 Task: Create aslides business powerpoint presentation template.
Action: Mouse moved to (504, 91)
Screenshot: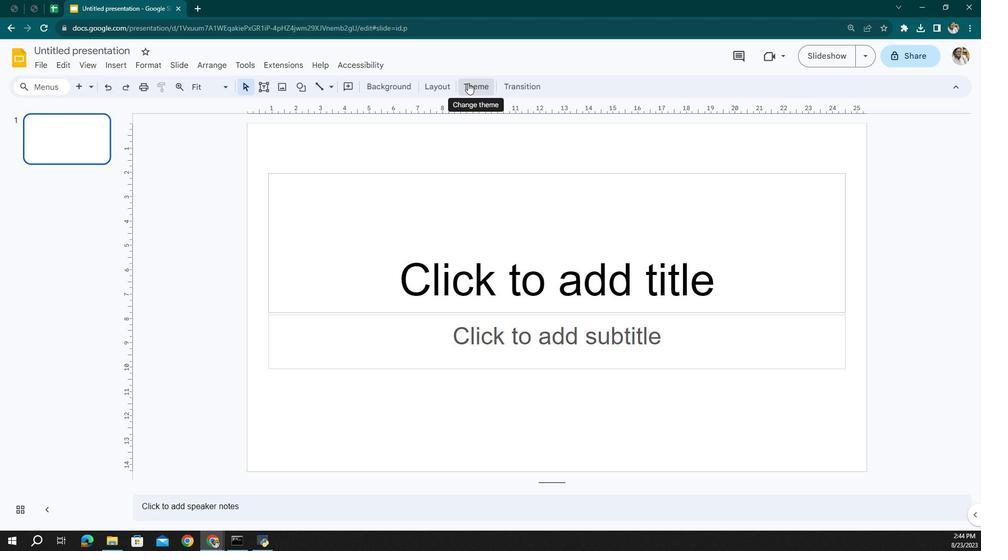 
Action: Mouse pressed left at (504, 91)
Screenshot: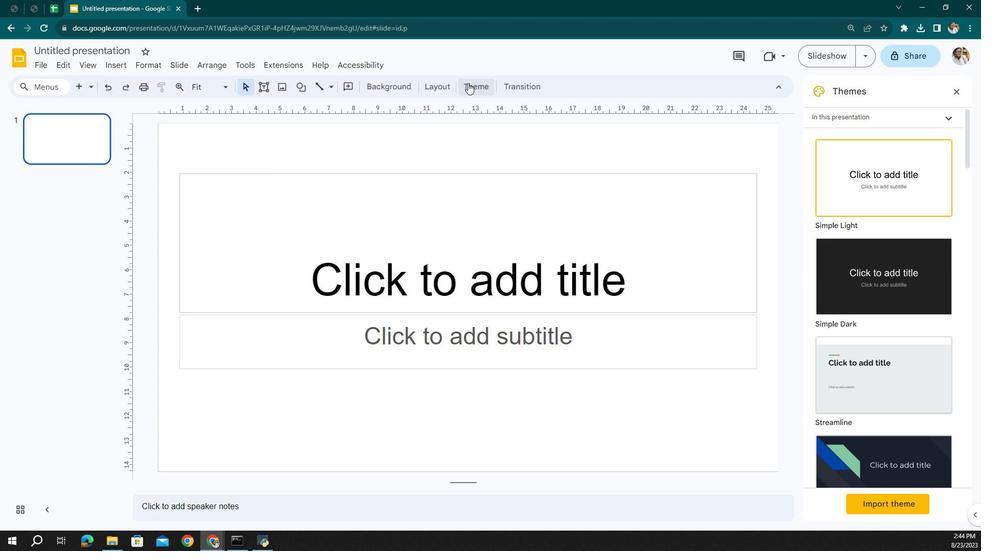
Action: Mouse moved to (906, 262)
Screenshot: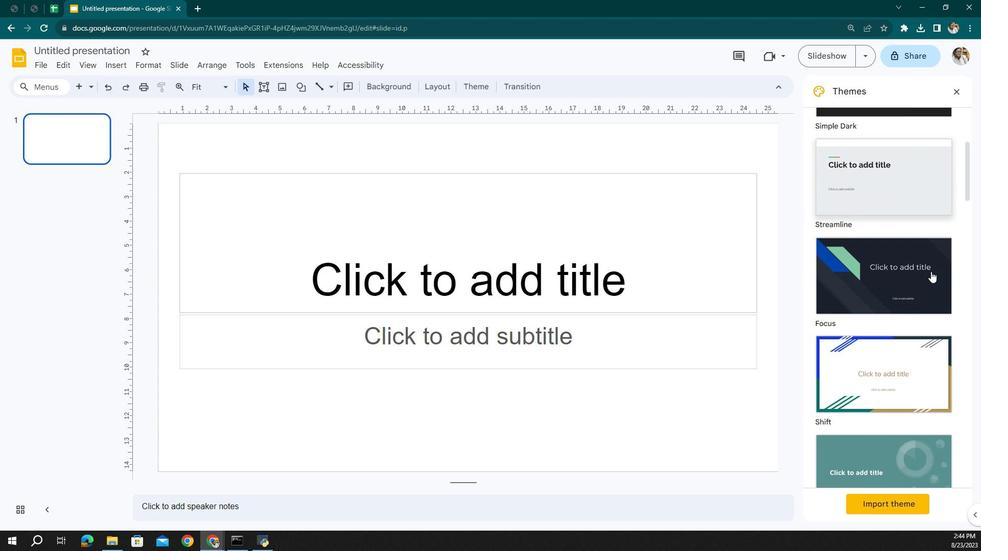 
Action: Mouse scrolled (906, 261) with delta (0, 0)
Screenshot: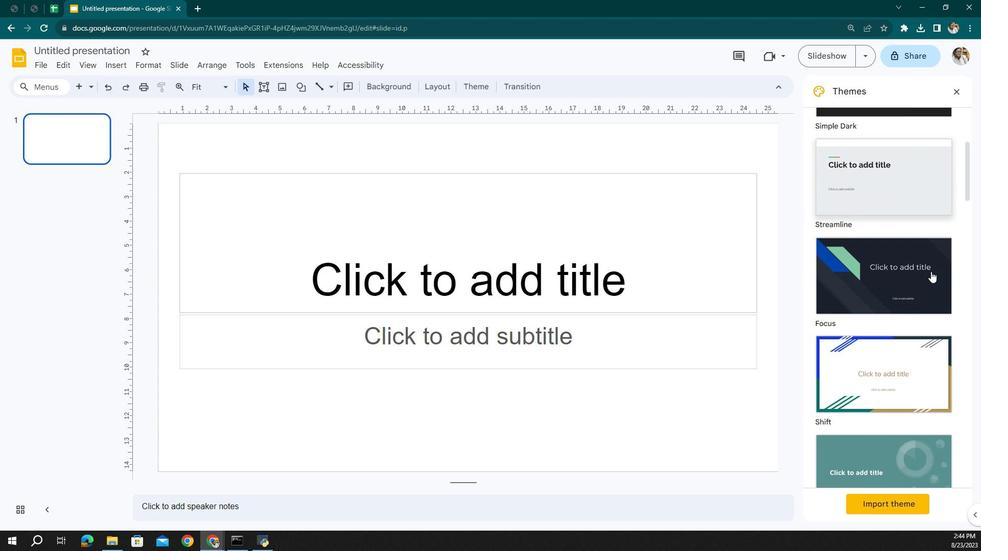 
Action: Mouse moved to (900, 267)
Screenshot: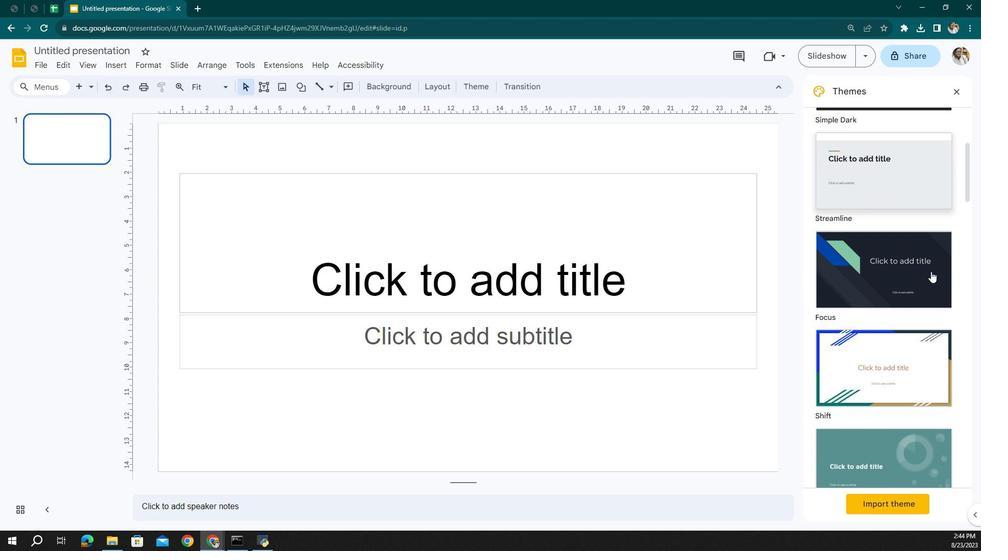 
Action: Mouse scrolled (900, 267) with delta (0, 0)
Screenshot: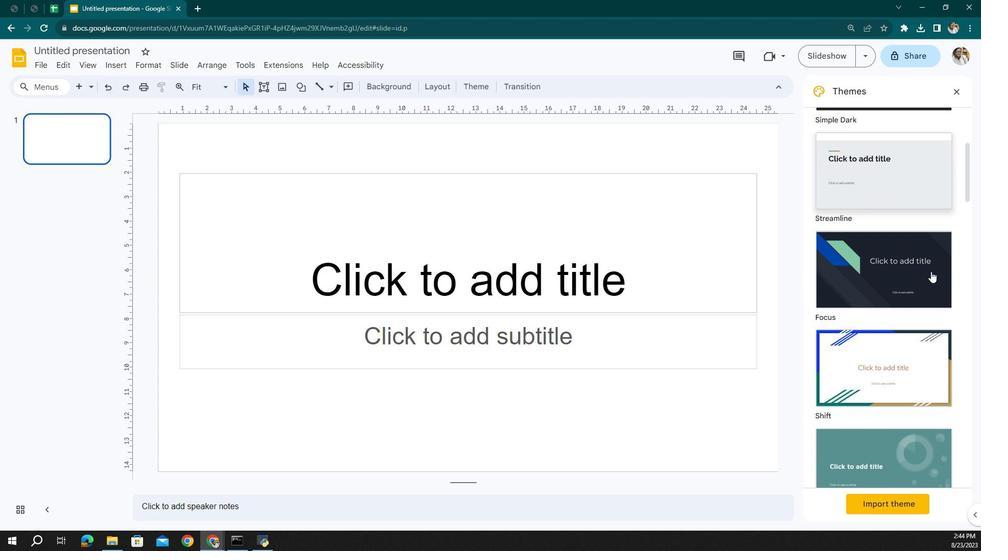 
Action: Mouse moved to (889, 273)
Screenshot: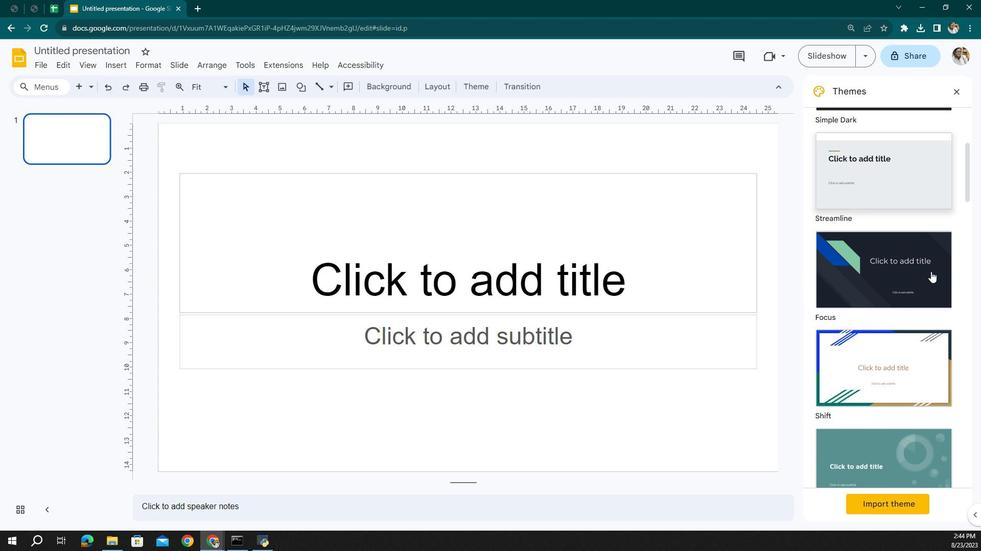 
Action: Mouse scrolled (892, 271) with delta (0, 0)
Screenshot: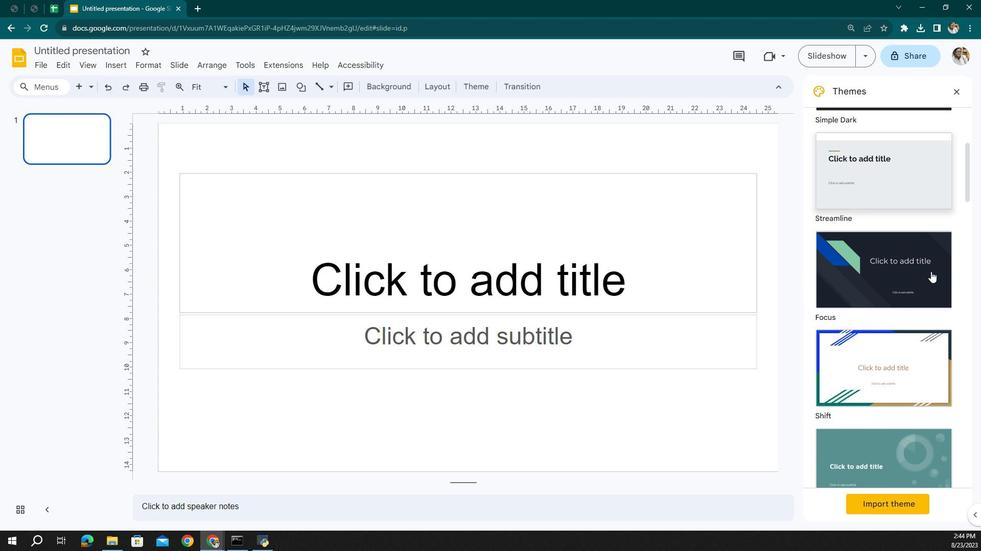 
Action: Mouse moved to (887, 273)
Screenshot: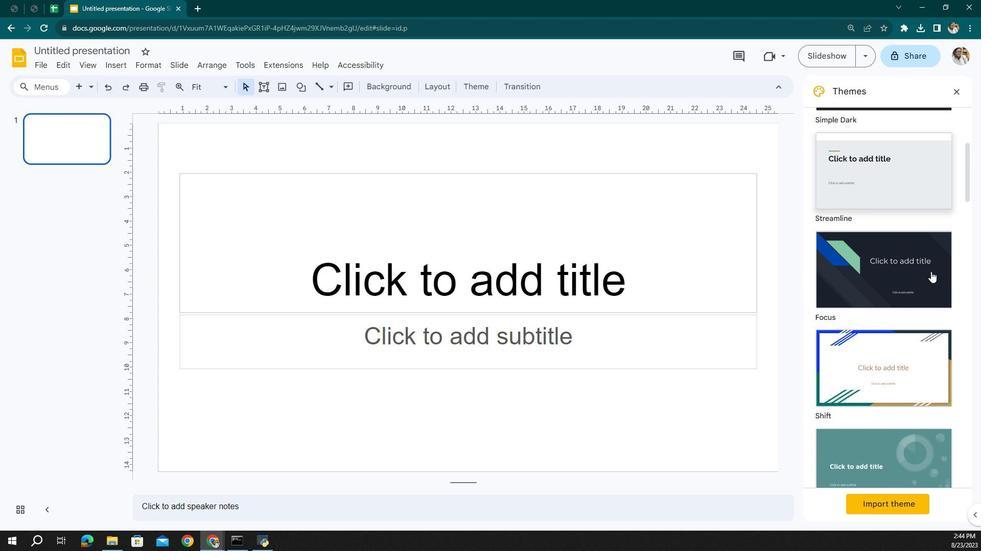 
Action: Mouse scrolled (887, 273) with delta (0, 0)
Screenshot: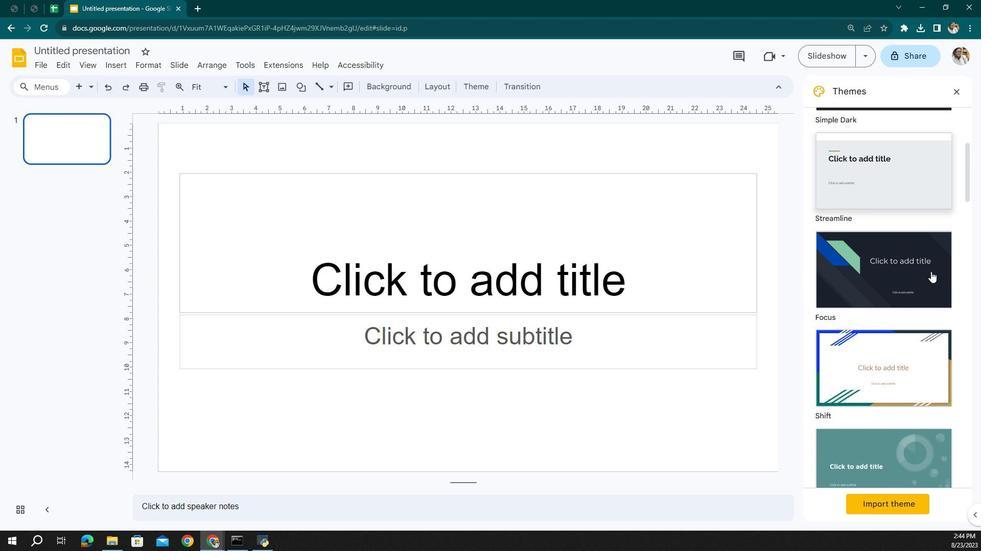 
Action: Mouse moved to (883, 276)
Screenshot: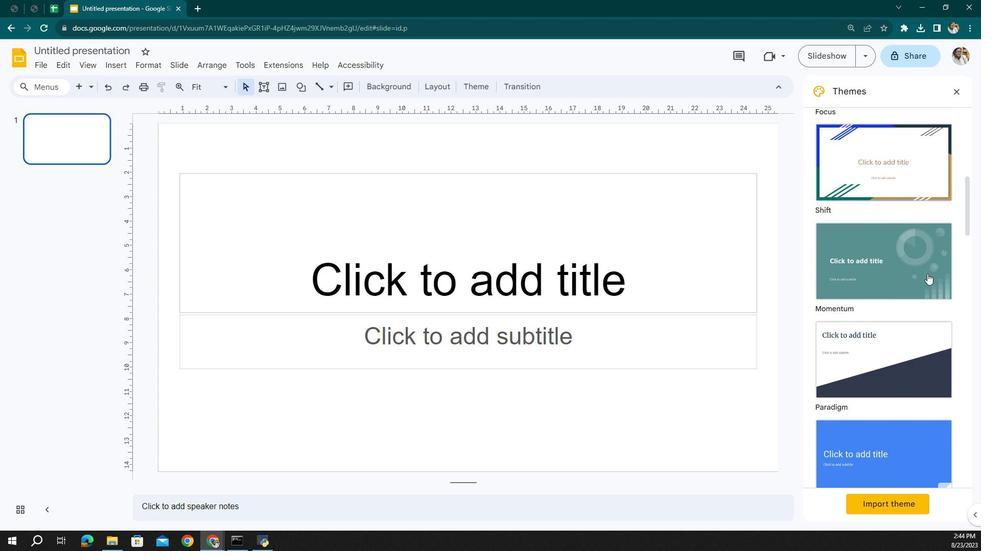 
Action: Mouse scrolled (883, 276) with delta (0, 0)
Screenshot: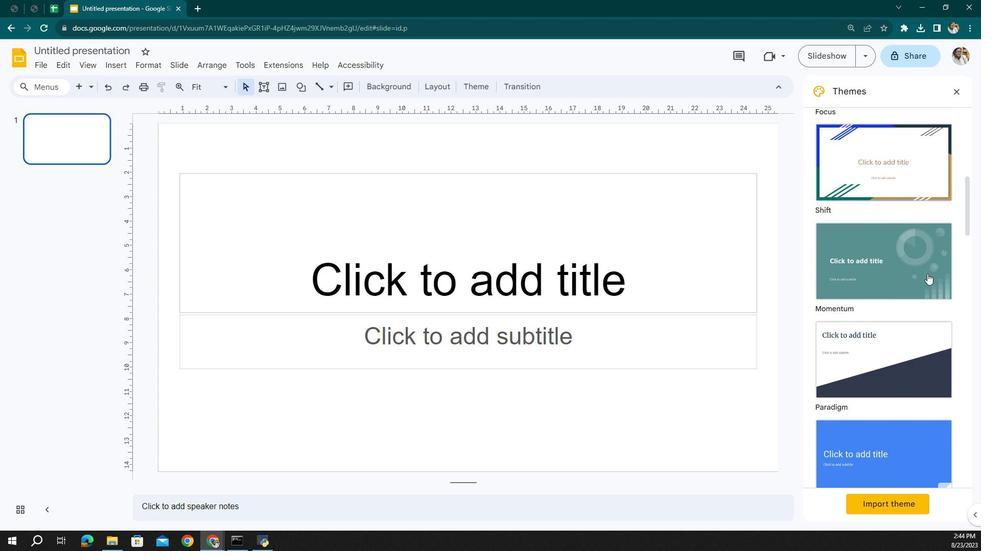 
Action: Mouse scrolled (883, 276) with delta (0, 0)
Screenshot: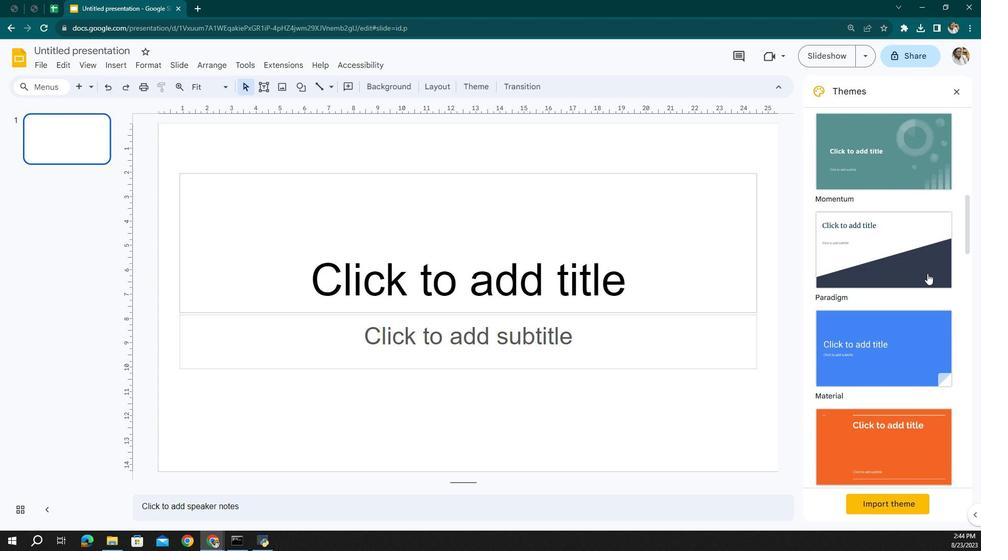 
Action: Mouse scrolled (883, 276) with delta (0, 0)
Screenshot: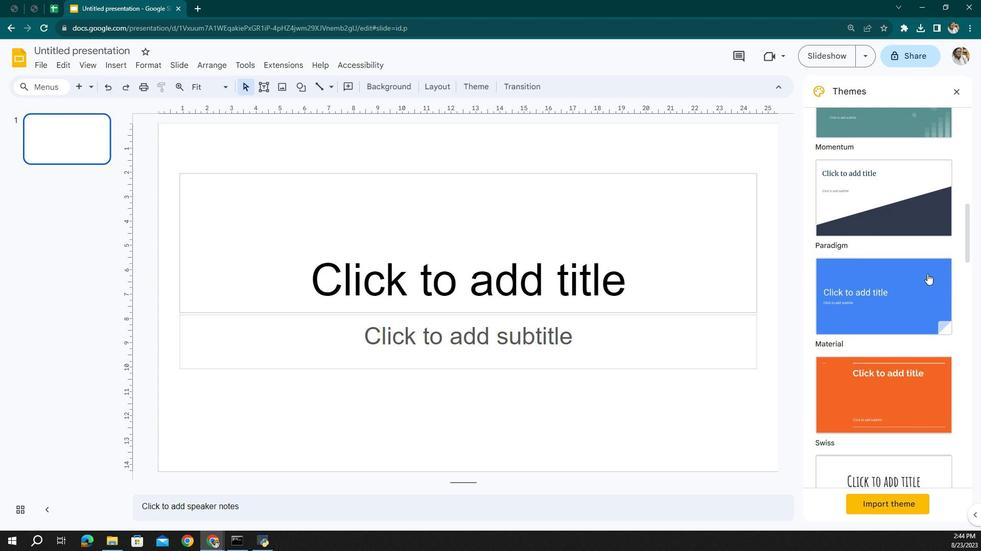 
Action: Mouse scrolled (883, 276) with delta (0, 0)
Screenshot: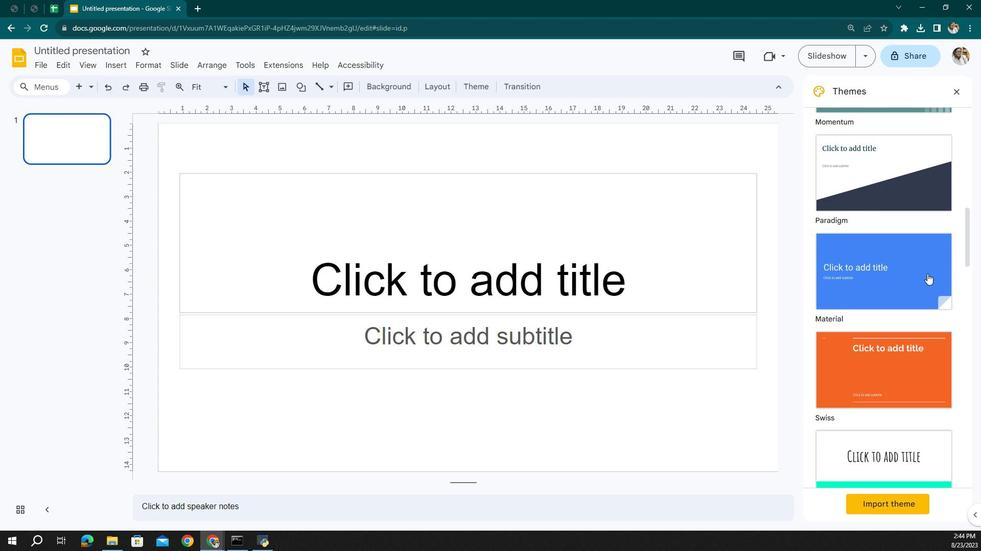 
Action: Mouse scrolled (883, 276) with delta (0, 0)
Screenshot: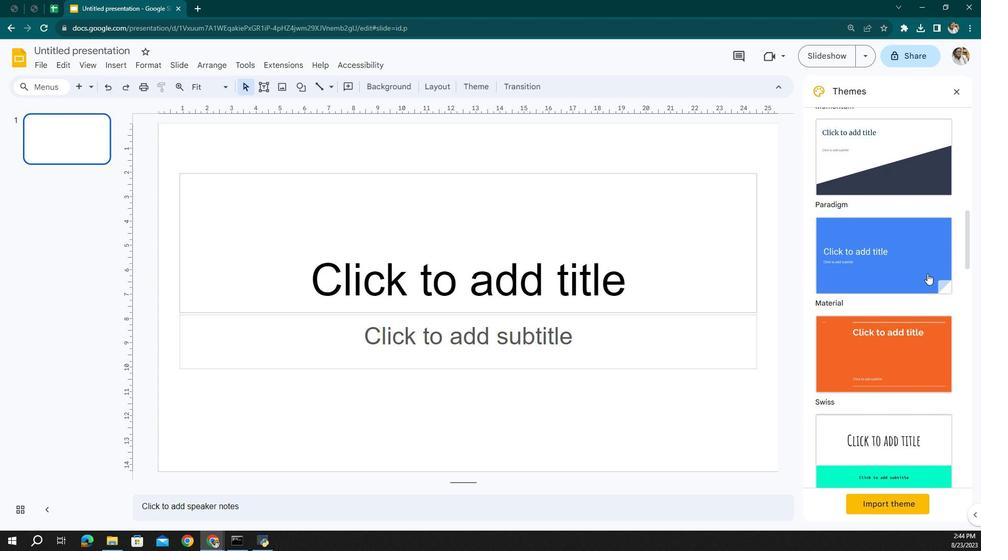 
Action: Mouse scrolled (883, 276) with delta (0, 0)
Screenshot: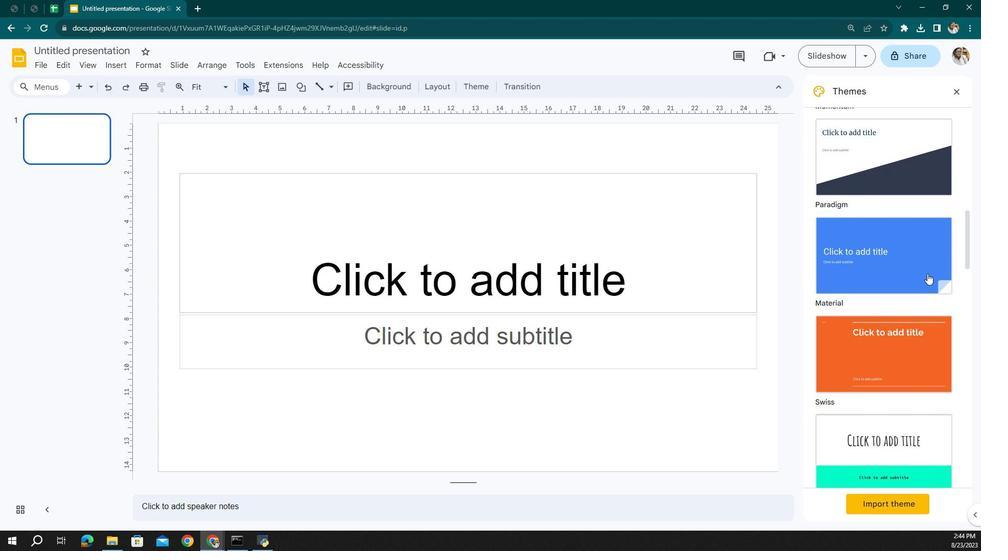 
Action: Mouse scrolled (883, 276) with delta (0, 0)
Screenshot: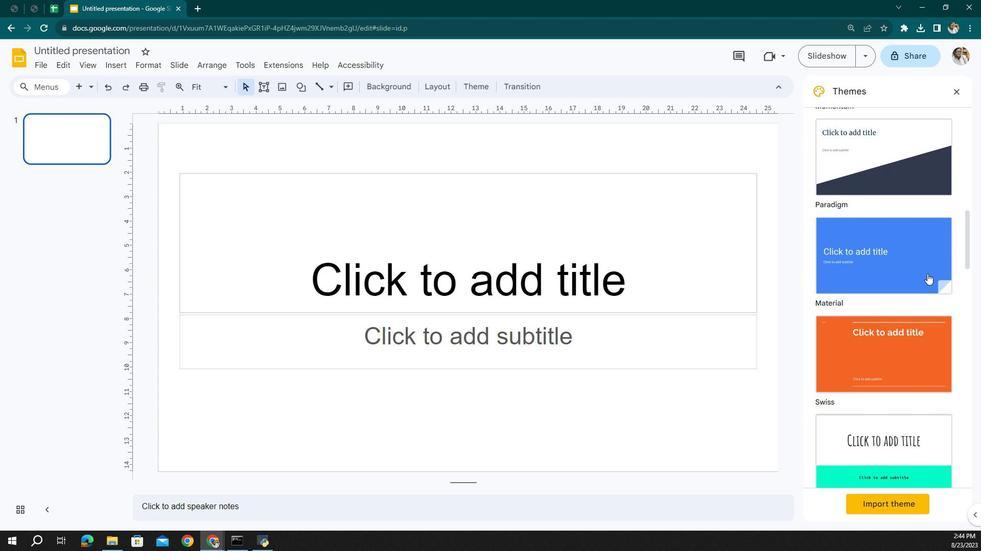
Action: Mouse scrolled (883, 276) with delta (0, 0)
Screenshot: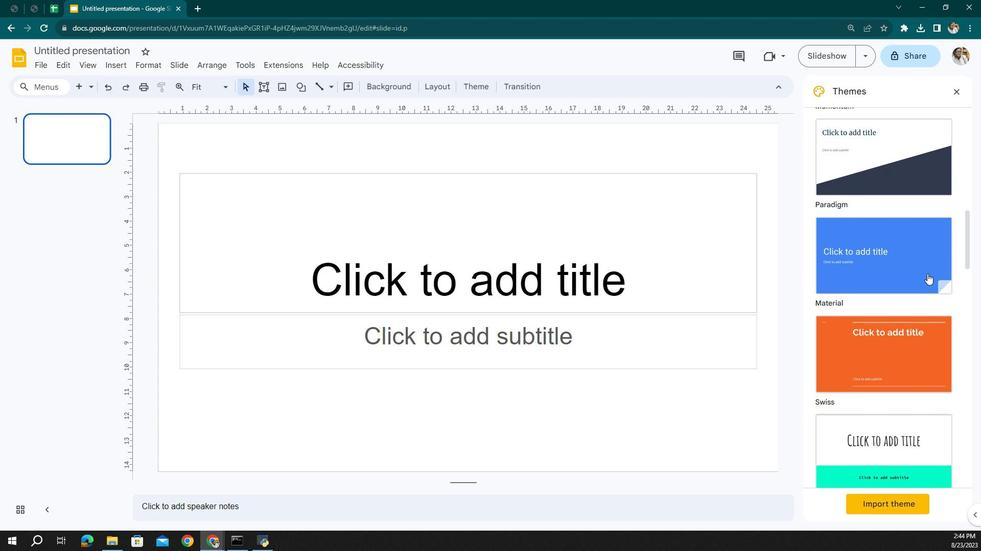 
Action: Mouse scrolled (883, 276) with delta (0, 0)
Screenshot: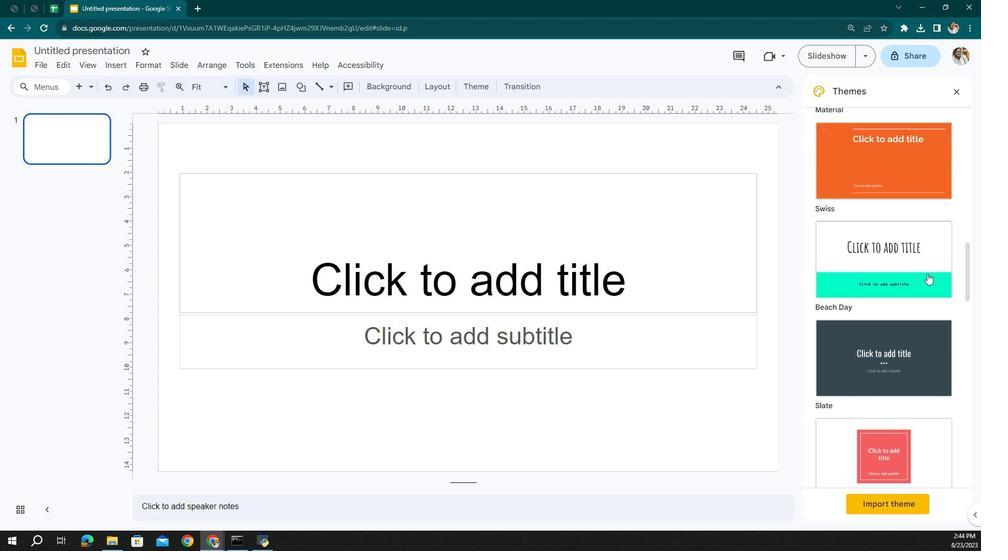 
Action: Mouse scrolled (883, 276) with delta (0, 0)
Screenshot: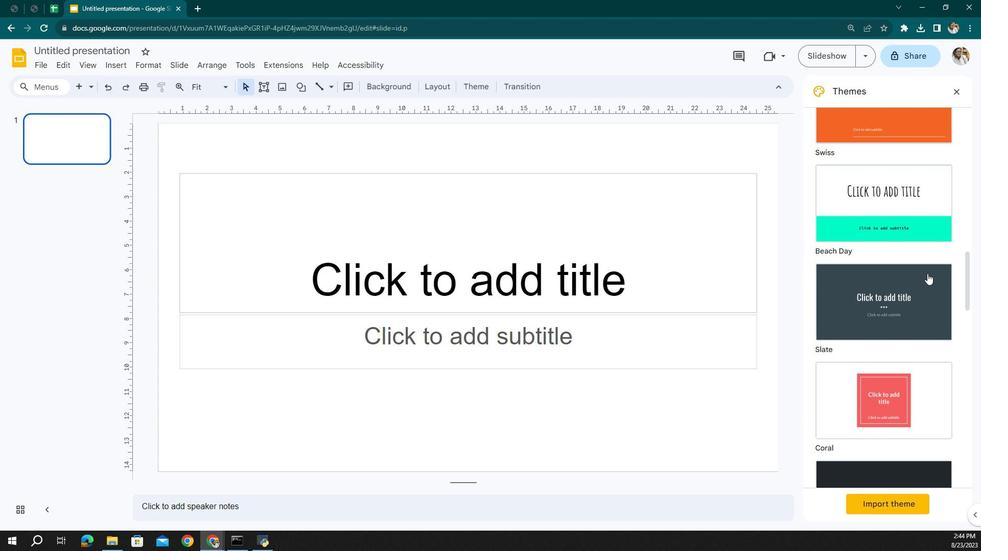 
Action: Mouse scrolled (883, 276) with delta (0, 0)
Screenshot: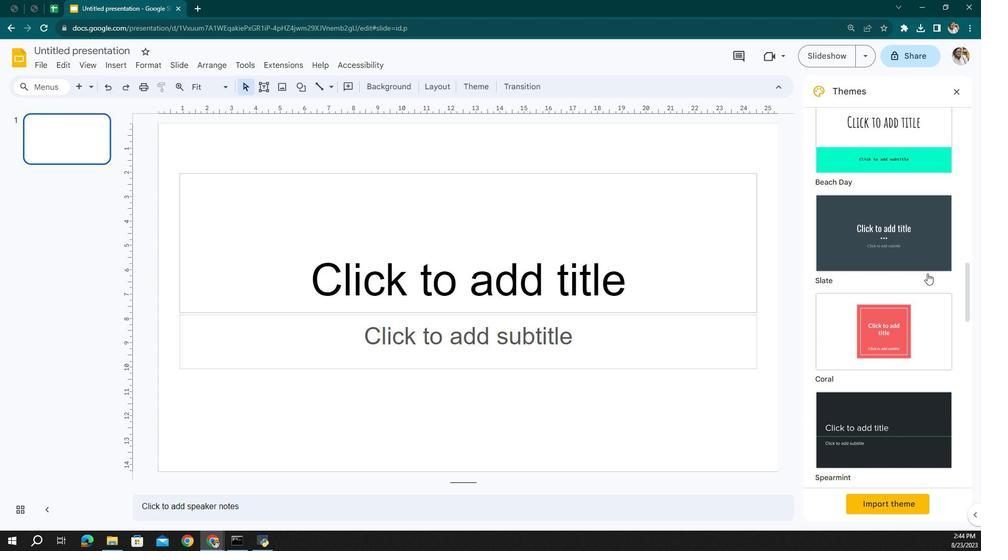 
Action: Mouse scrolled (883, 276) with delta (0, 0)
Screenshot: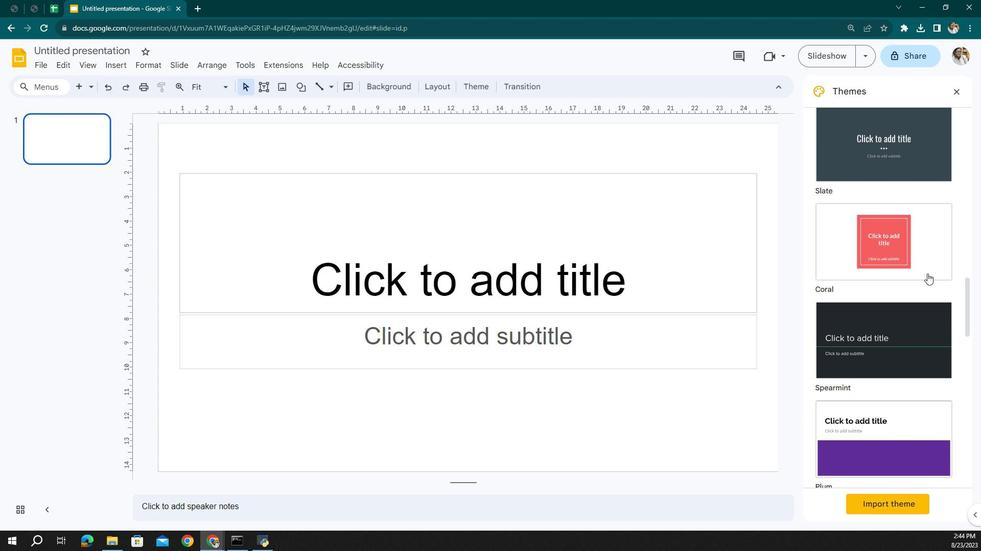 
Action: Mouse scrolled (883, 276) with delta (0, 0)
Screenshot: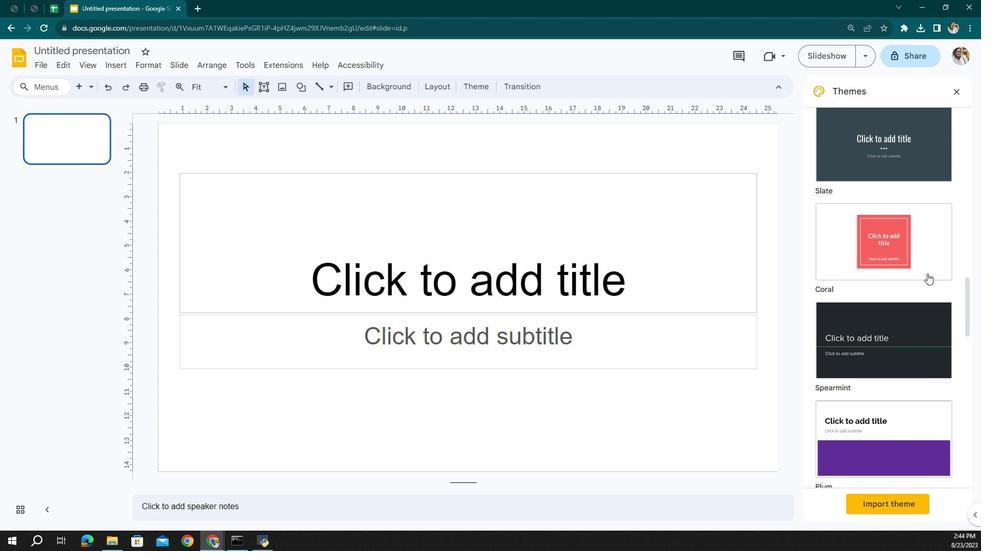 
Action: Mouse scrolled (883, 276) with delta (0, 0)
Screenshot: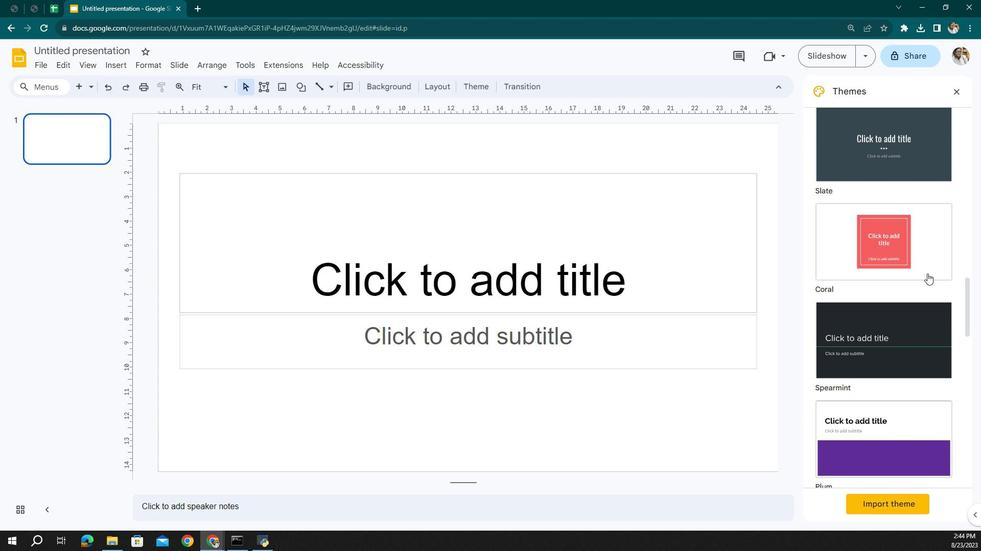 
Action: Mouse scrolled (883, 276) with delta (0, 0)
Screenshot: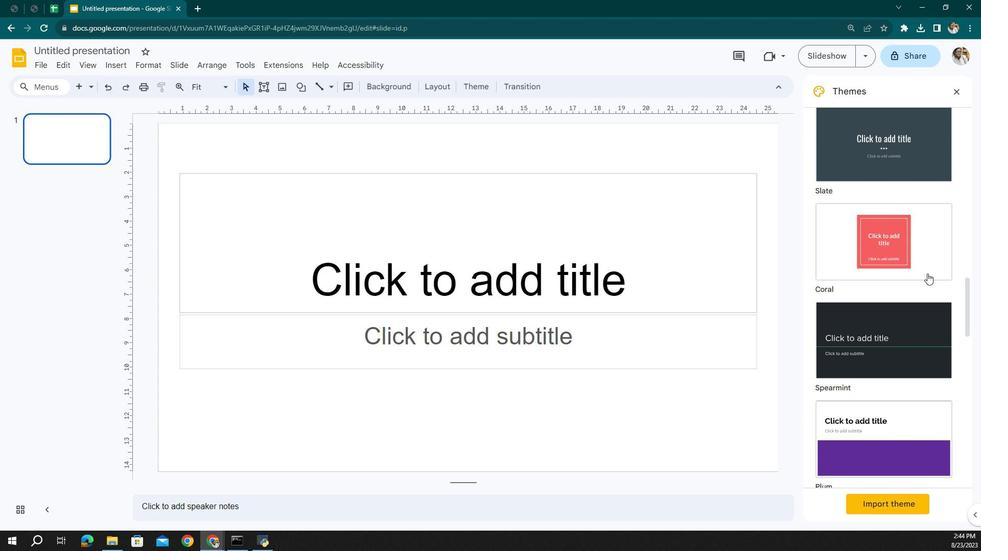 
Action: Mouse scrolled (883, 276) with delta (0, 0)
Screenshot: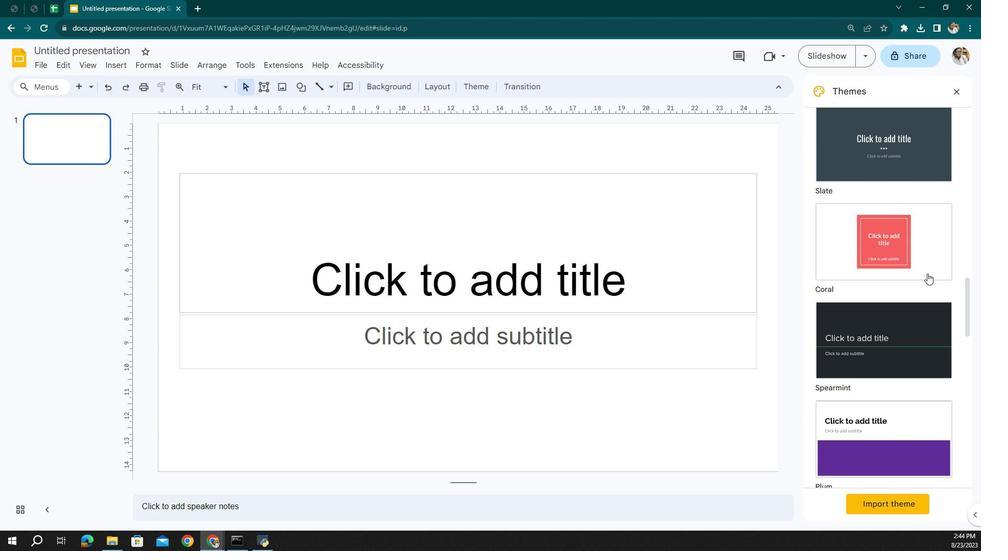 
Action: Mouse scrolled (883, 276) with delta (0, 0)
Screenshot: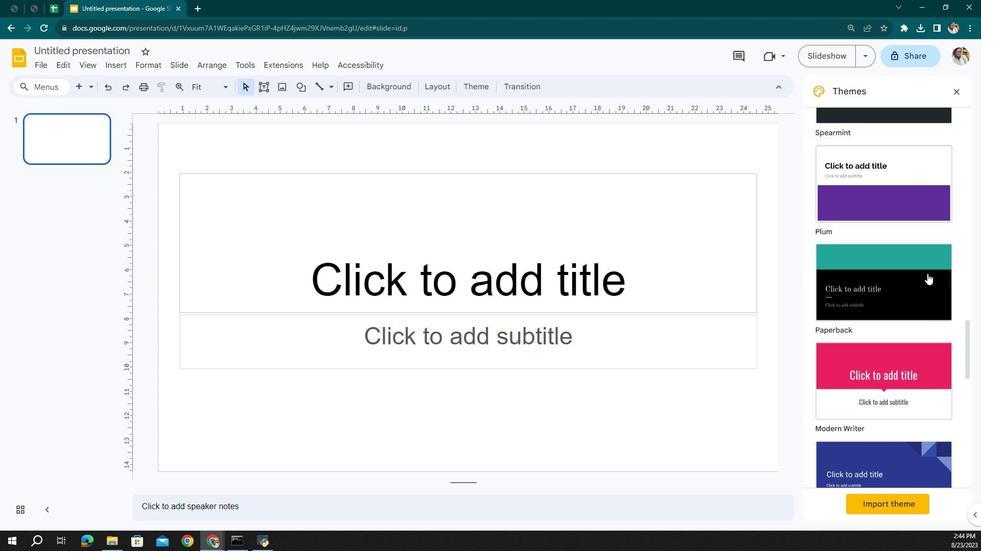 
Action: Mouse scrolled (883, 276) with delta (0, 0)
Screenshot: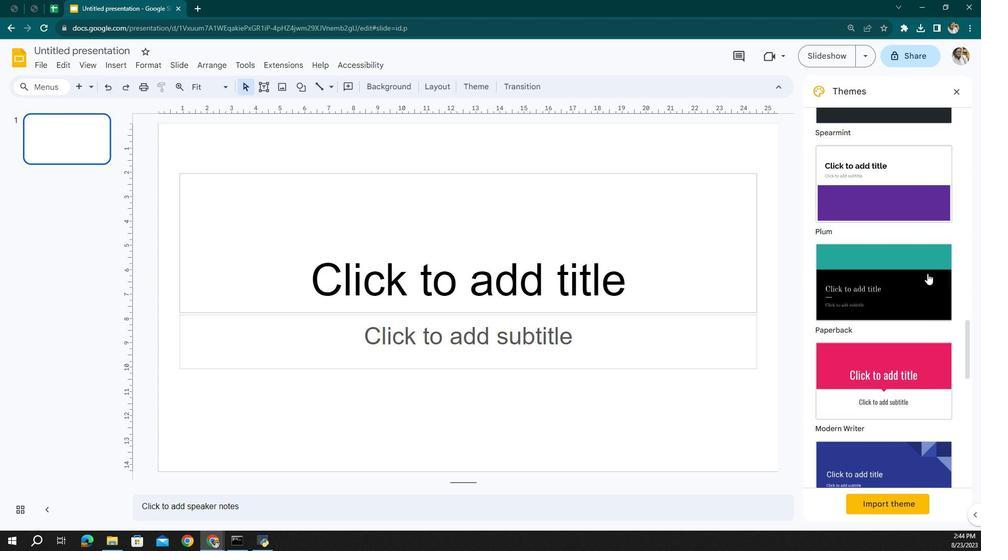 
Action: Mouse scrolled (883, 276) with delta (0, 0)
Screenshot: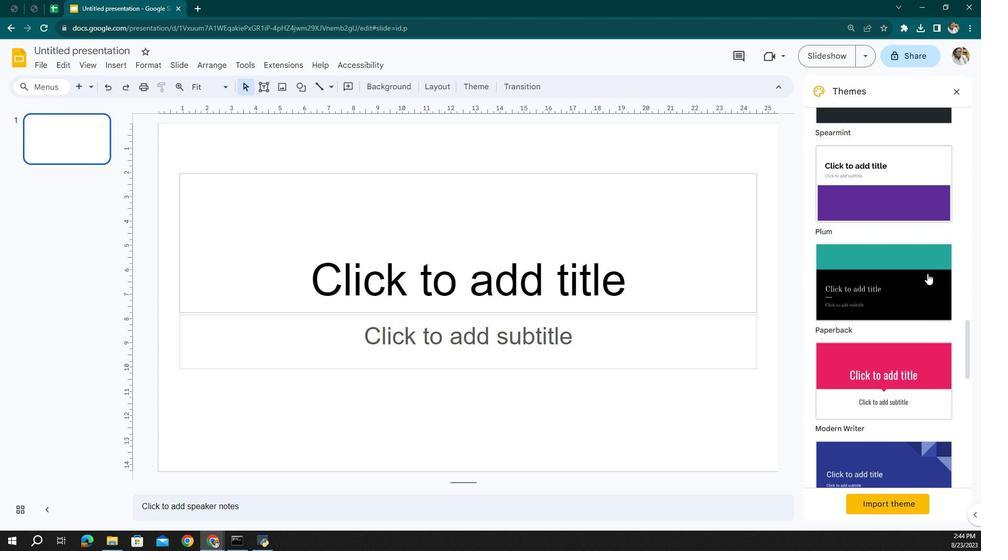 
Action: Mouse scrolled (883, 276) with delta (0, 0)
Screenshot: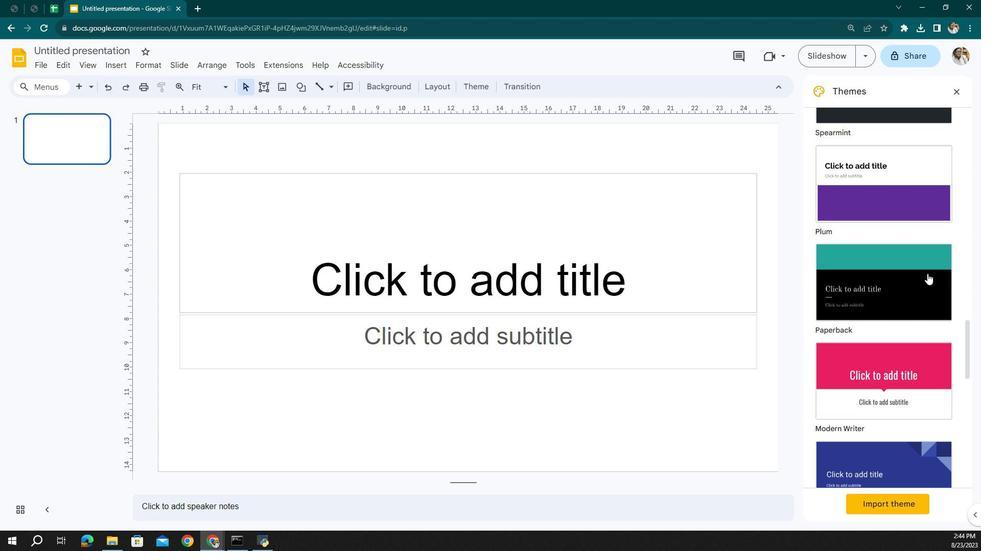
Action: Mouse scrolled (883, 276) with delta (0, 0)
Screenshot: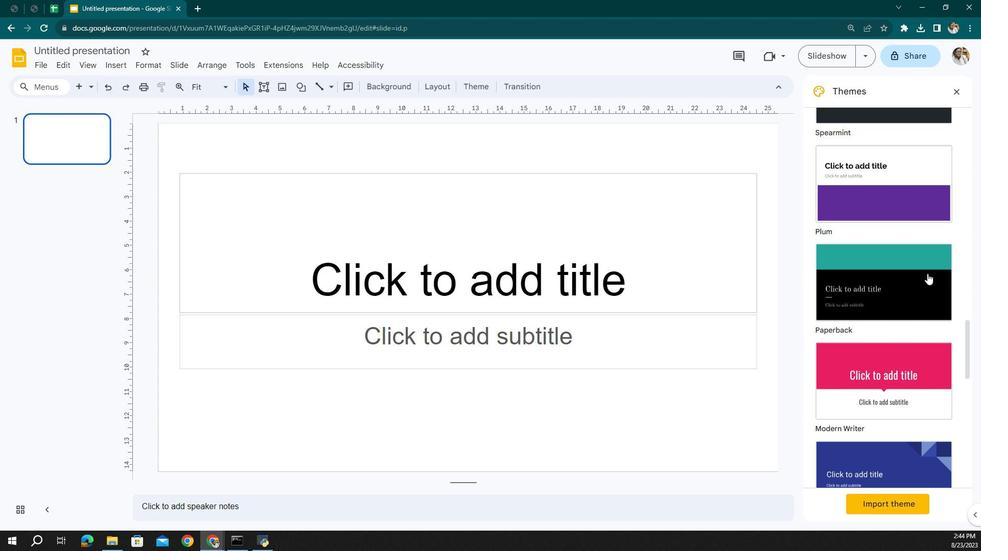 
Action: Mouse scrolled (883, 276) with delta (0, 0)
Screenshot: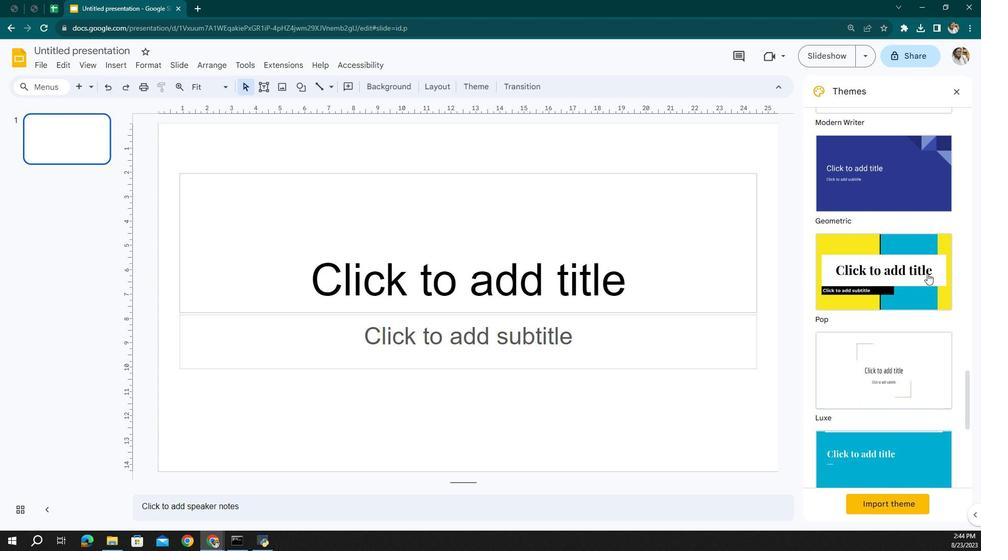 
Action: Mouse scrolled (883, 276) with delta (0, 0)
Screenshot: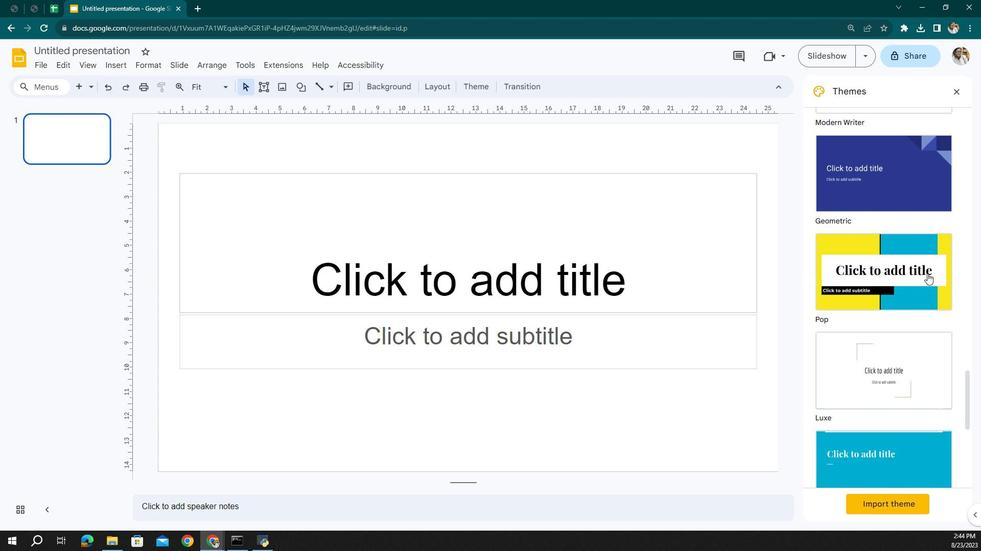 
Action: Mouse scrolled (883, 276) with delta (0, 0)
Screenshot: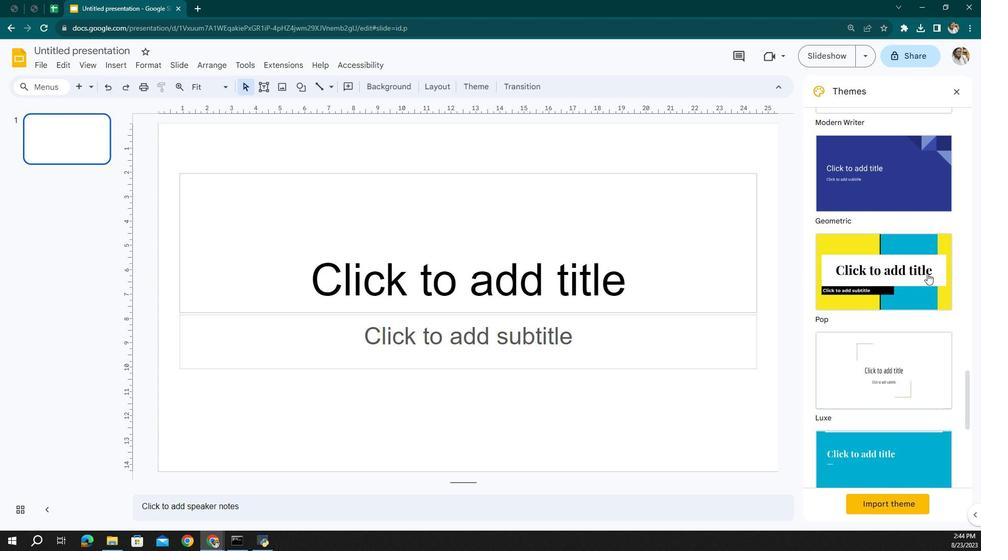 
Action: Mouse scrolled (883, 276) with delta (0, 0)
Screenshot: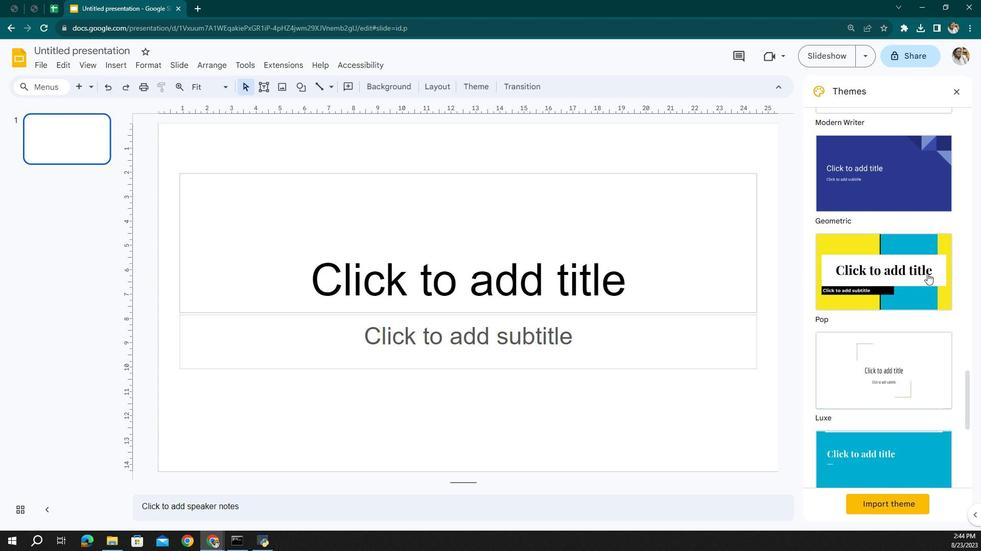 
Action: Mouse scrolled (883, 276) with delta (0, 0)
Screenshot: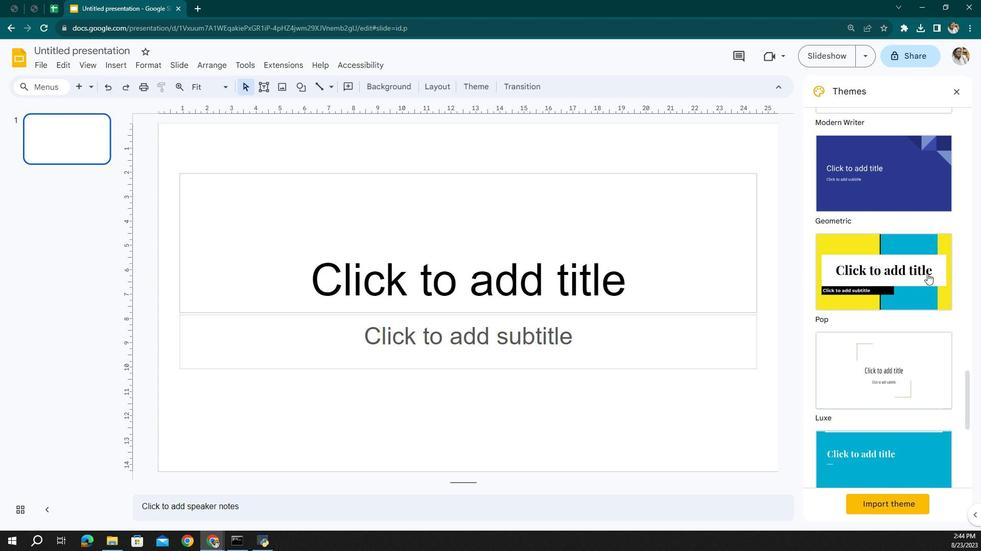 
Action: Mouse scrolled (883, 276) with delta (0, 0)
Screenshot: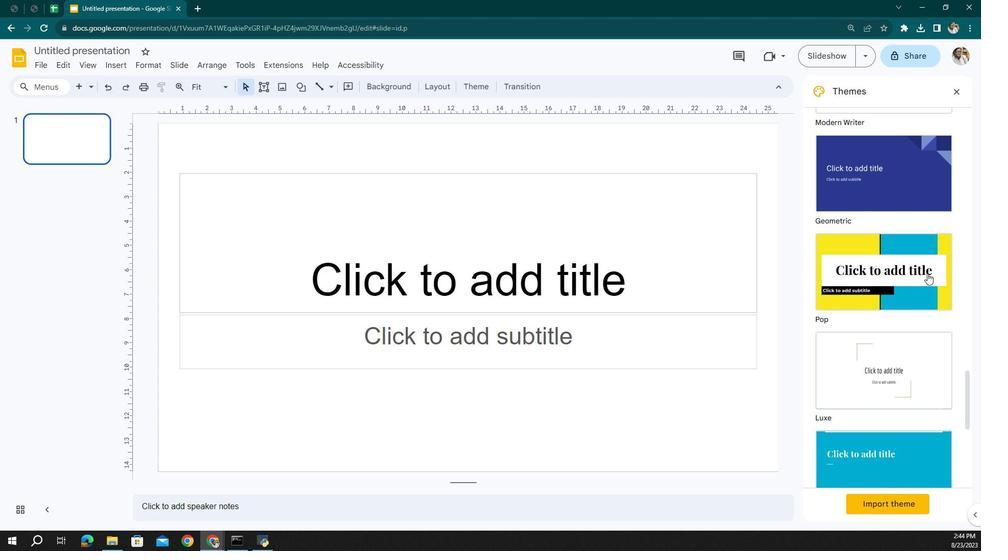 
Action: Mouse scrolled (883, 276) with delta (0, 0)
Screenshot: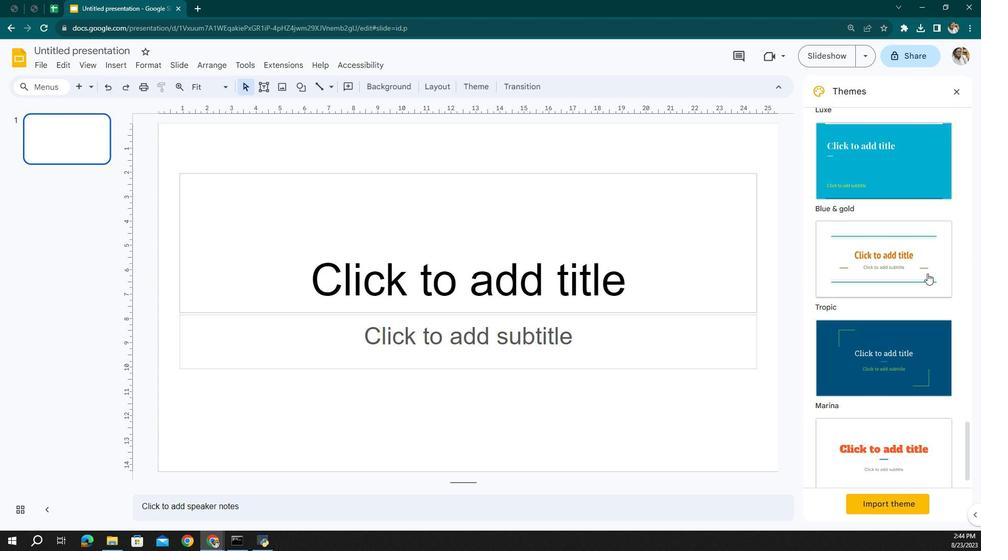 
Action: Mouse scrolled (883, 276) with delta (0, 0)
Screenshot: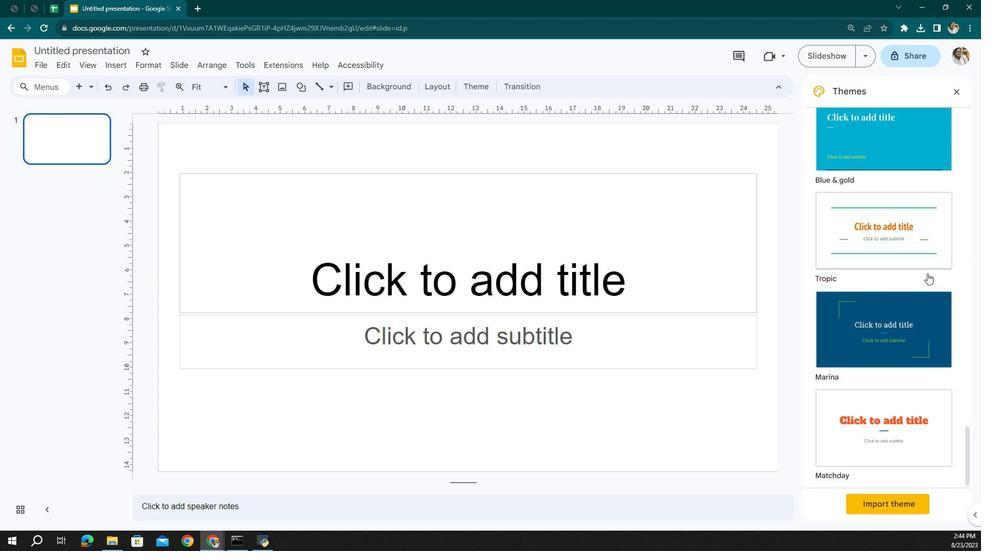 
Action: Mouse scrolled (883, 276) with delta (0, 0)
Screenshot: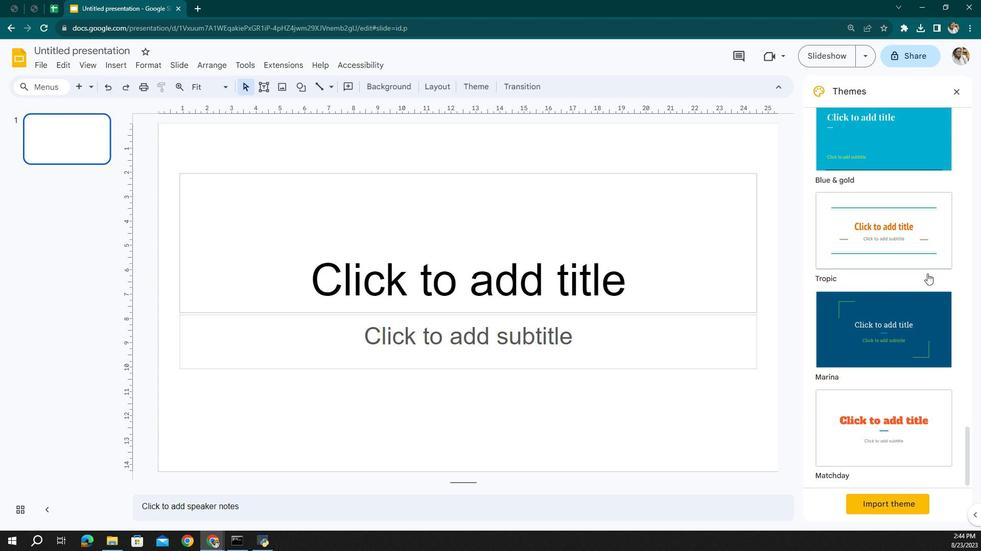 
Action: Mouse scrolled (883, 276) with delta (0, 0)
Screenshot: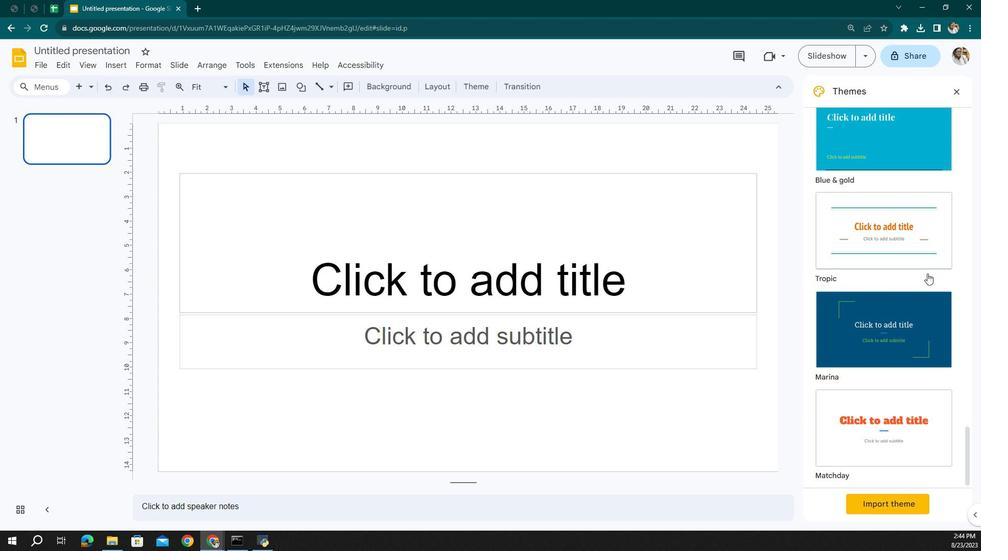 
Action: Mouse scrolled (883, 276) with delta (0, 0)
Screenshot: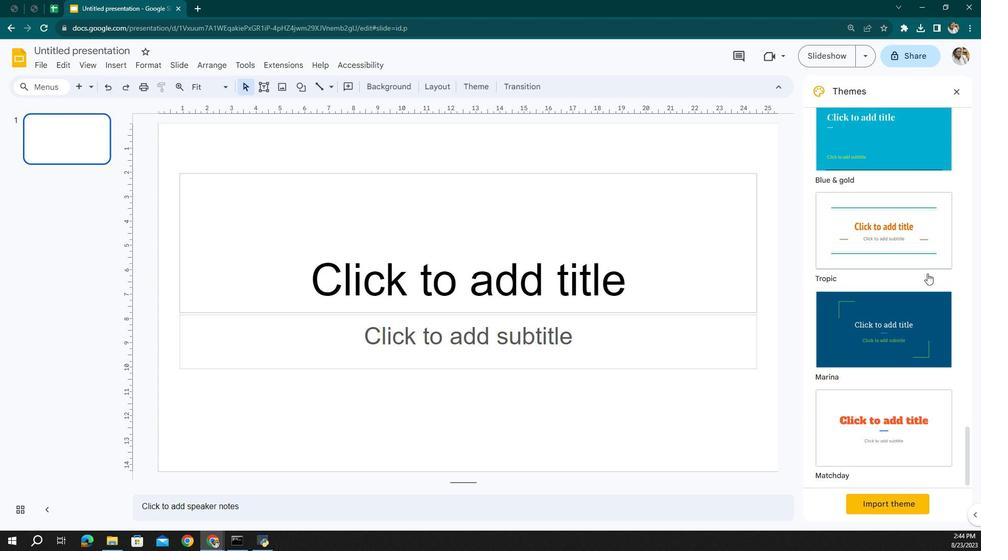 
Action: Mouse scrolled (883, 276) with delta (0, 0)
Screenshot: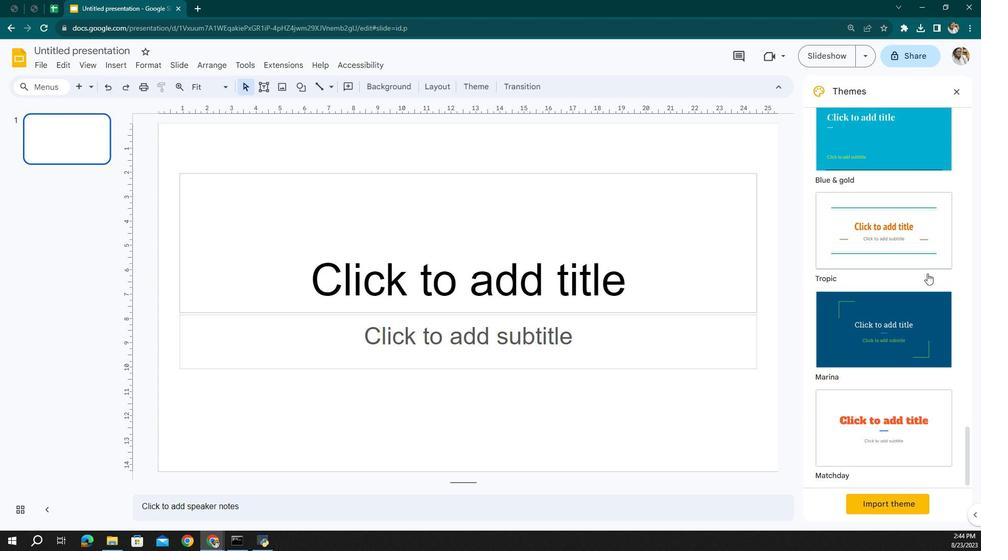 
Action: Mouse scrolled (883, 276) with delta (0, 0)
Screenshot: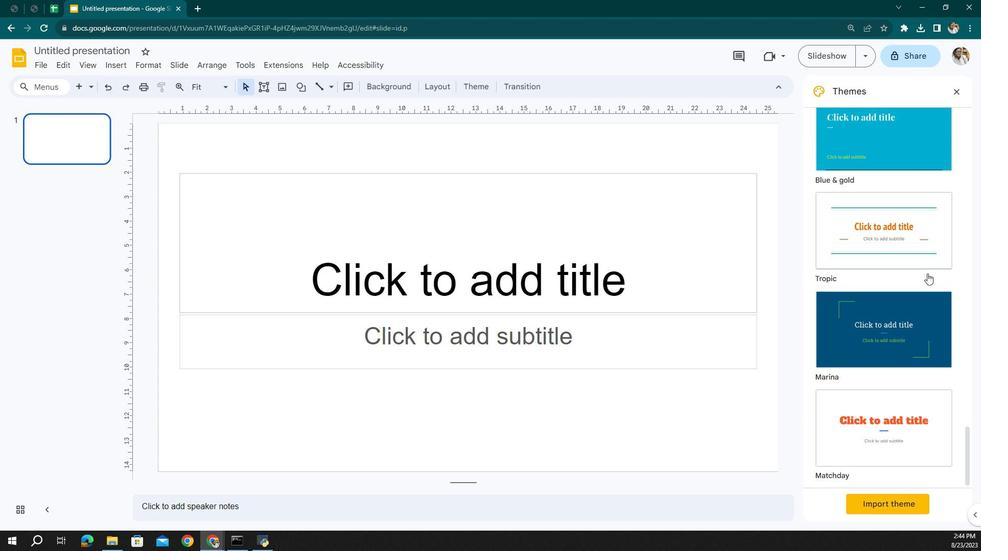 
Action: Mouse scrolled (883, 276) with delta (0, 0)
Screenshot: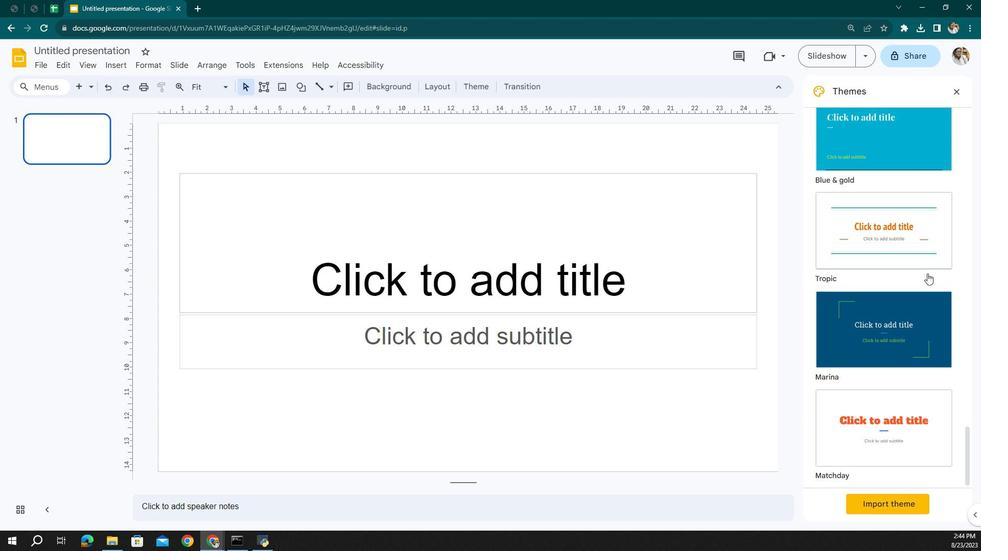 
Action: Mouse scrolled (883, 276) with delta (0, 0)
Screenshot: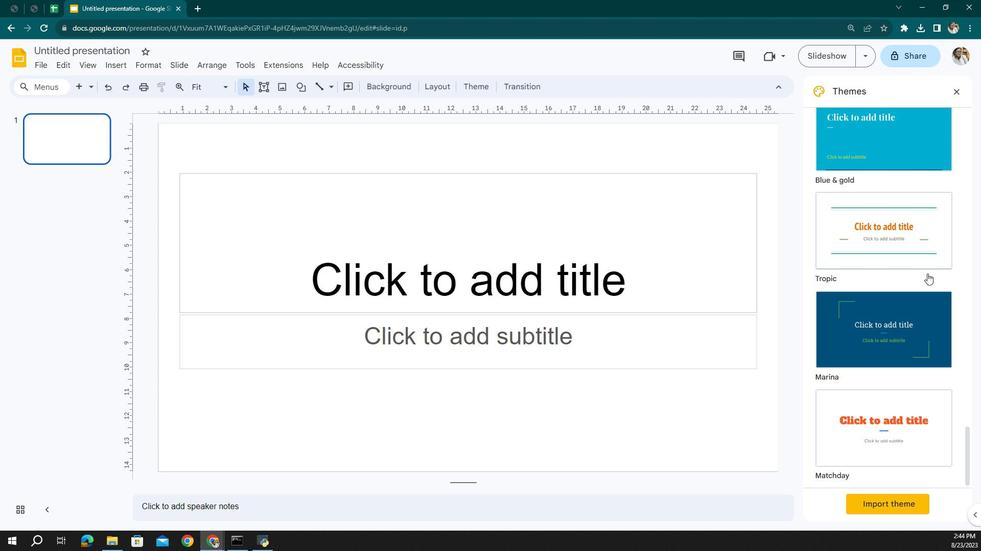 
Action: Mouse scrolled (883, 276) with delta (0, 0)
Screenshot: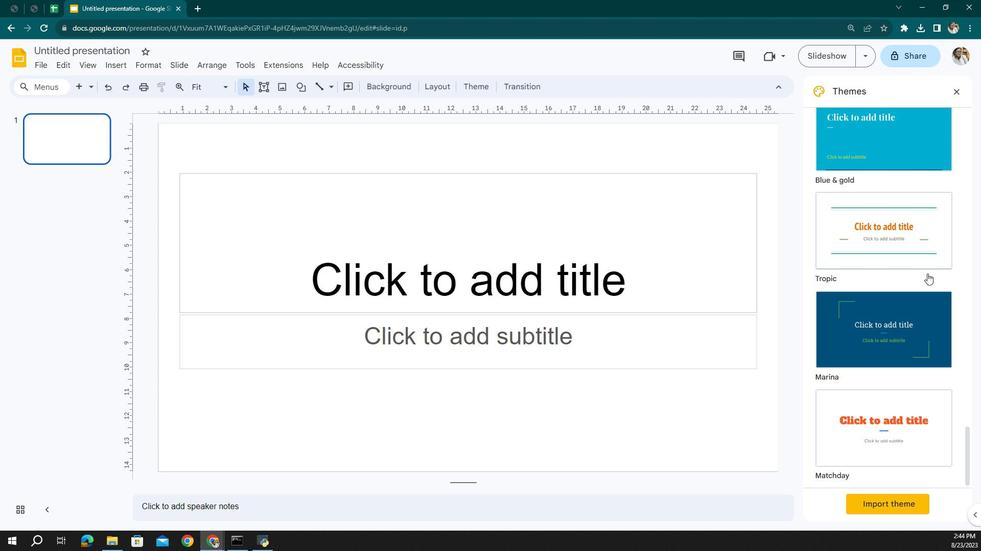 
Action: Mouse scrolled (883, 276) with delta (0, 0)
Screenshot: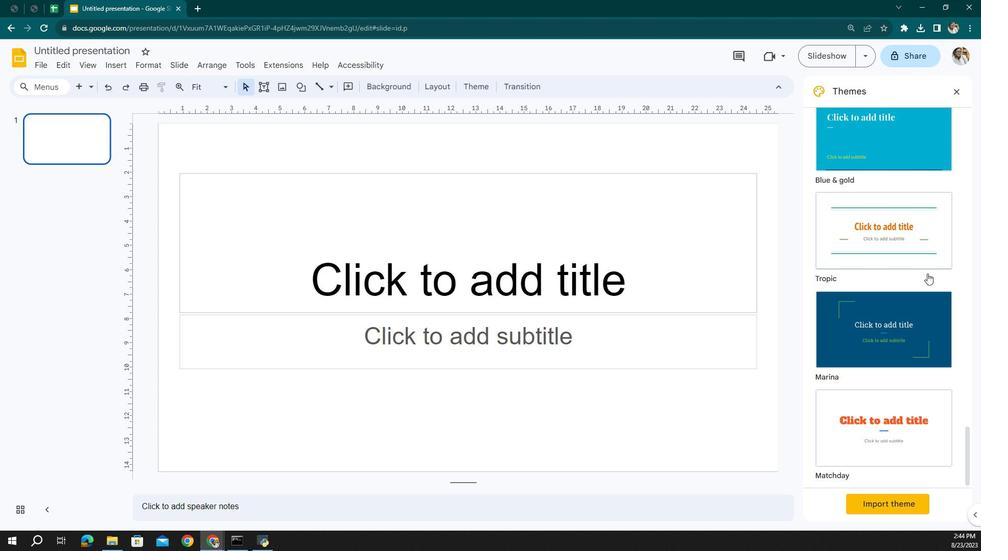 
Action: Mouse scrolled (883, 276) with delta (0, 0)
Screenshot: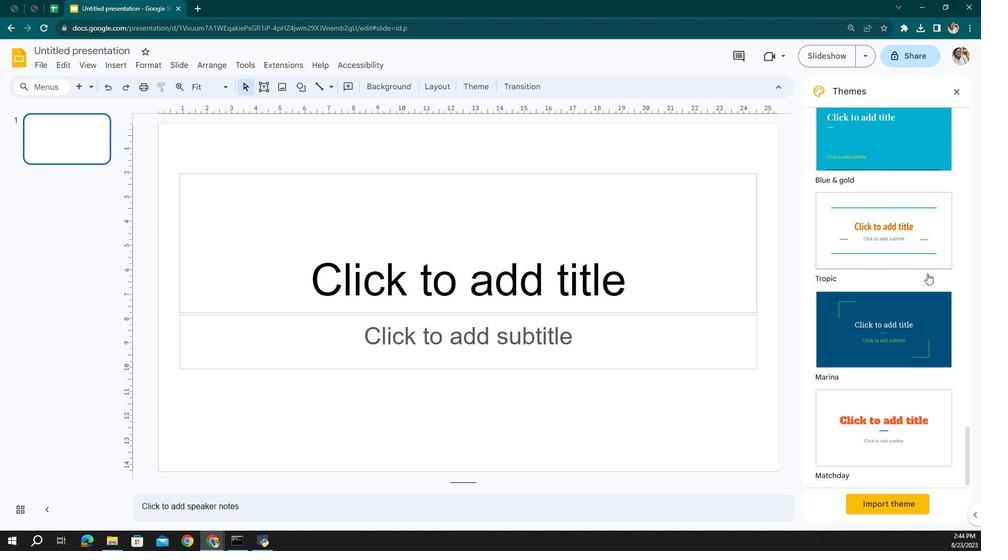 
Action: Mouse moved to (870, 321)
Screenshot: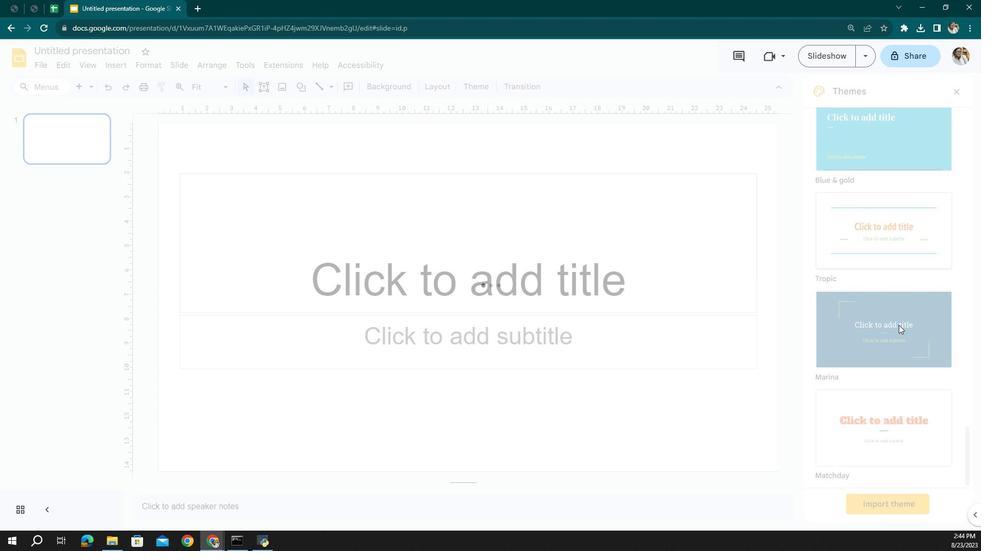 
Action: Mouse pressed left at (870, 321)
Screenshot: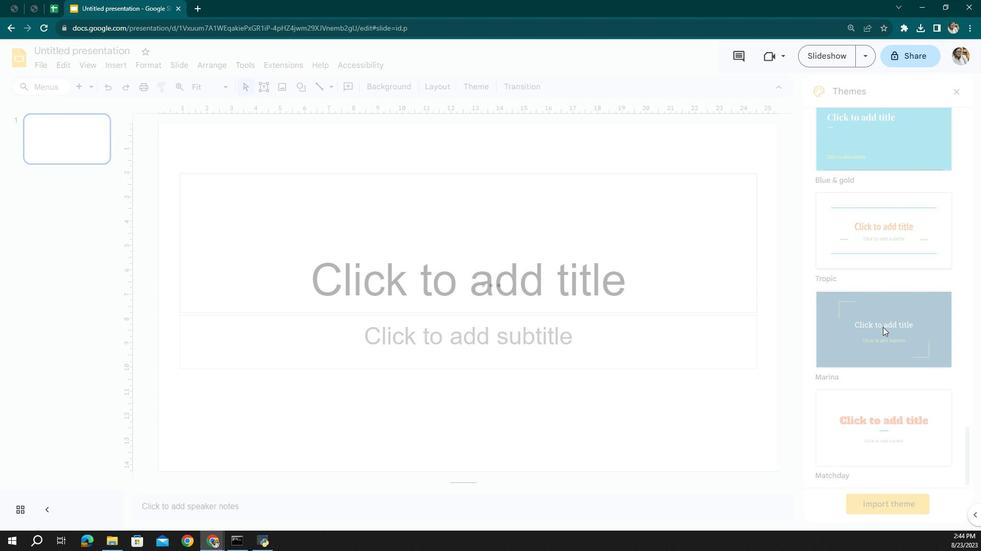 
Action: Mouse moved to (430, 168)
Screenshot: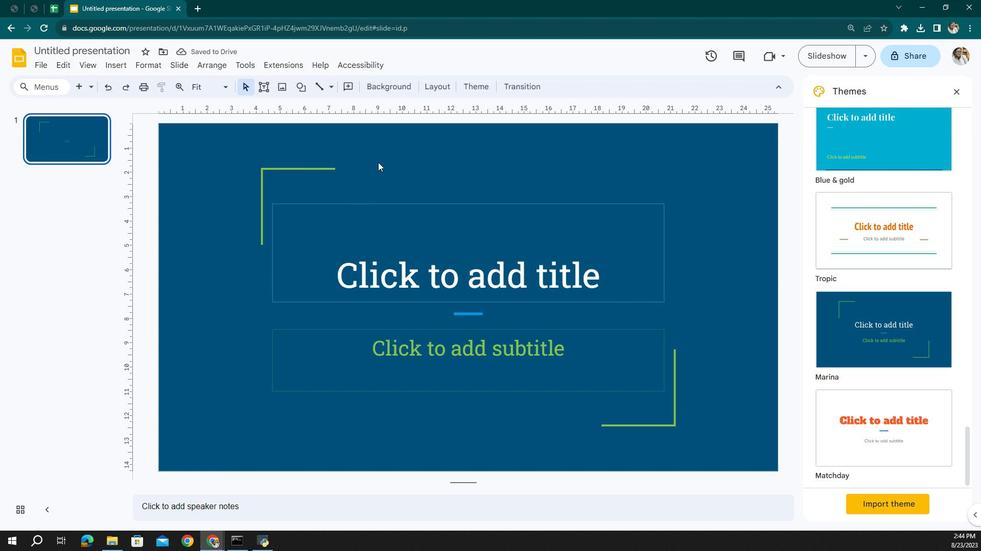 
Action: Mouse pressed left at (430, 168)
Screenshot: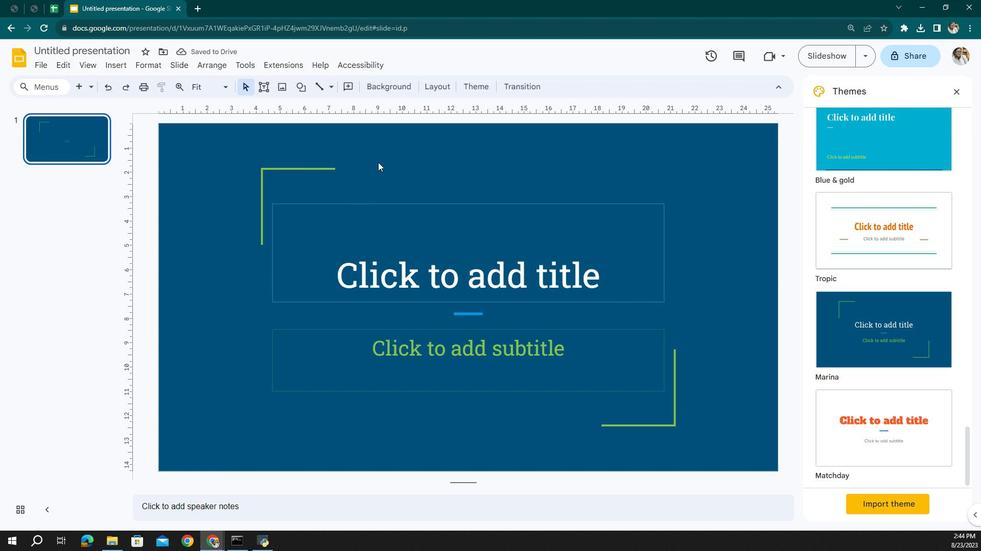 
Action: Mouse pressed right at (430, 168)
Screenshot: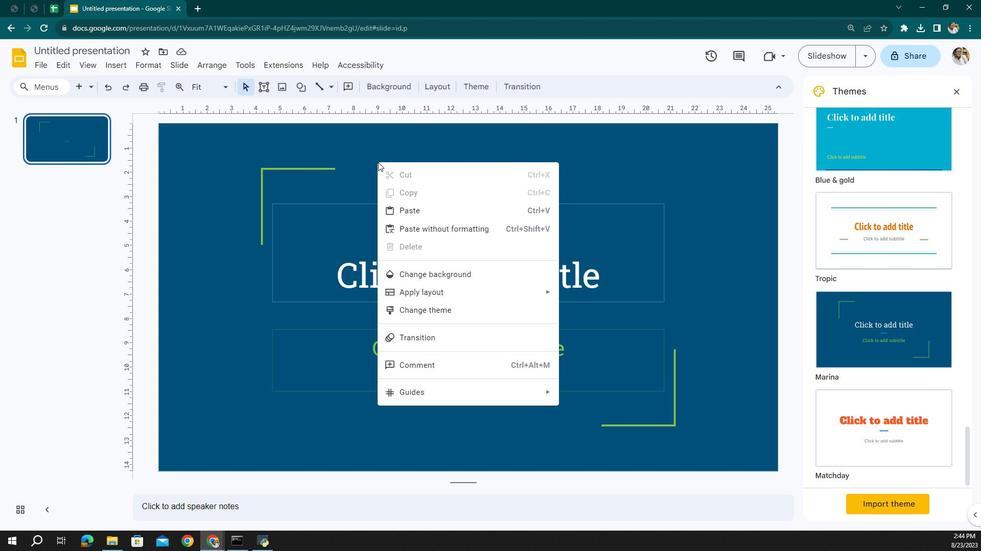 
Action: Mouse moved to (479, 302)
Screenshot: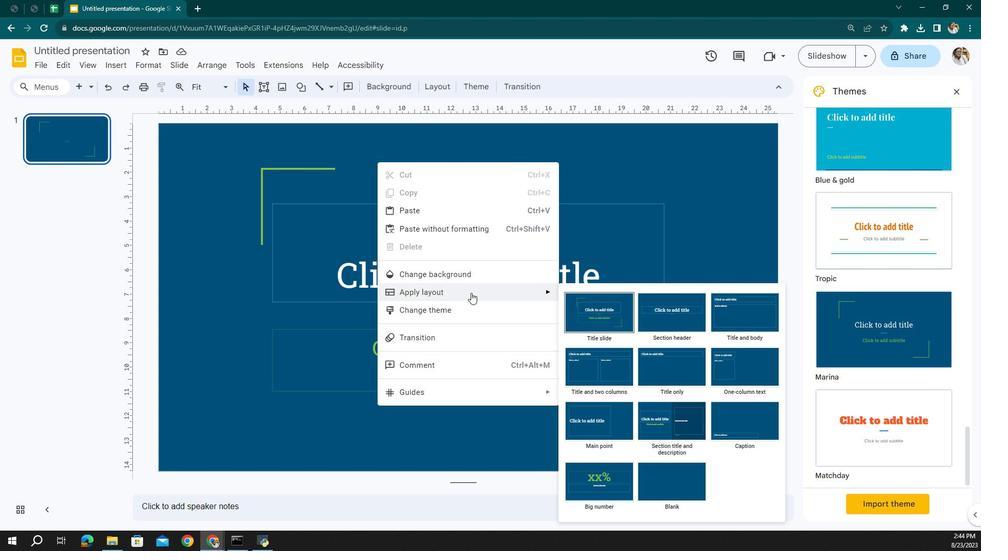 
Action: Mouse pressed left at (479, 302)
Screenshot: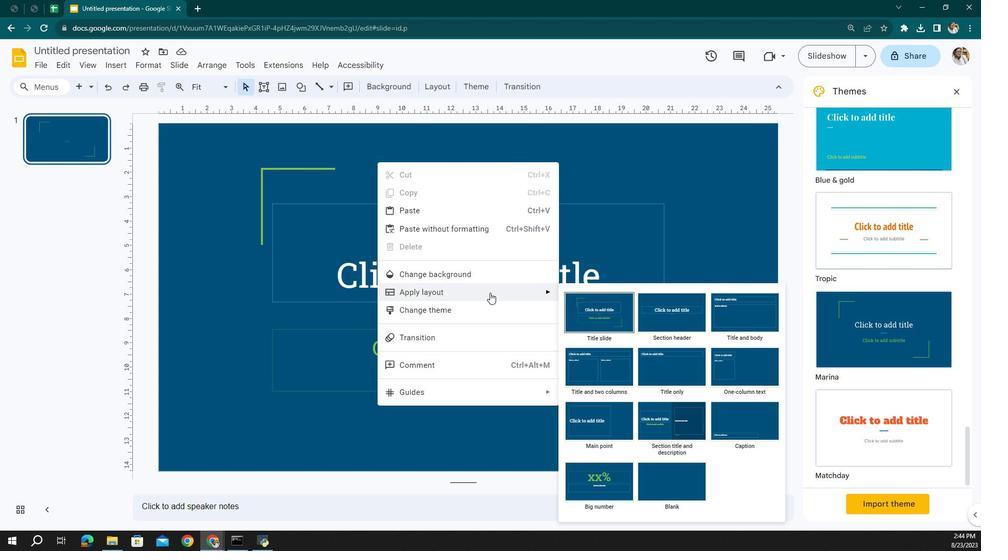 
Action: Mouse moved to (663, 472)
Screenshot: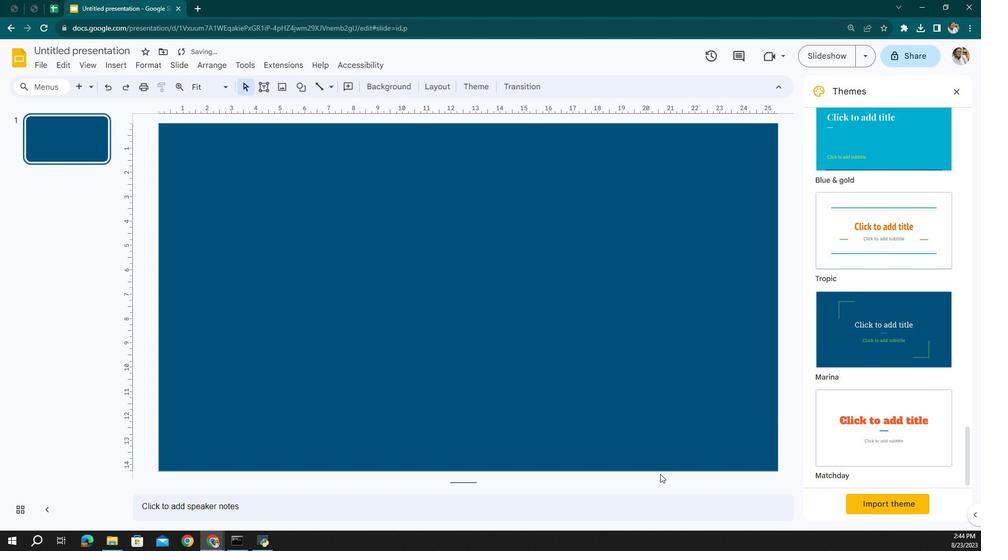 
Action: Mouse pressed left at (663, 472)
Screenshot: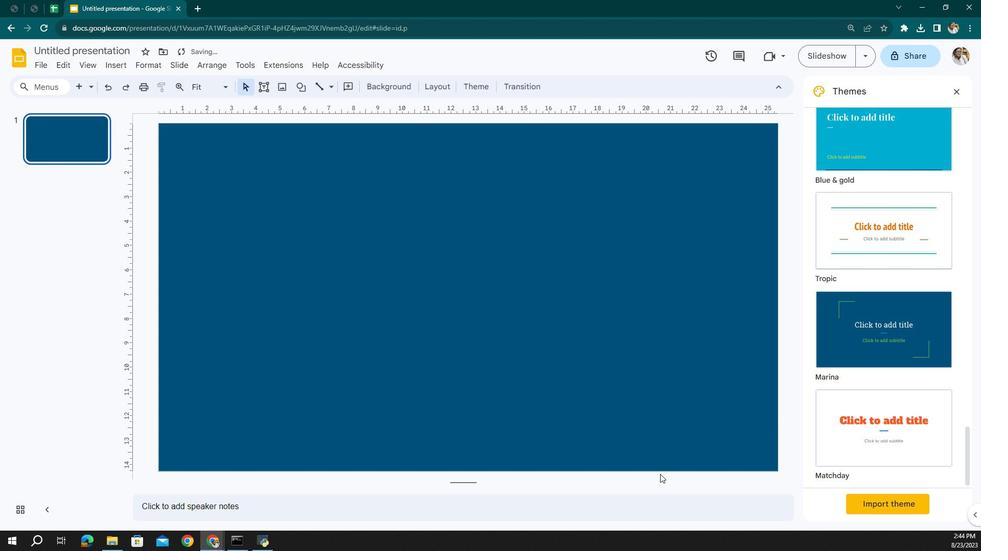 
Action: Mouse moved to (219, 74)
Screenshot: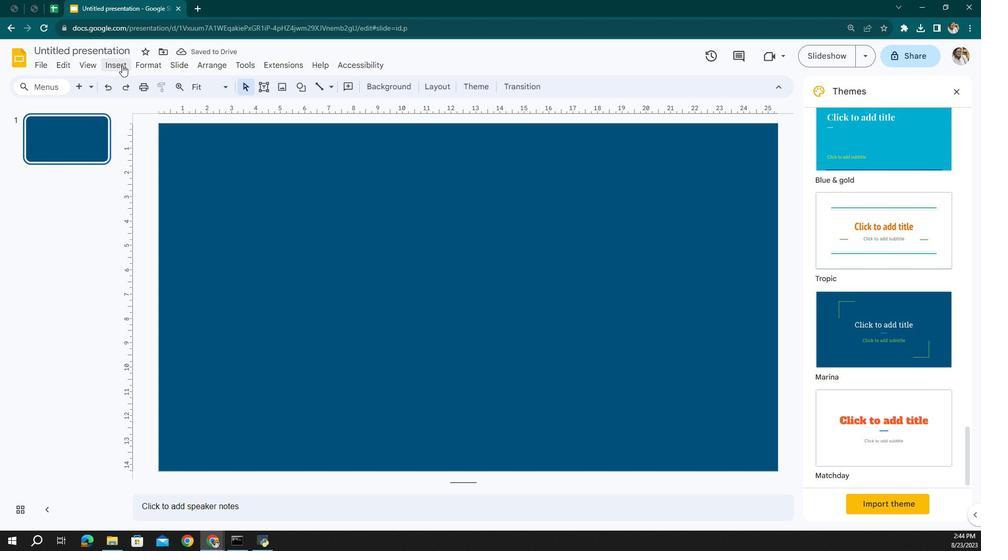 
Action: Mouse pressed left at (219, 74)
Screenshot: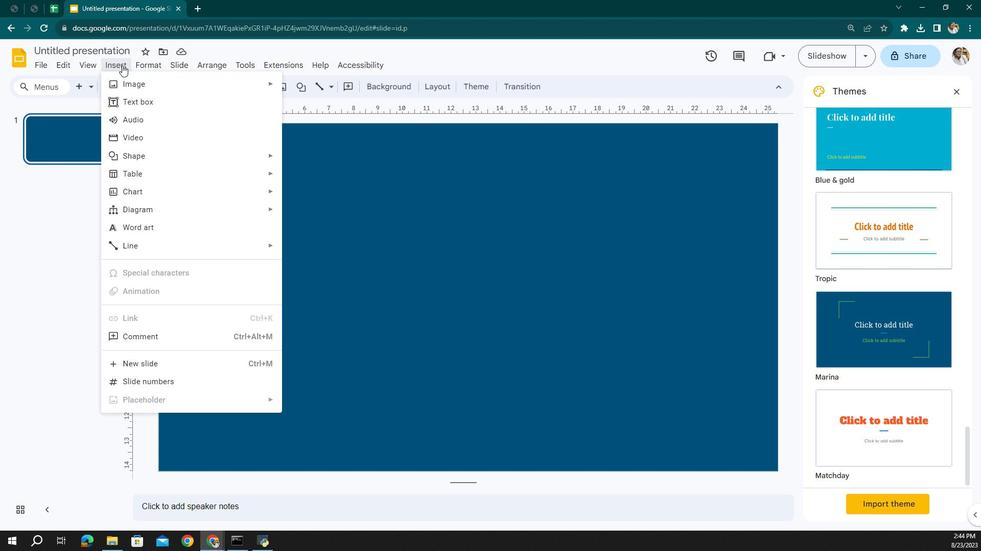 
Action: Mouse moved to (251, 160)
Screenshot: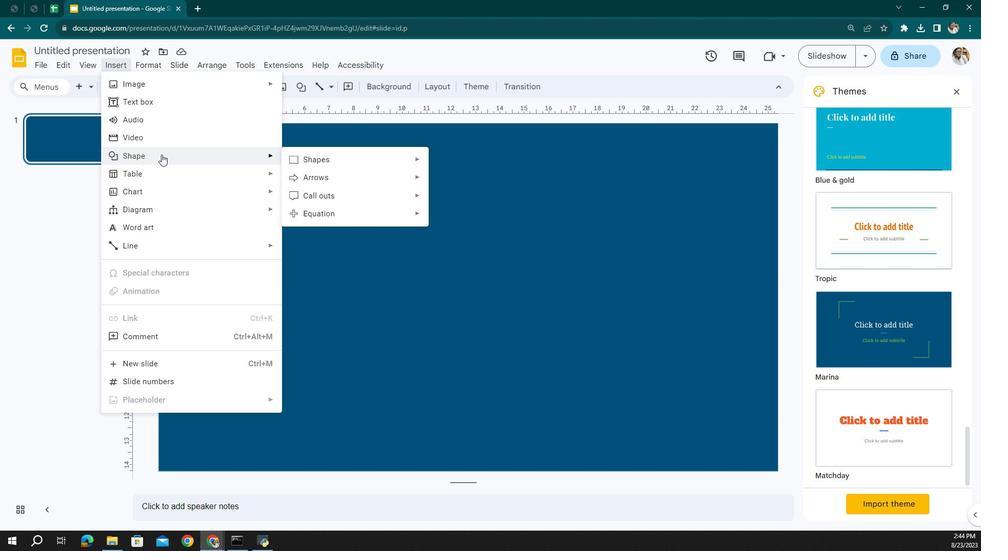 
Action: Mouse pressed left at (251, 160)
Screenshot: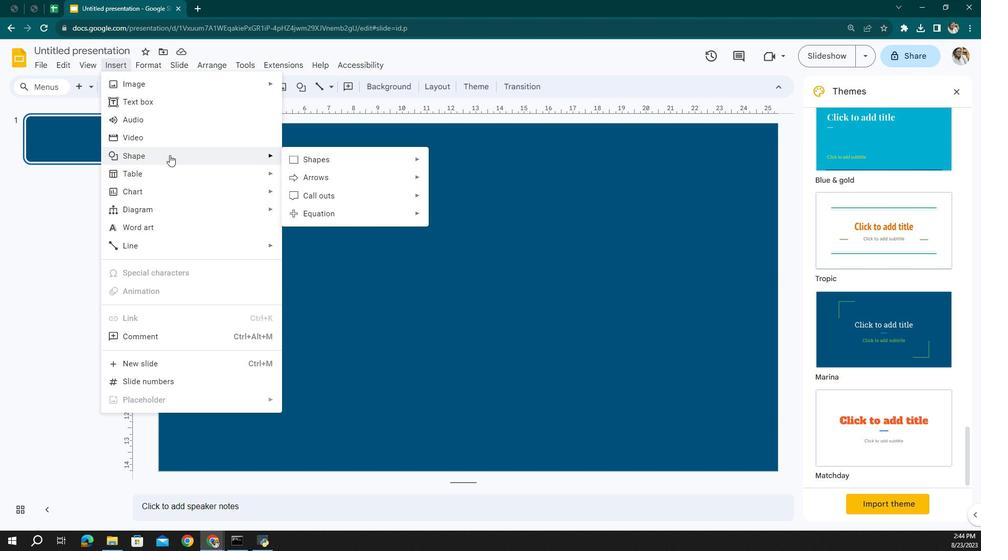 
Action: Mouse moved to (438, 168)
Screenshot: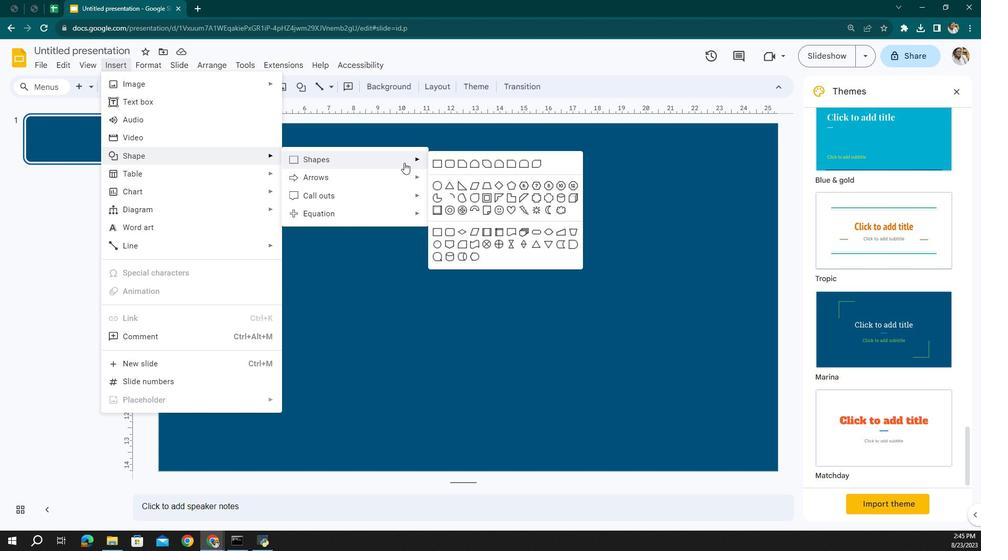 
Action: Mouse pressed left at (438, 168)
Screenshot: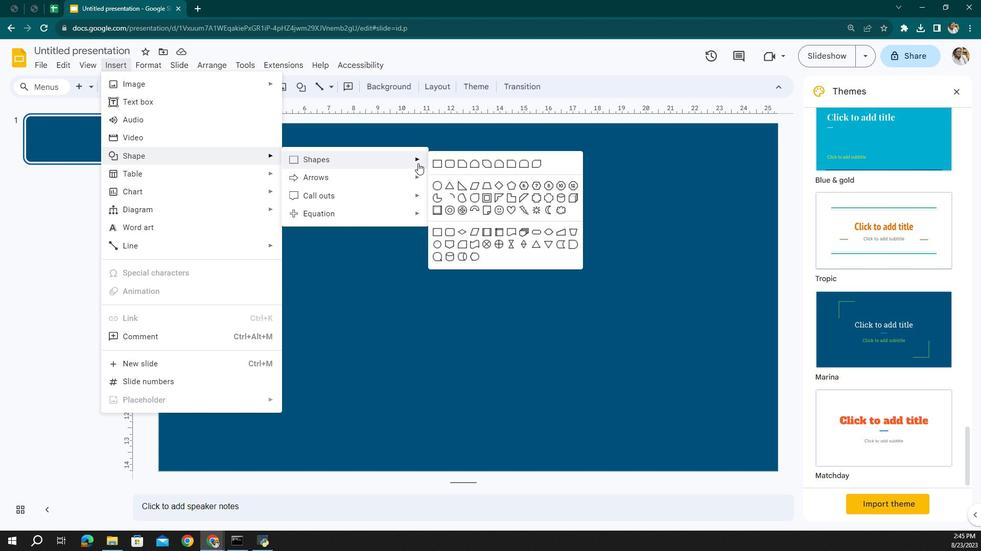 
Action: Mouse moved to (590, 249)
Screenshot: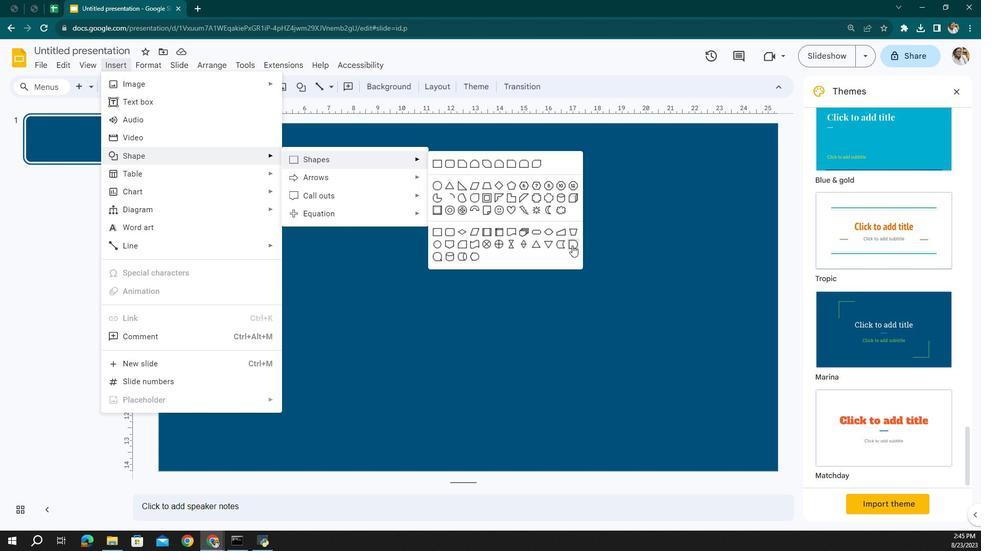 
Action: Mouse pressed left at (590, 249)
Screenshot: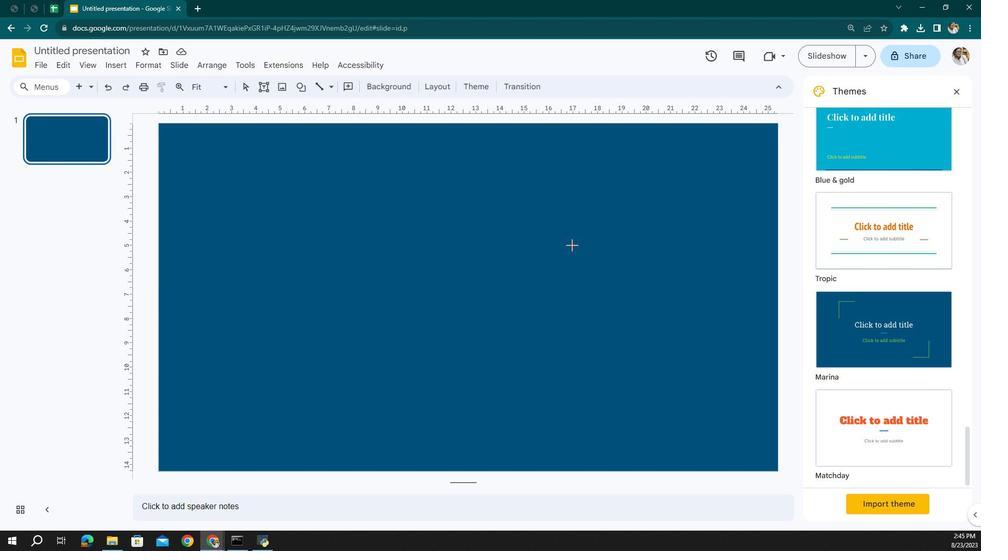 
Action: Mouse moved to (247, 132)
Screenshot: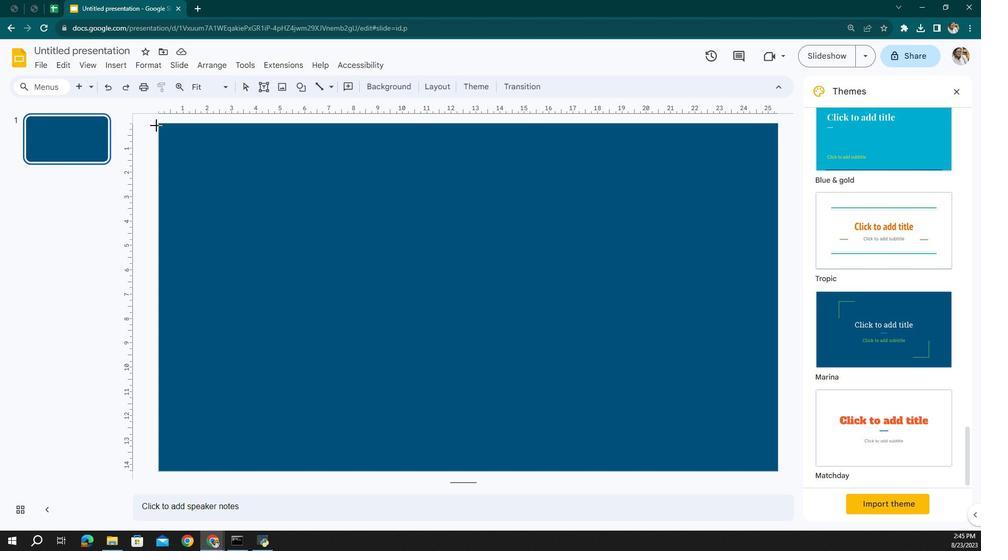
Action: Mouse pressed left at (247, 132)
Screenshot: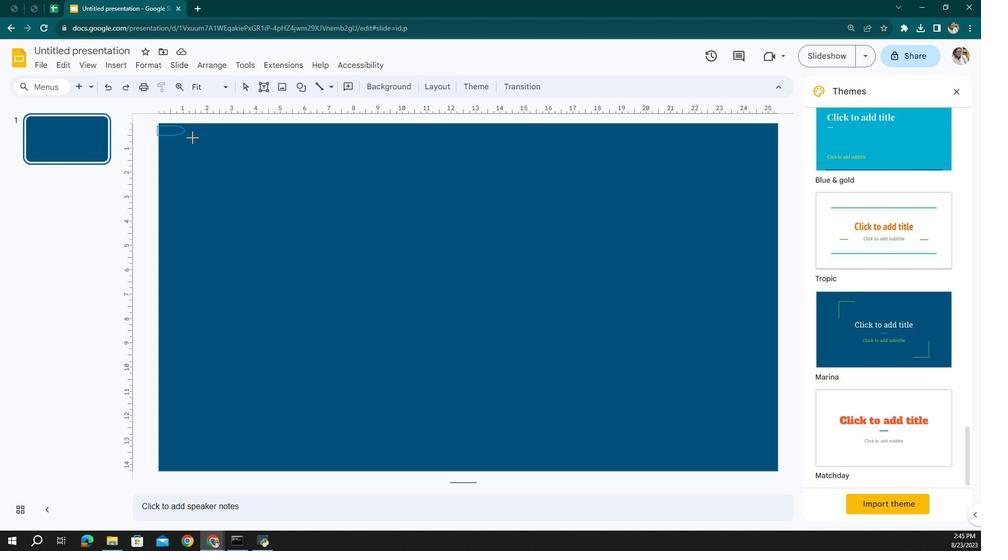 
Action: Mouse moved to (343, 133)
Screenshot: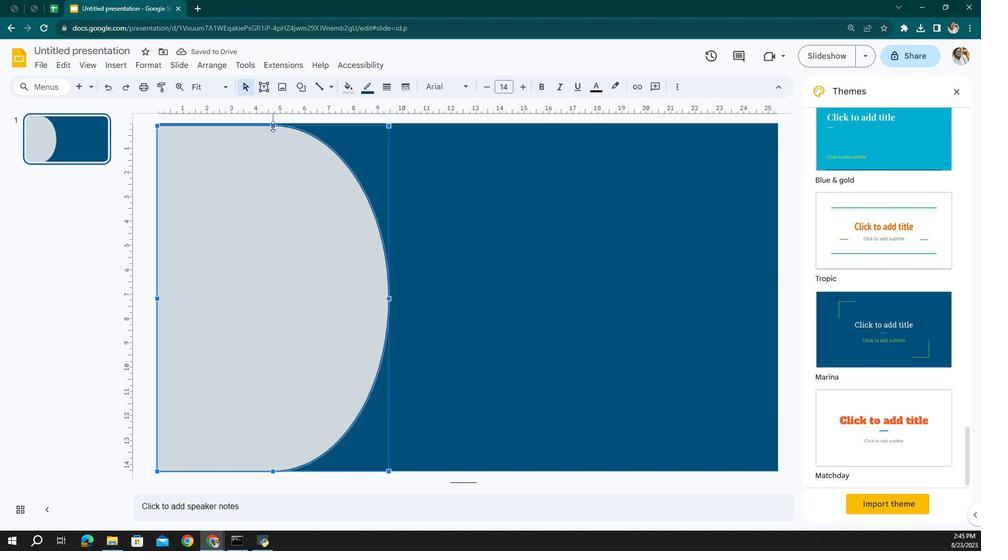 
Action: Mouse pressed left at (343, 133)
Screenshot: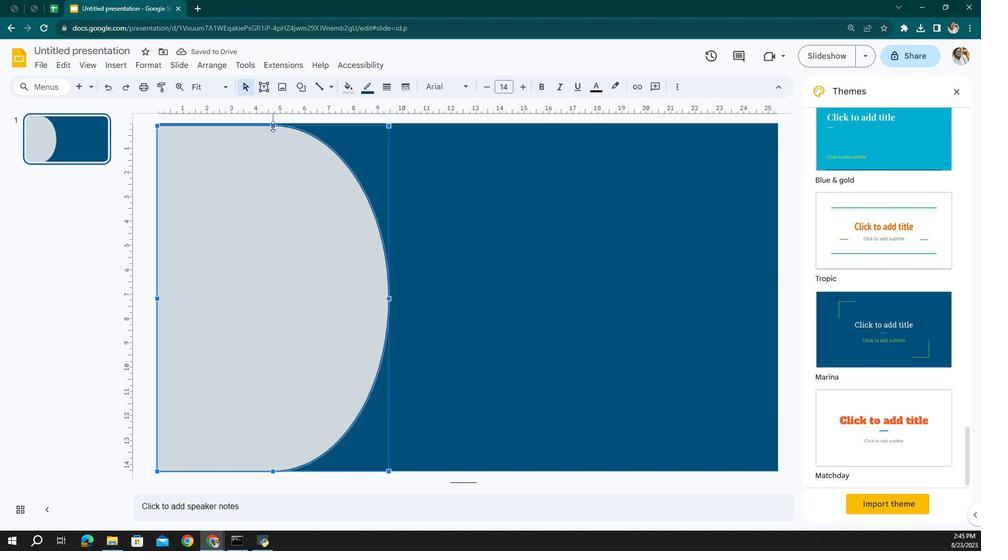 
Action: Mouse moved to (342, 128)
Screenshot: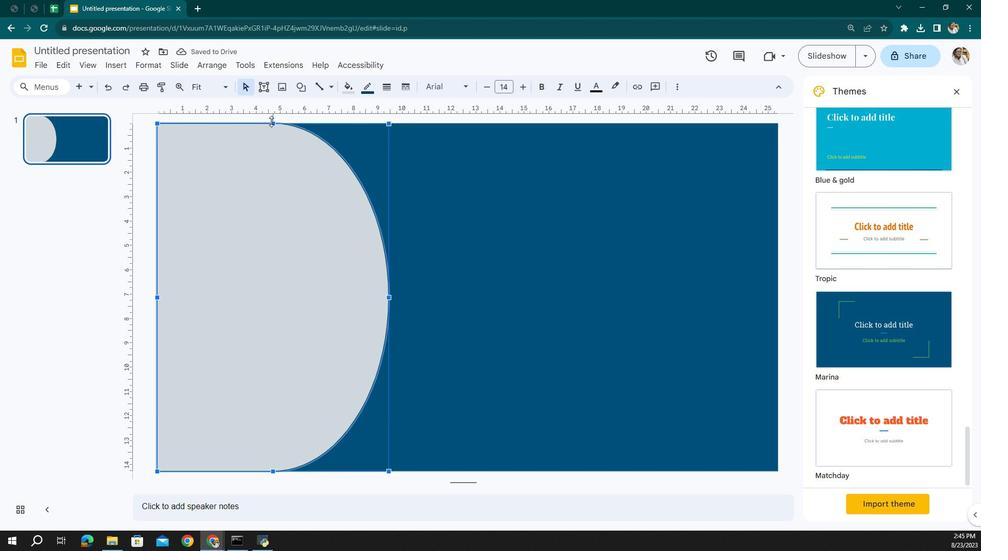 
Action: Mouse pressed left at (342, 128)
Screenshot: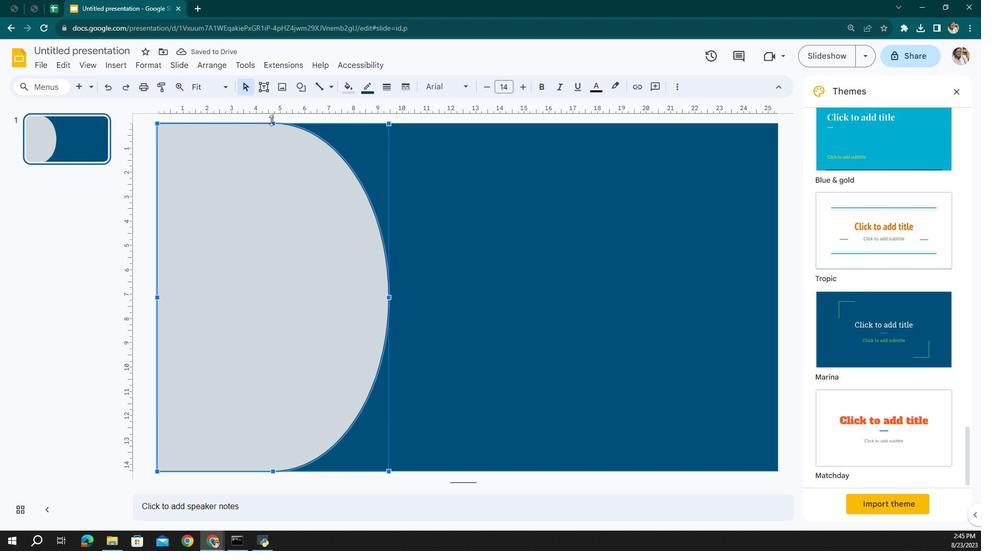 
Action: Mouse moved to (463, 258)
Screenshot: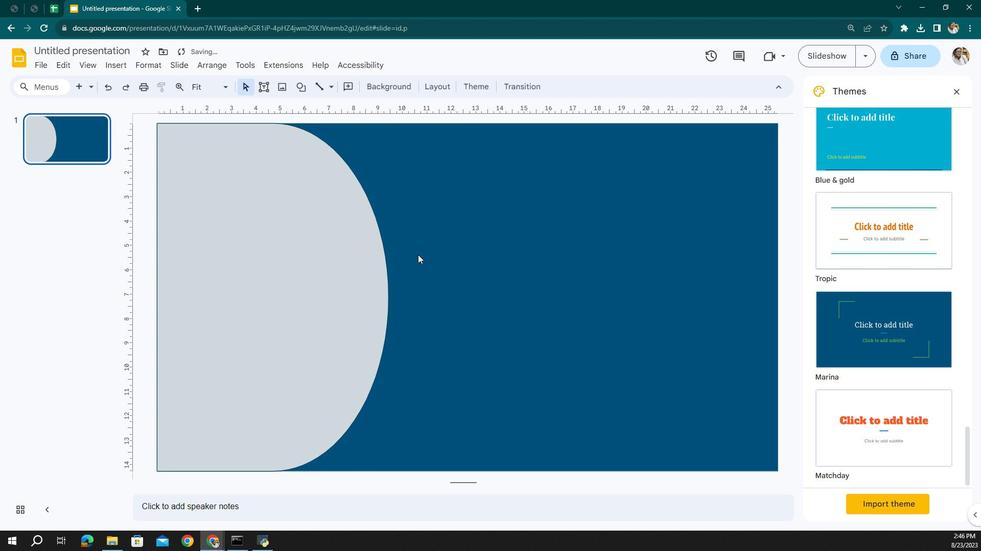 
Action: Mouse pressed left at (463, 258)
Screenshot: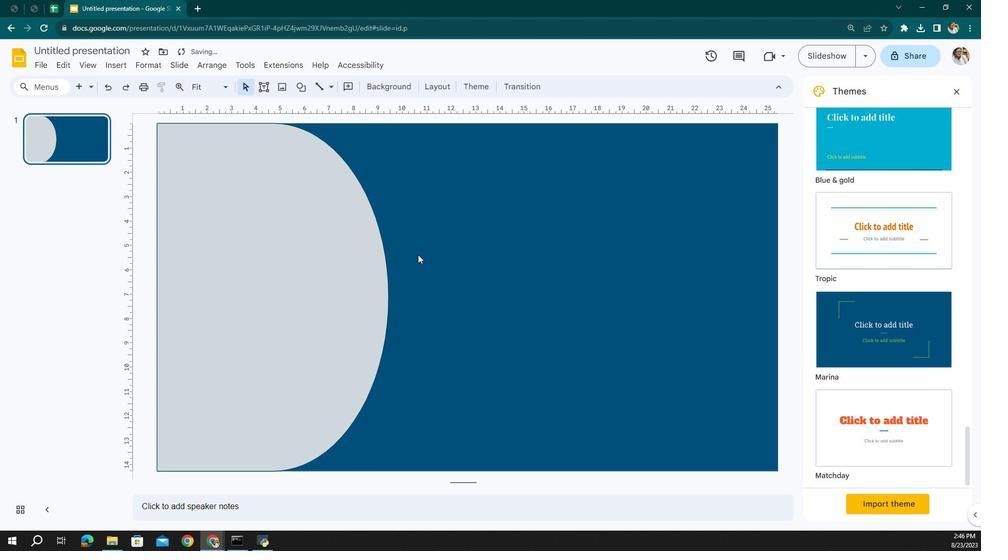 
Action: Mouse moved to (386, 237)
Screenshot: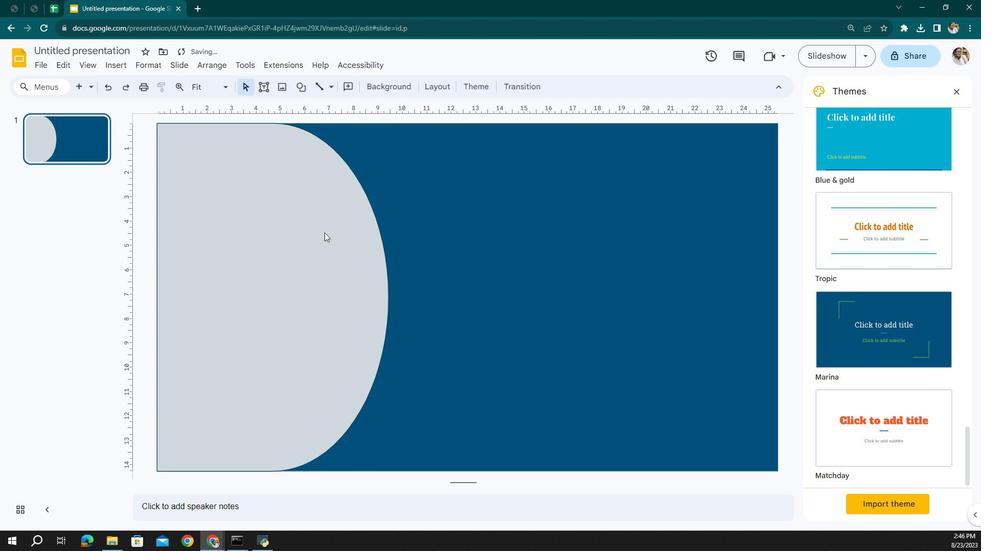 
Action: Mouse pressed left at (386, 237)
Screenshot: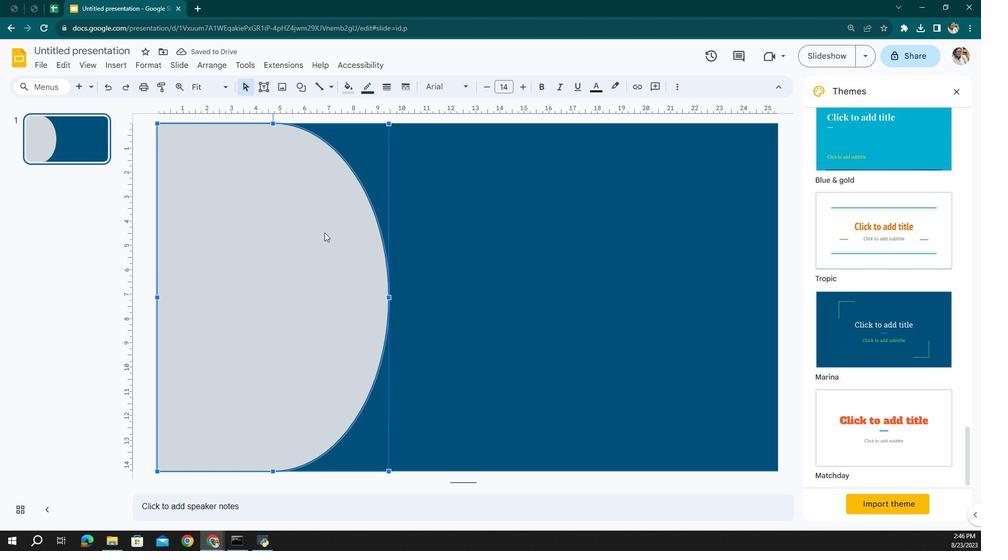 
Action: Mouse moved to (681, 93)
Screenshot: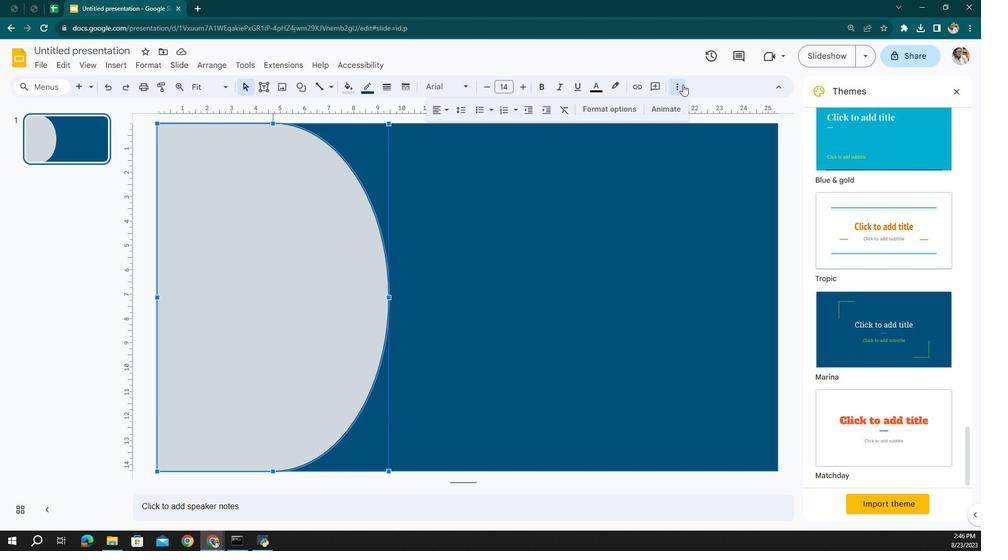 
Action: Mouse pressed left at (681, 93)
Screenshot: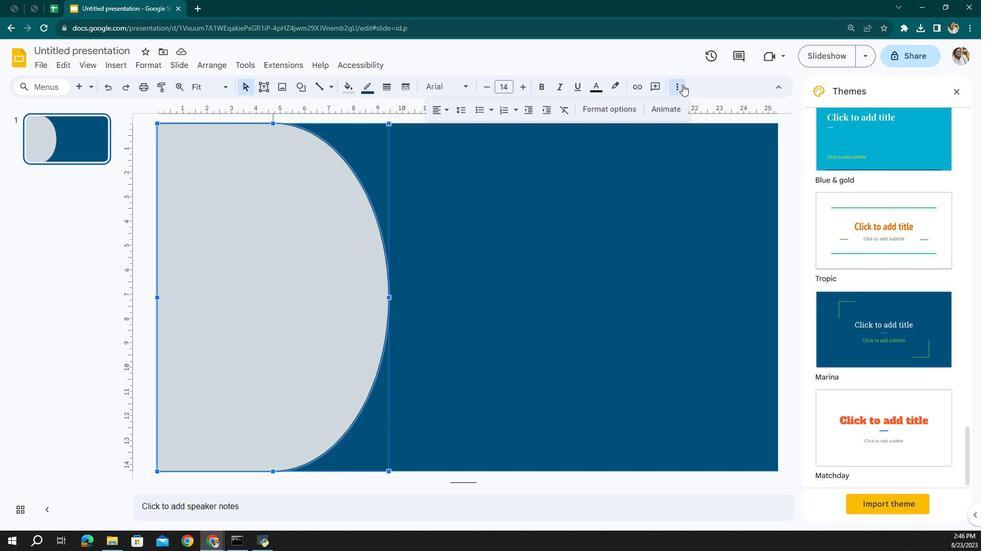 
Action: Mouse moved to (346, 256)
Screenshot: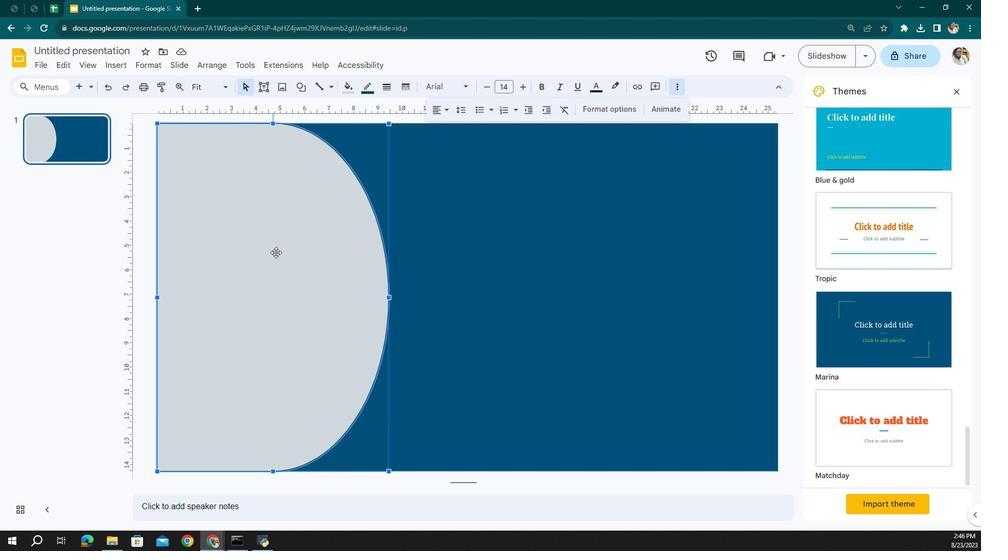 
Action: Mouse pressed left at (346, 256)
Screenshot: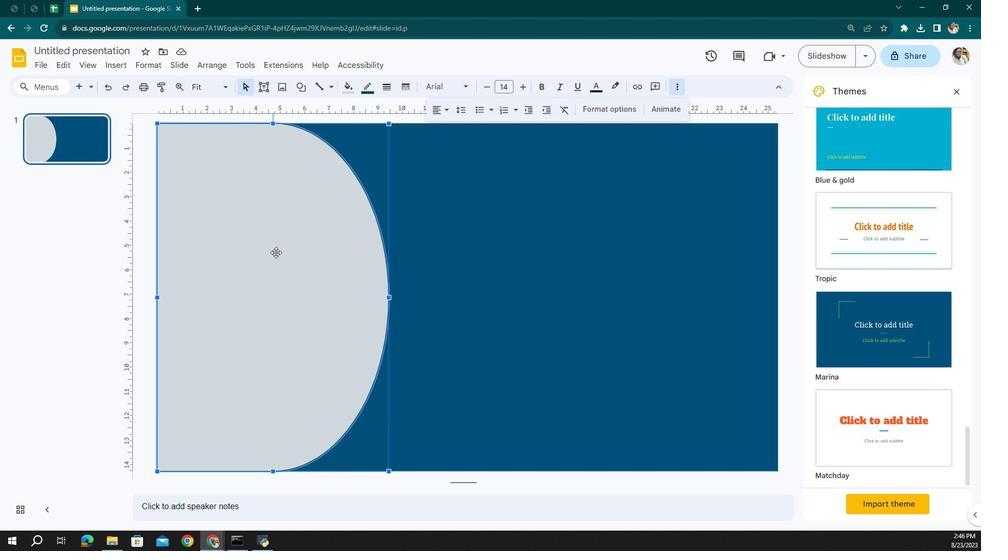 
Action: Mouse moved to (309, 99)
Screenshot: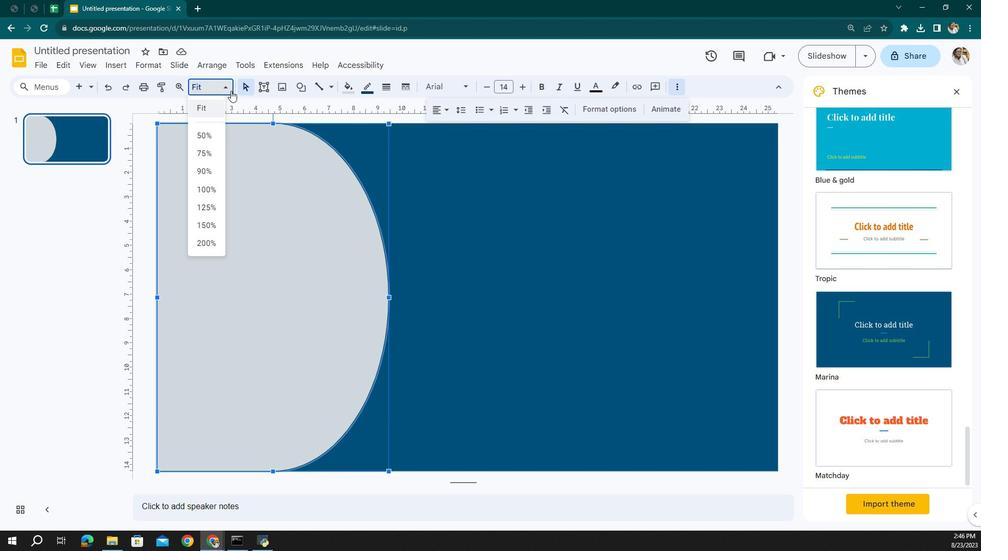 
Action: Mouse pressed left at (309, 99)
Screenshot: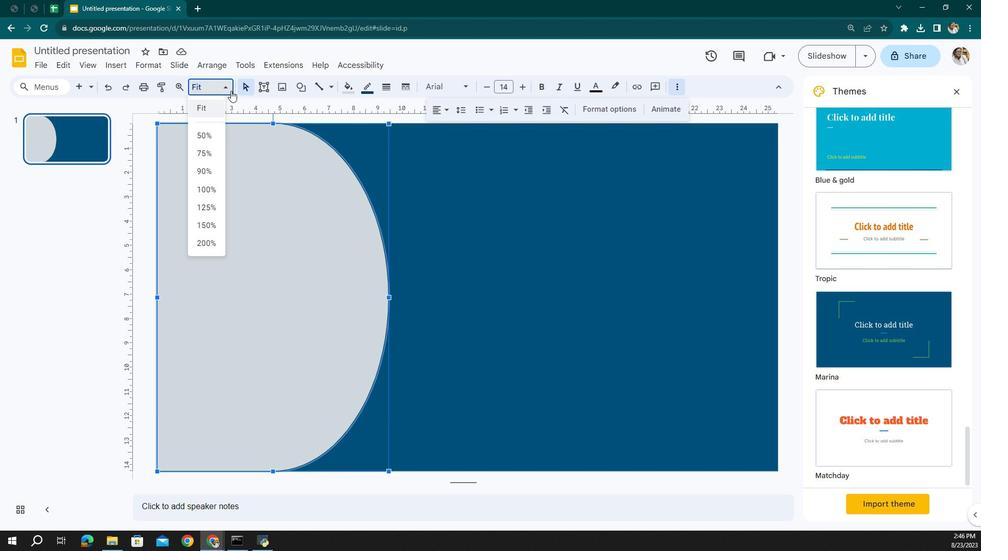 
Action: Mouse pressed left at (309, 99)
Screenshot: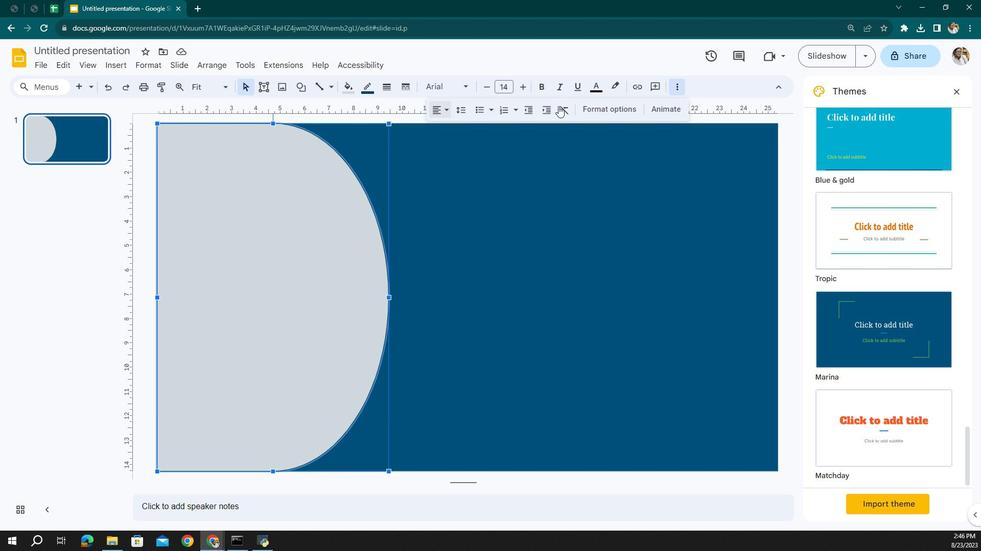 
Action: Mouse moved to (681, 95)
Screenshot: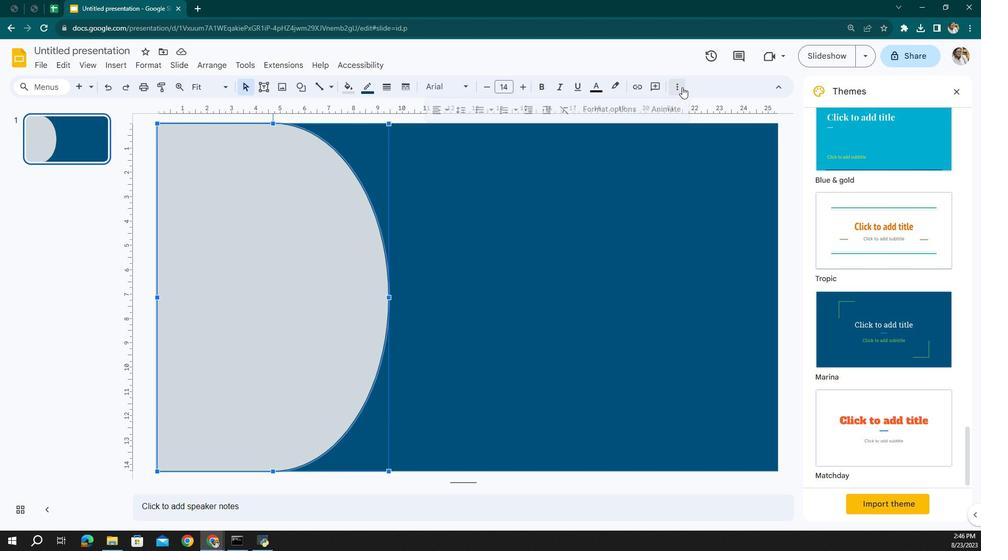 
Action: Mouse pressed left at (681, 95)
Screenshot: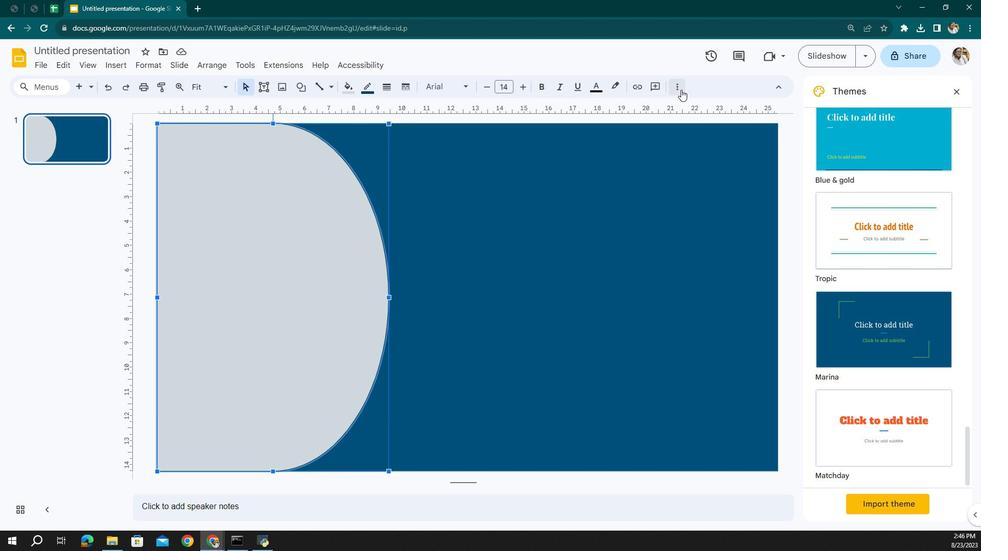 
Action: Mouse moved to (678, 101)
Screenshot: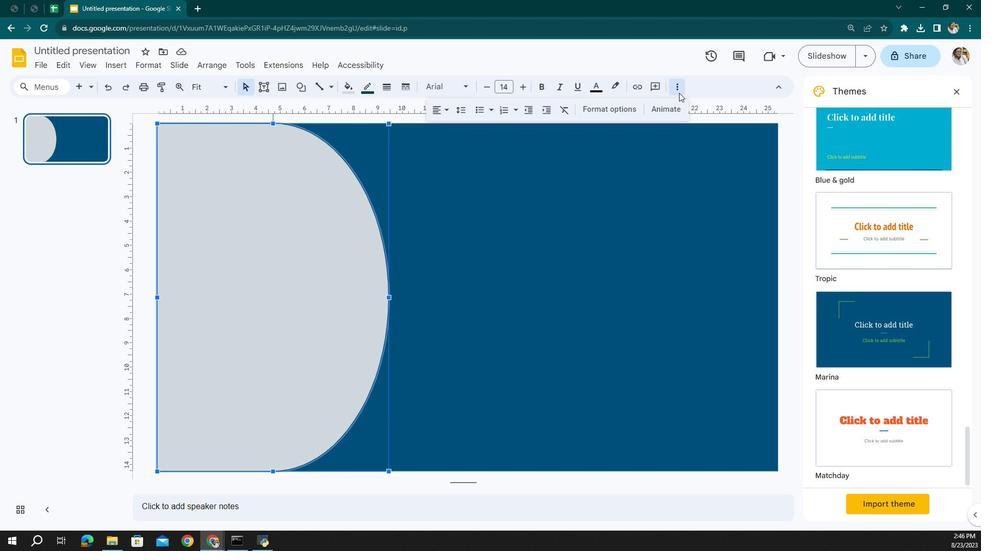 
Action: Mouse pressed left at (678, 101)
Screenshot: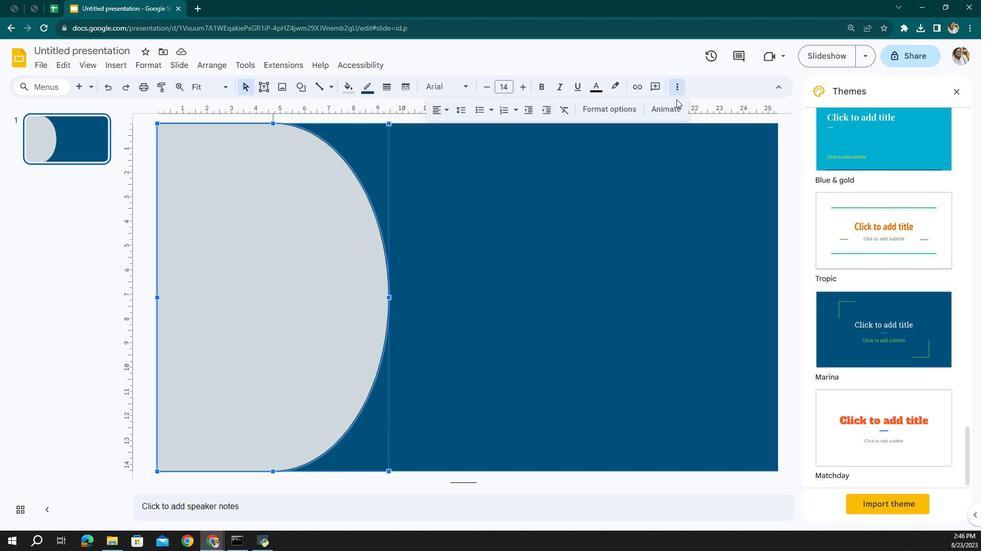 
Action: Mouse moved to (630, 121)
Screenshot: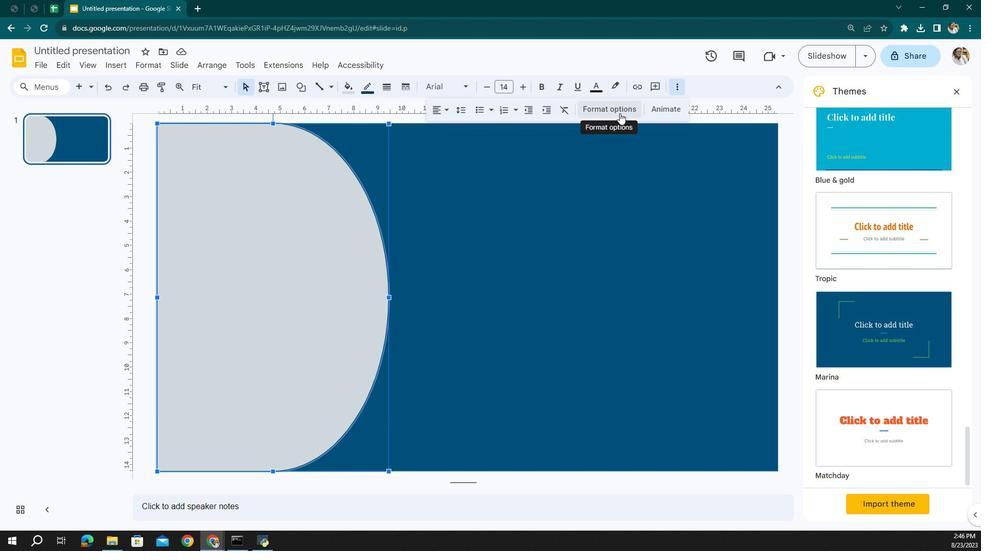 
Action: Mouse pressed left at (630, 121)
Screenshot: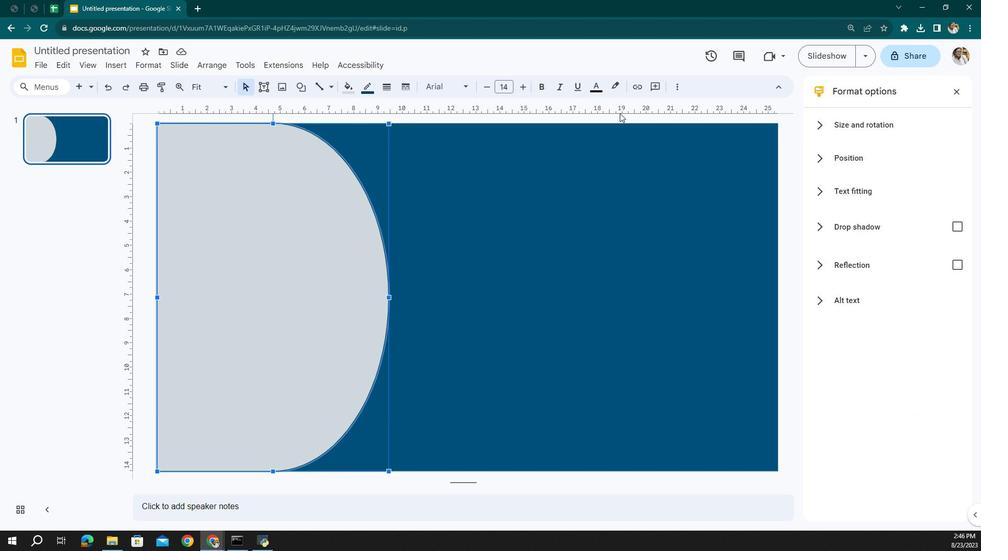 
Action: Mouse moved to (410, 96)
Screenshot: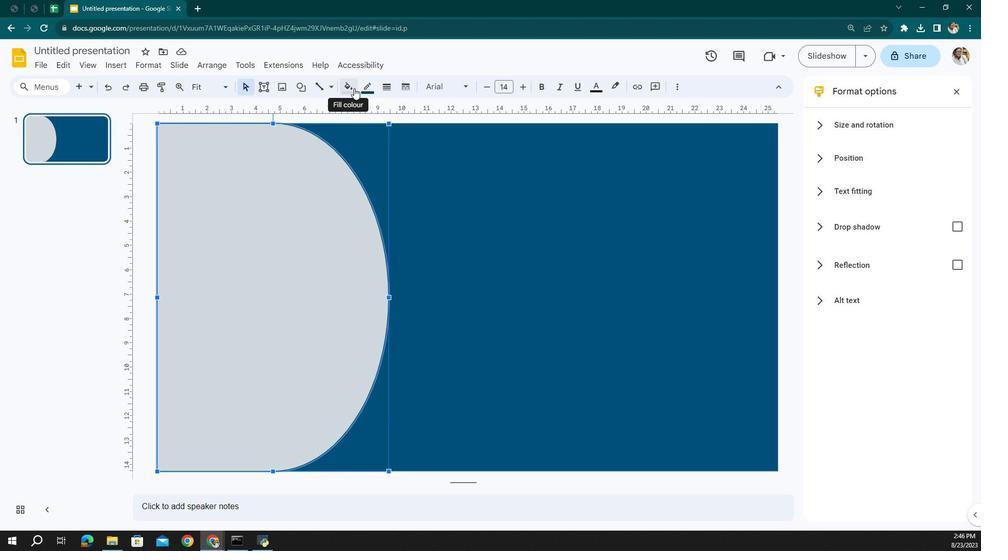 
Action: Mouse pressed left at (410, 96)
Screenshot: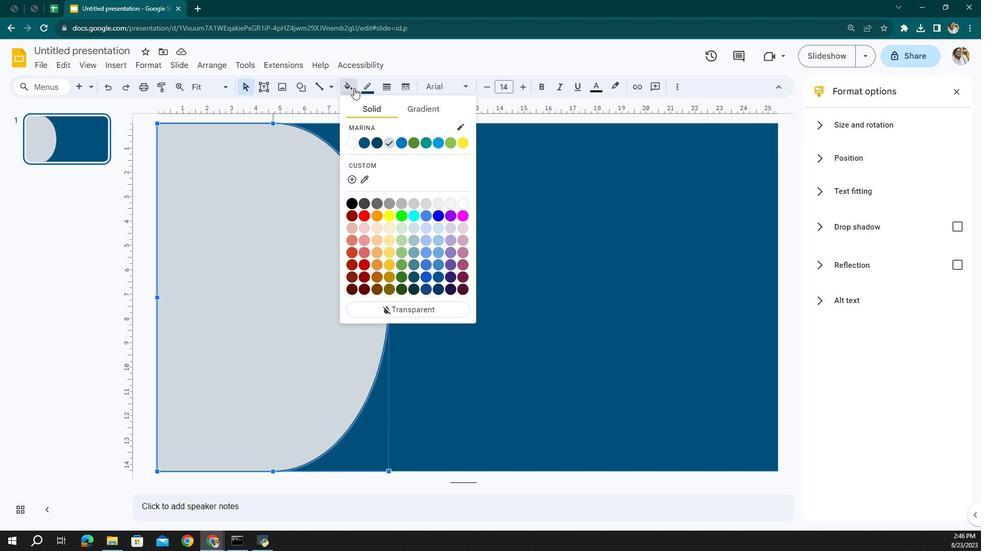 
Action: Mouse moved to (308, 240)
Screenshot: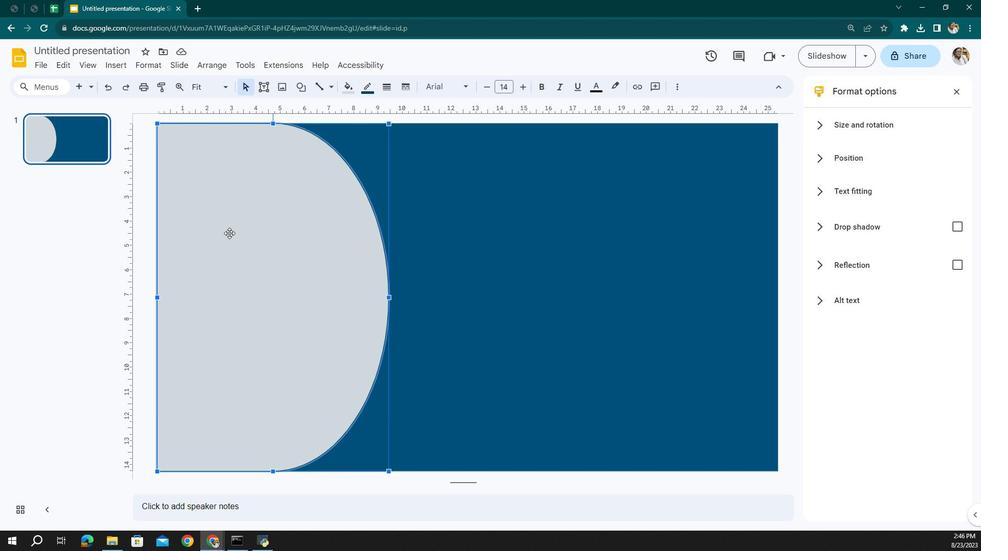 
Action: Mouse pressed left at (308, 240)
Screenshot: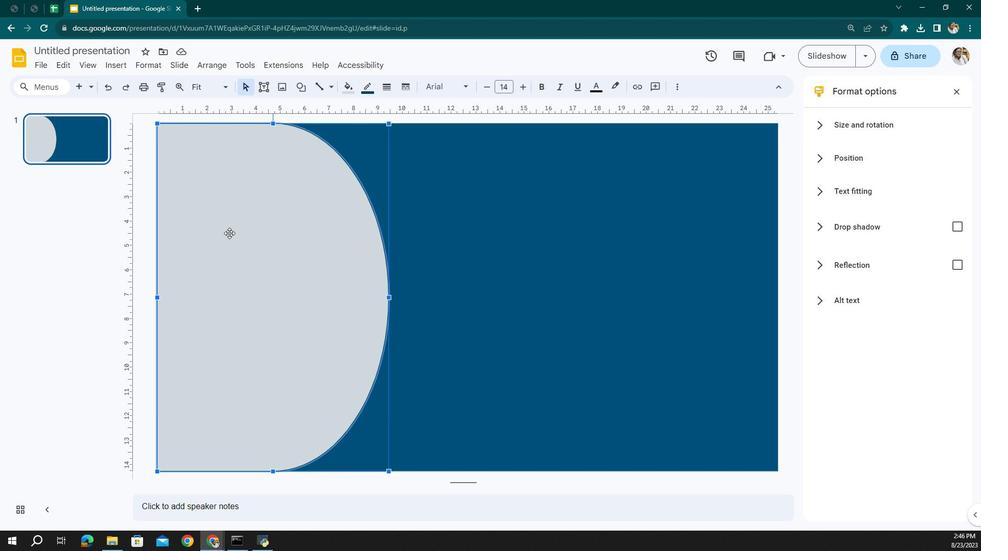 
Action: Mouse moved to (308, 237)
Screenshot: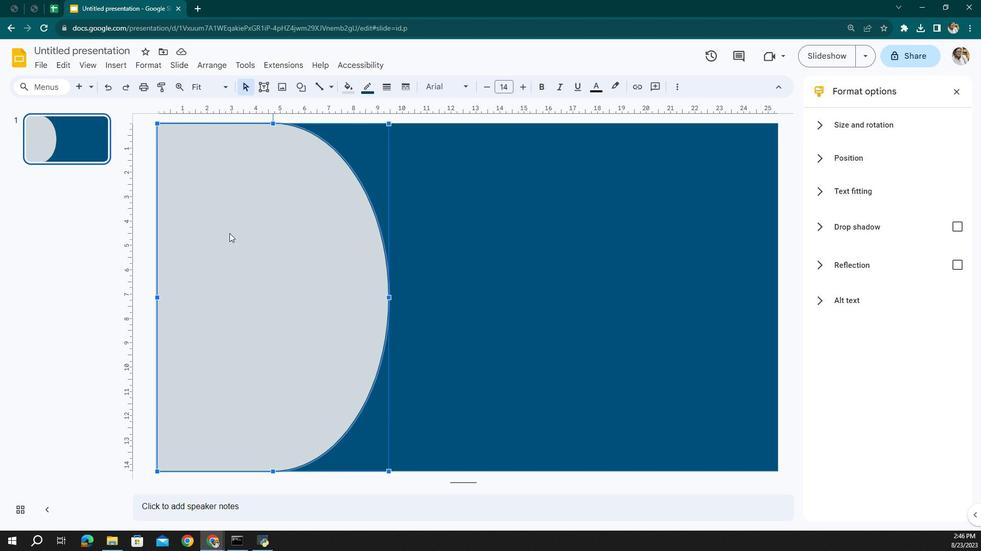 
Action: Mouse pressed left at (308, 237)
Screenshot: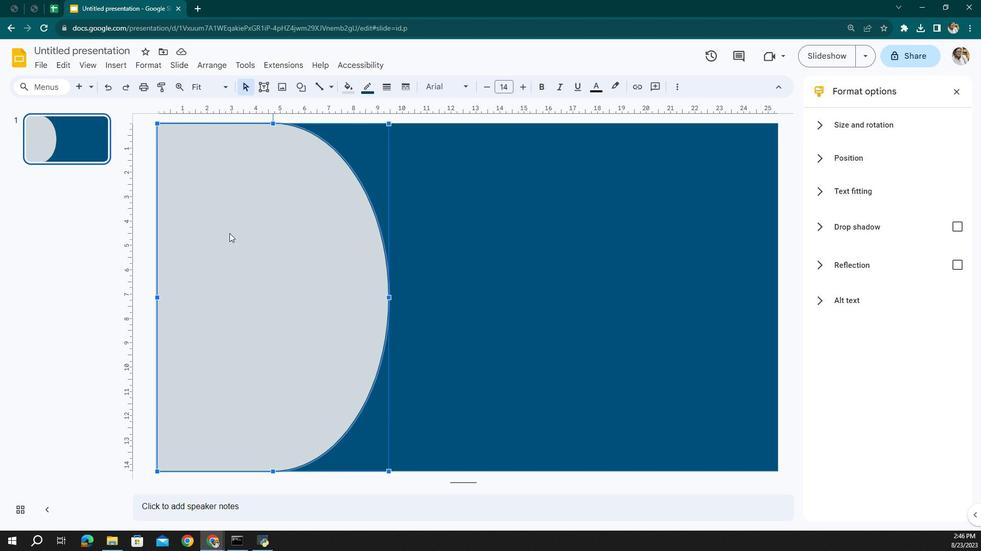 
Action: Mouse pressed right at (308, 237)
Screenshot: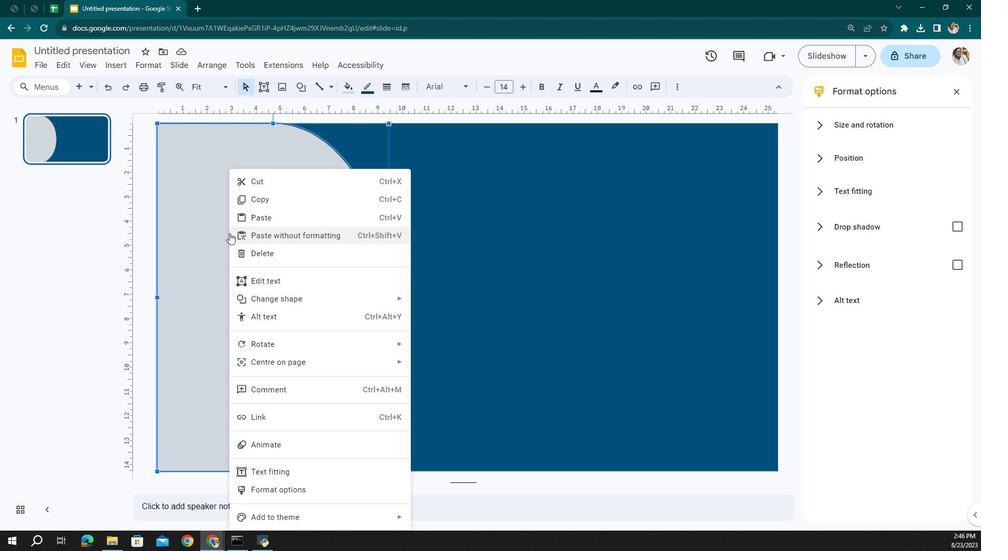 
Action: Mouse moved to (281, 322)
Screenshot: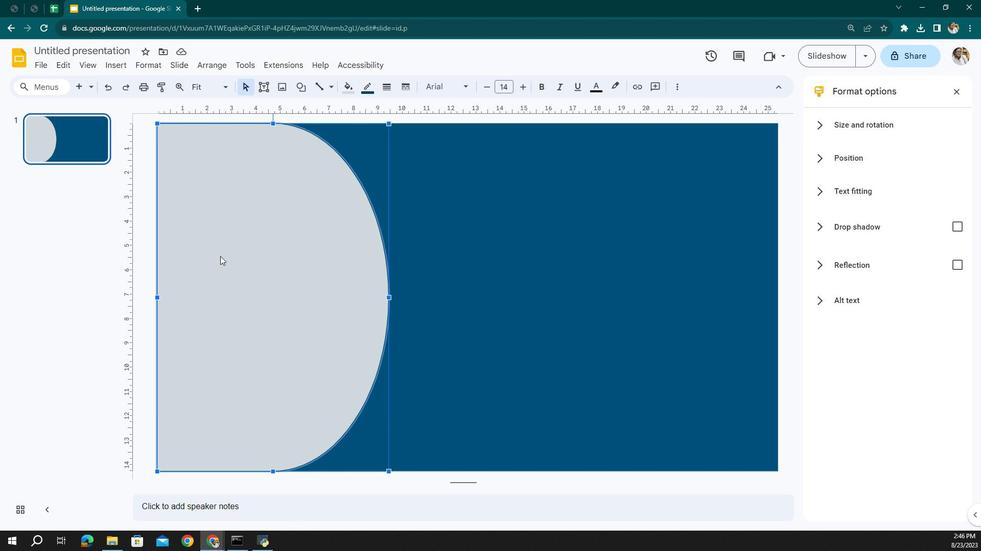 
Action: Mouse pressed left at (281, 322)
Screenshot: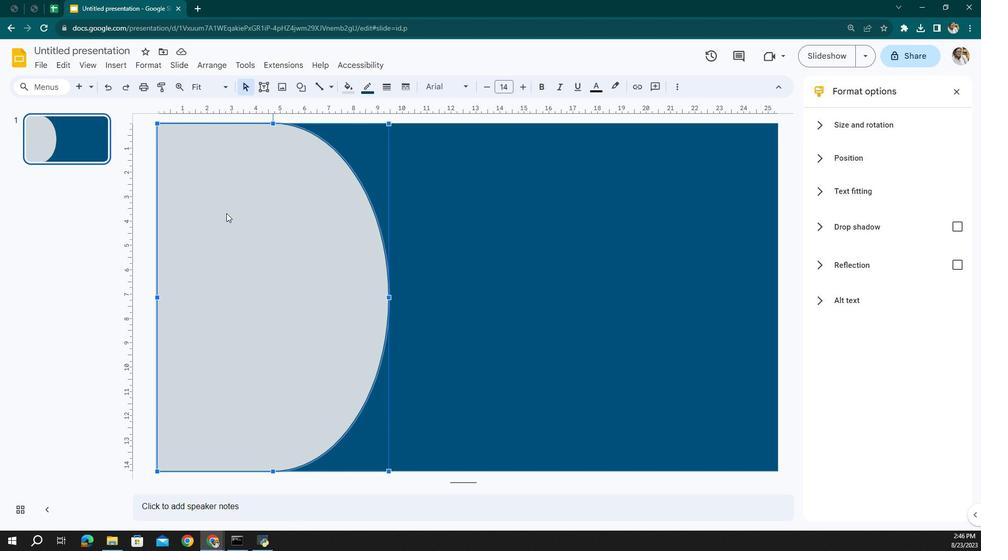 
Action: Mouse moved to (351, 93)
Screenshot: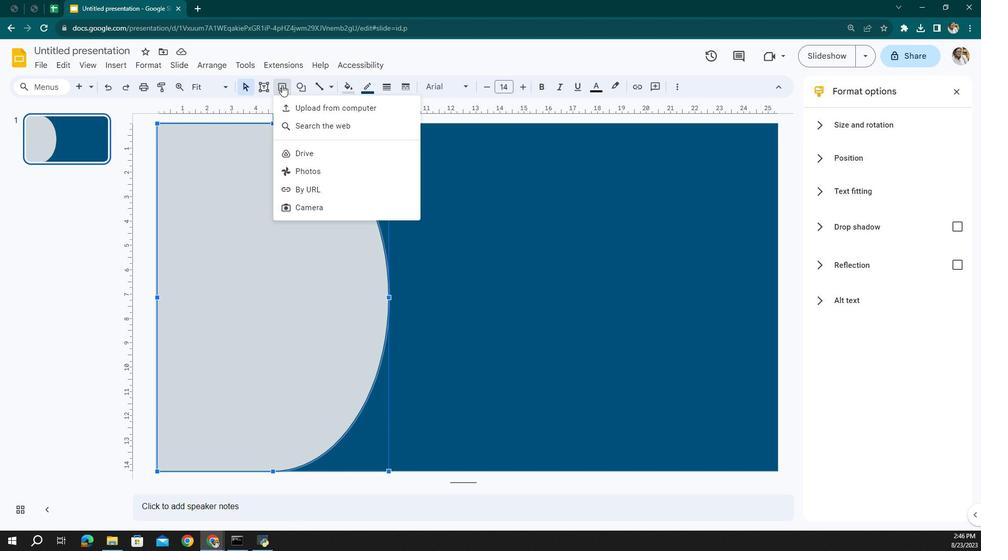 
Action: Mouse pressed left at (351, 93)
Screenshot: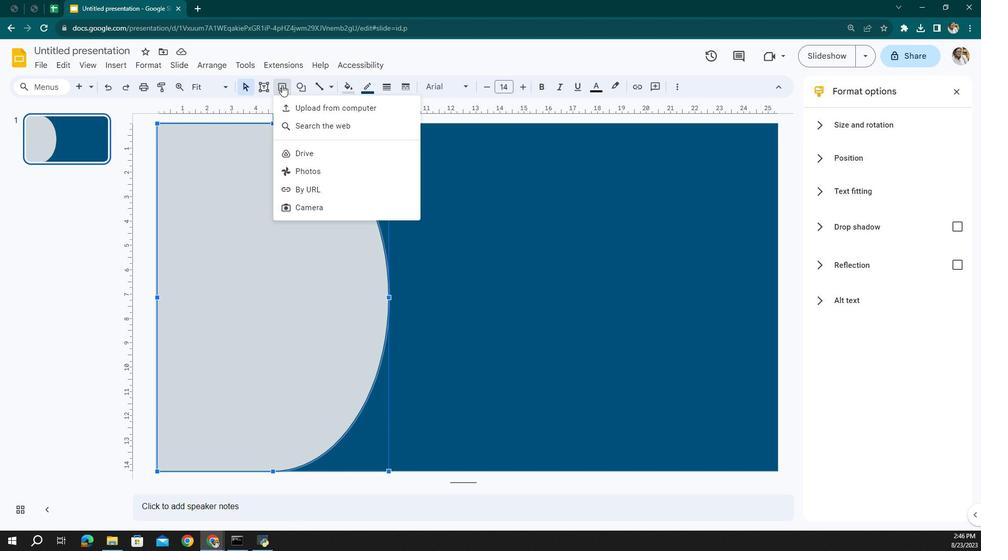 
Action: Mouse moved to (320, 270)
Screenshot: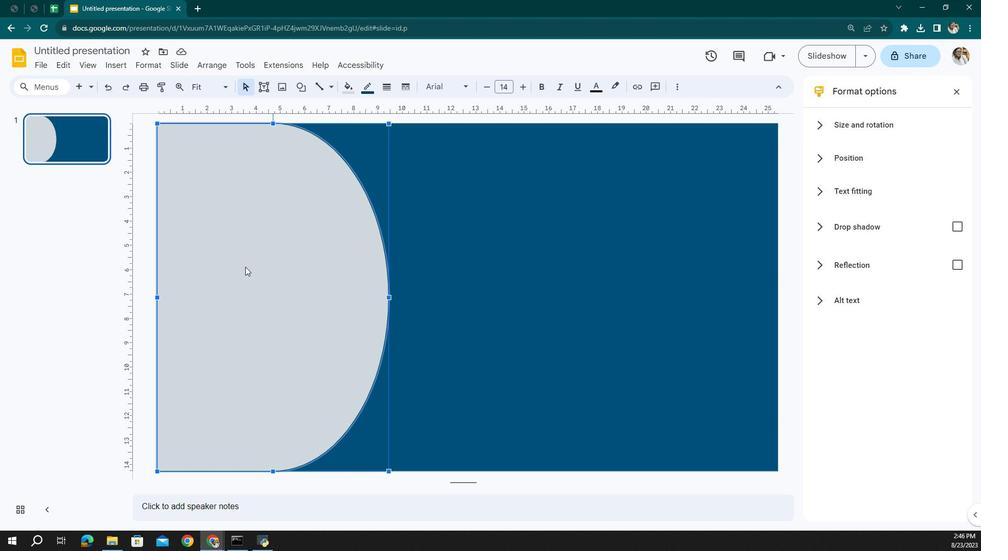 
Action: Mouse pressed left at (320, 270)
Screenshot: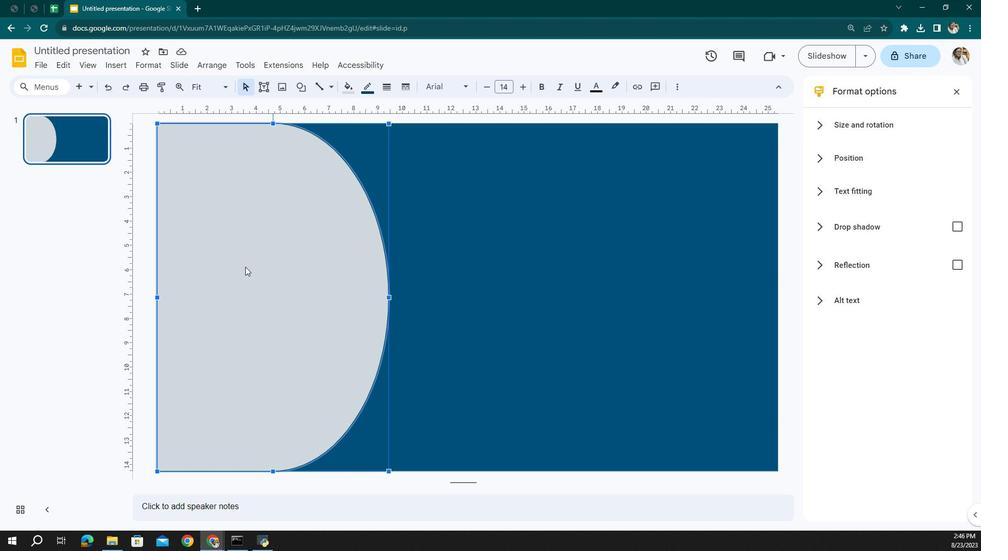 
Action: Mouse moved to (329, 247)
Screenshot: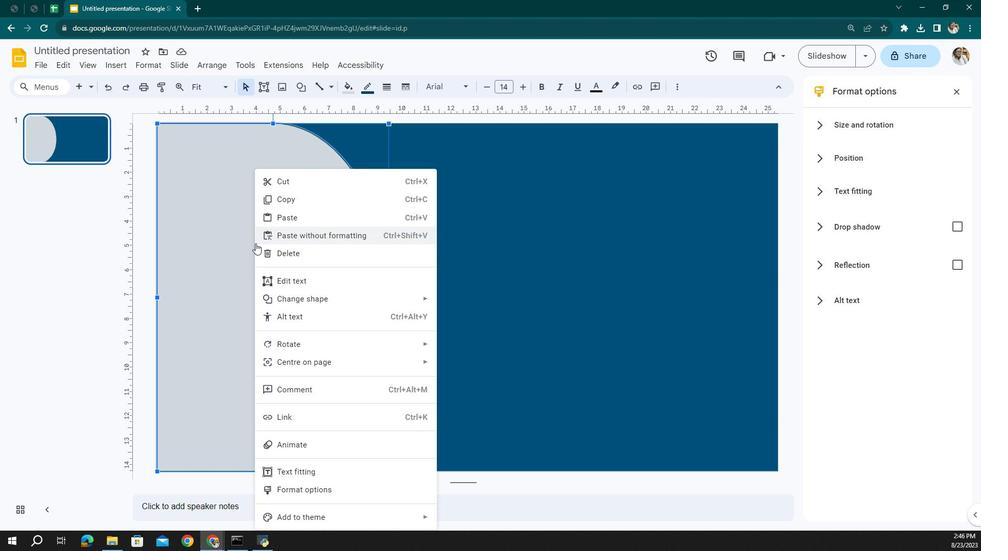 
Action: Mouse pressed right at (329, 247)
Screenshot: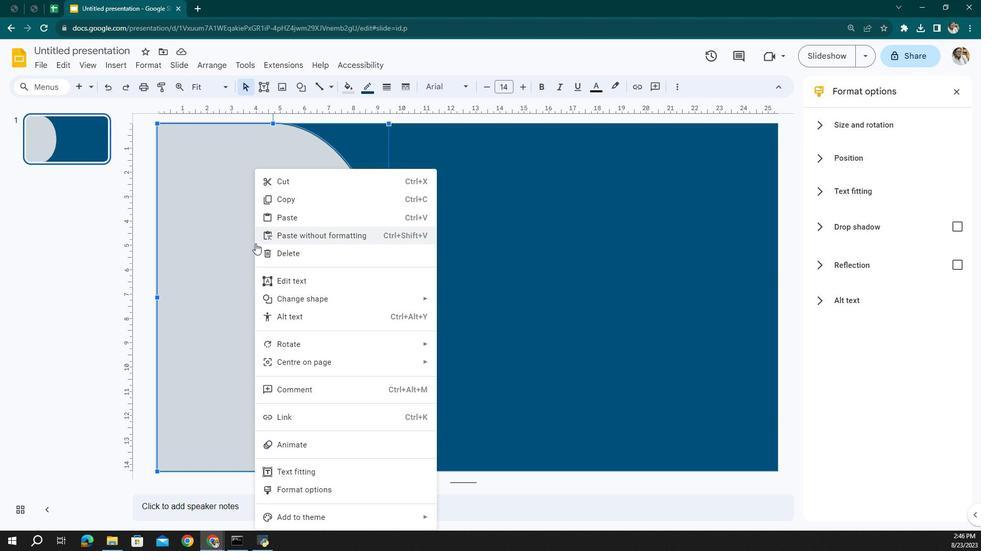 
Action: Mouse moved to (314, 368)
Screenshot: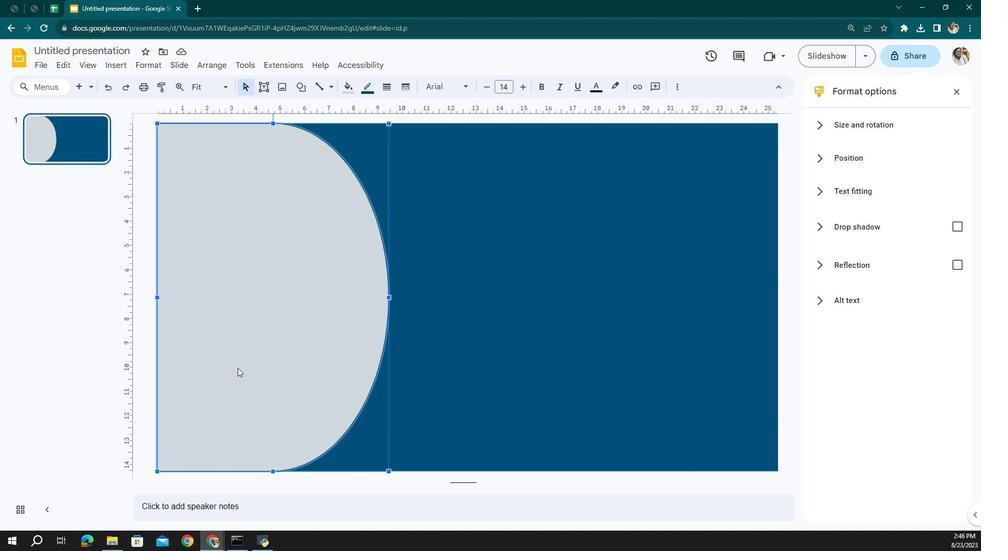 
Action: Mouse pressed left at (314, 368)
Screenshot: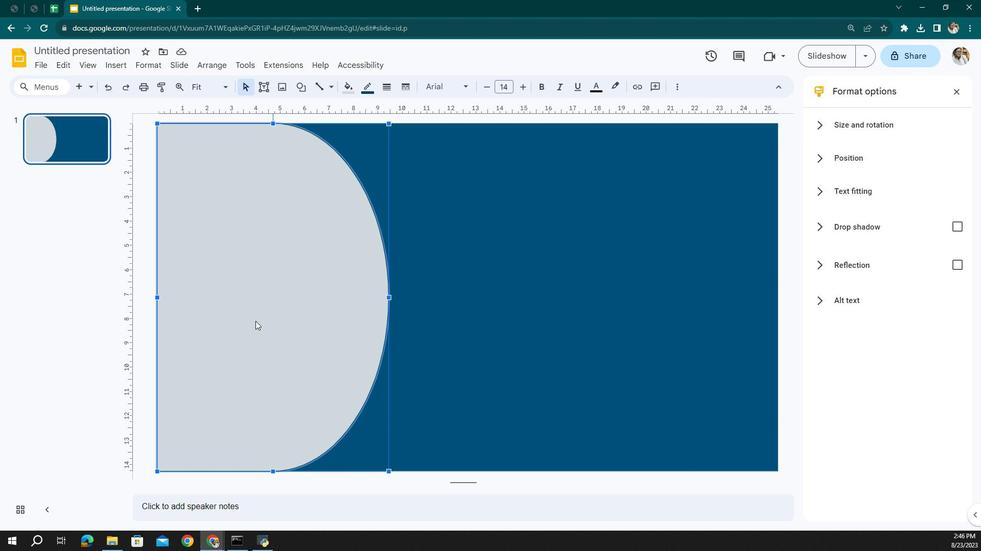 
Action: Mouse moved to (329, 323)
Screenshot: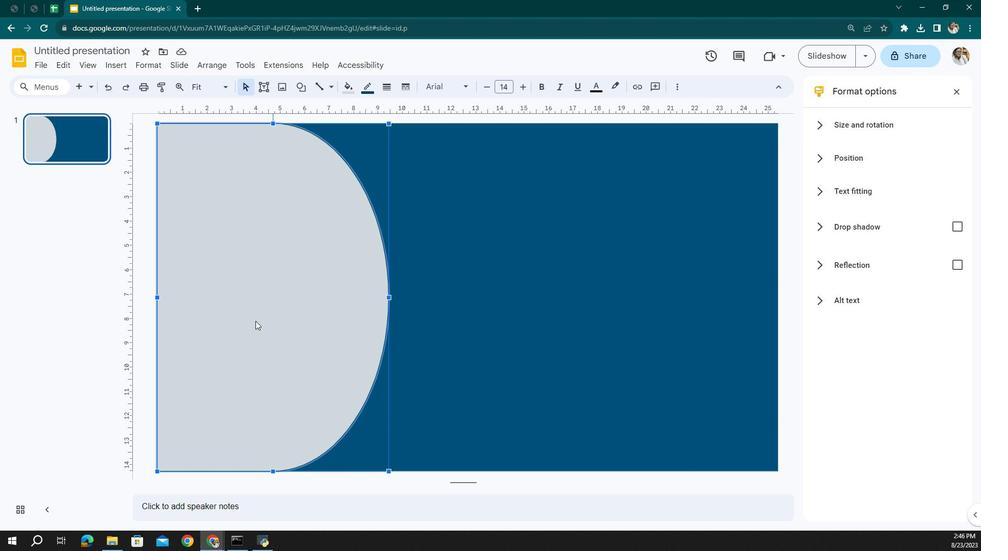 
Action: Mouse pressed left at (329, 323)
Screenshot: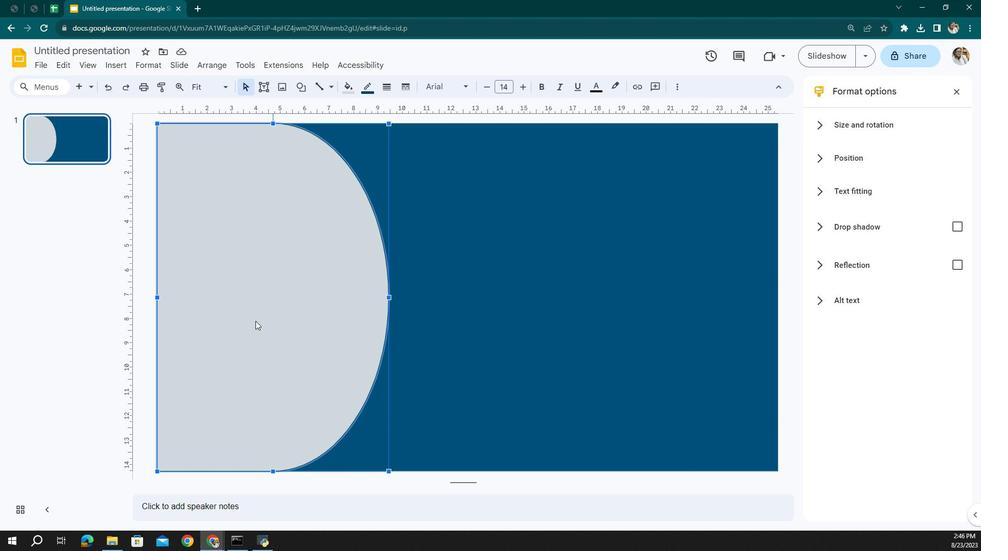 
Action: Mouse pressed left at (329, 323)
Screenshot: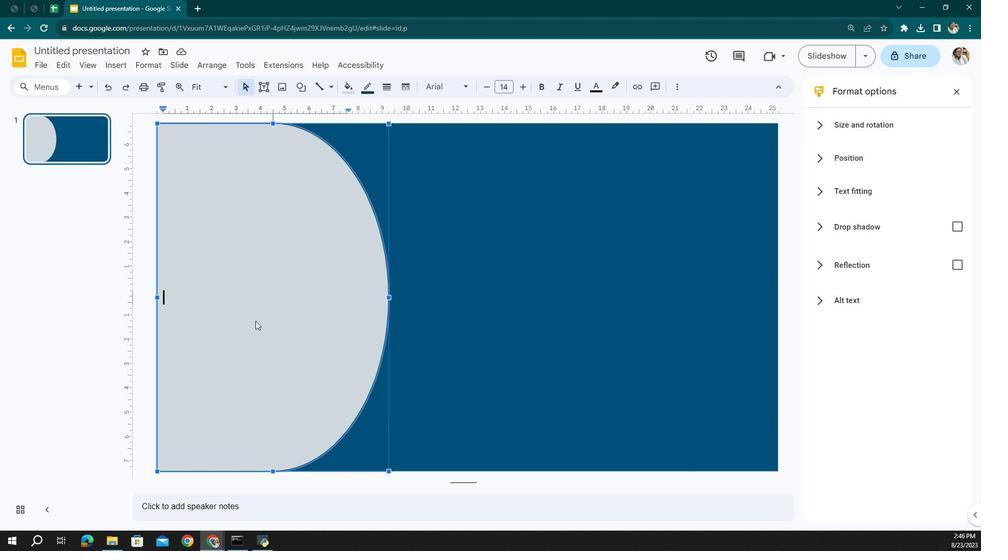 
Action: Mouse pressed left at (329, 323)
Screenshot: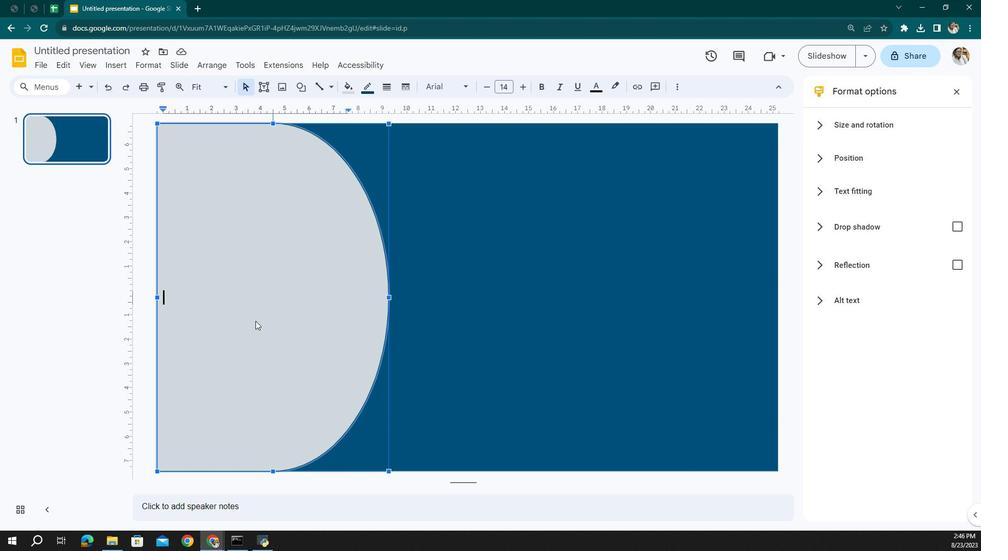 
Action: Mouse moved to (817, 139)
Screenshot: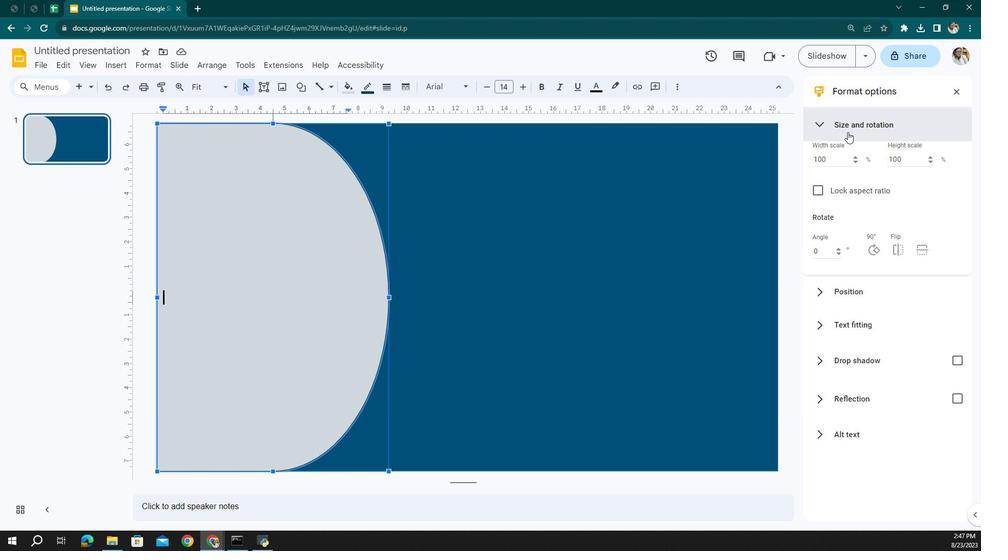 
Action: Mouse pressed left at (817, 139)
Screenshot: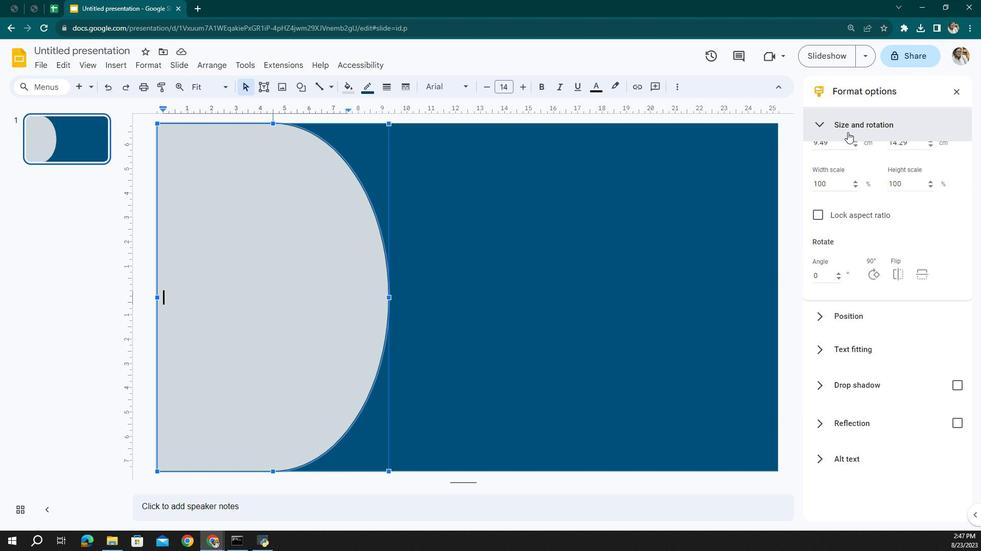 
Action: Mouse moved to (821, 365)
Screenshot: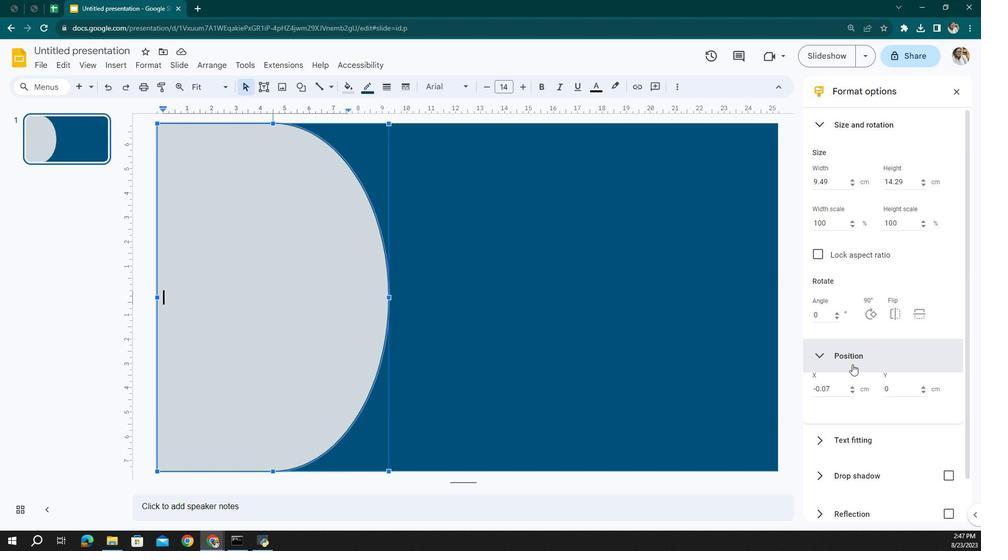 
Action: Mouse pressed left at (821, 365)
Screenshot: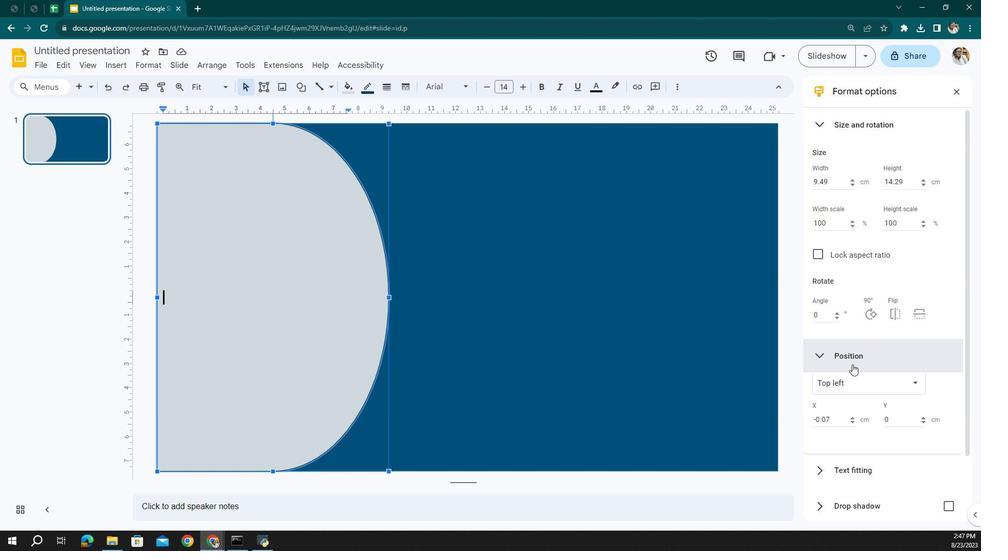 
Action: Mouse moved to (830, 401)
Screenshot: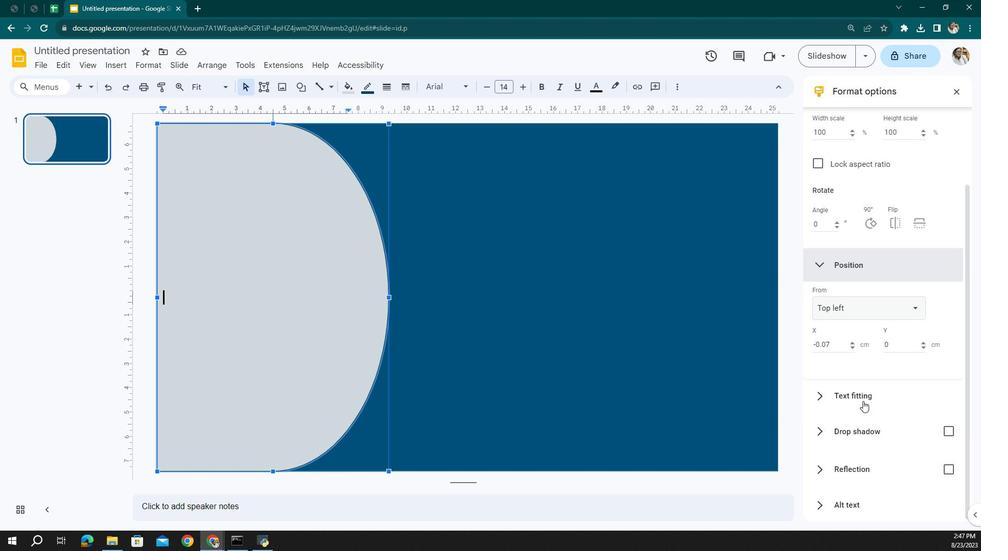 
Action: Mouse scrolled (830, 401) with delta (0, 0)
Screenshot: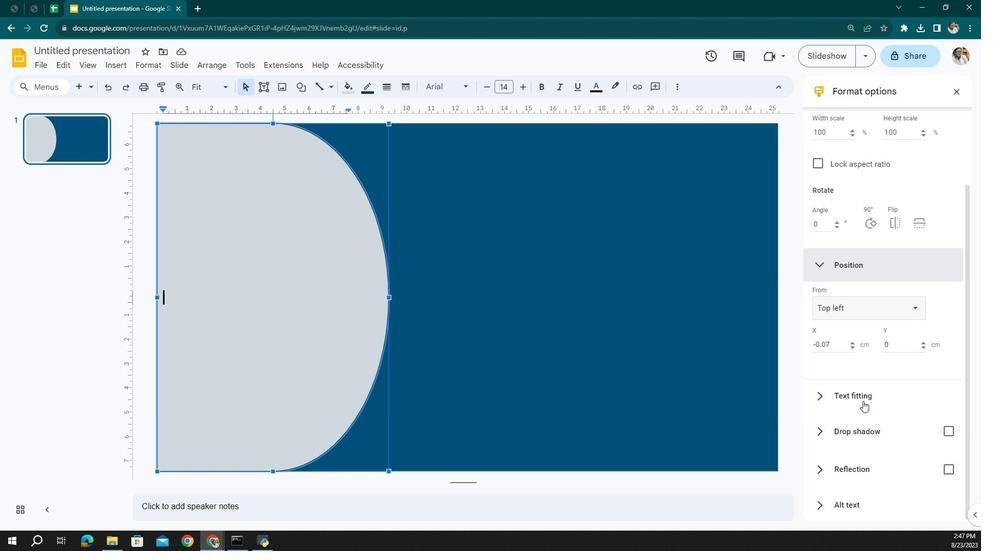 
Action: Mouse scrolled (830, 401) with delta (0, 0)
Screenshot: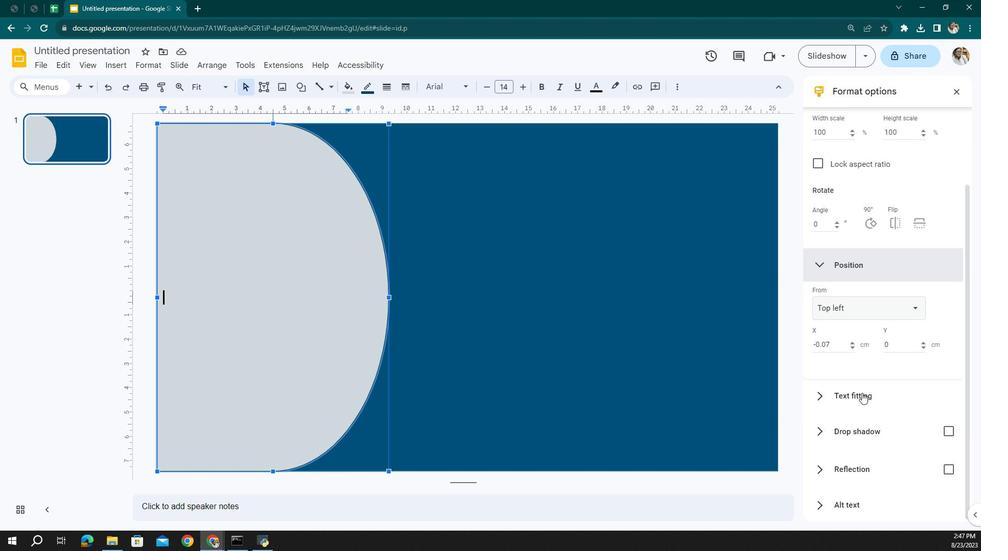
Action: Mouse scrolled (830, 401) with delta (0, 0)
Screenshot: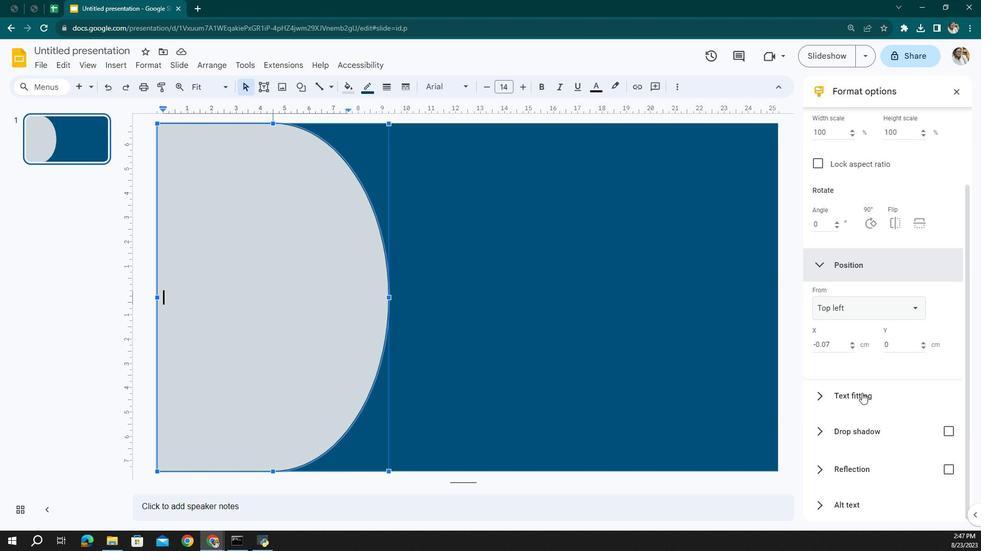 
Action: Mouse scrolled (830, 401) with delta (0, 0)
Screenshot: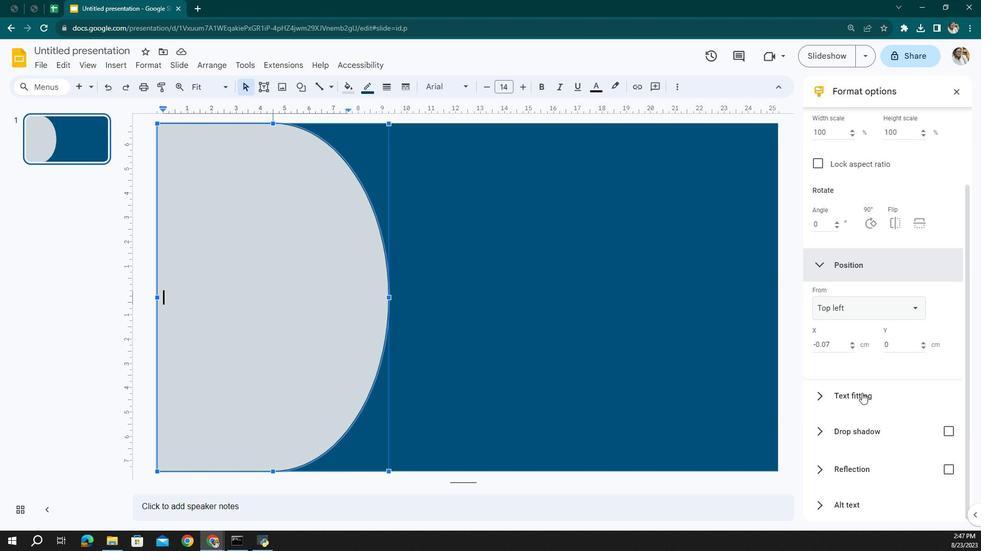 
Action: Mouse scrolled (830, 401) with delta (0, 0)
Screenshot: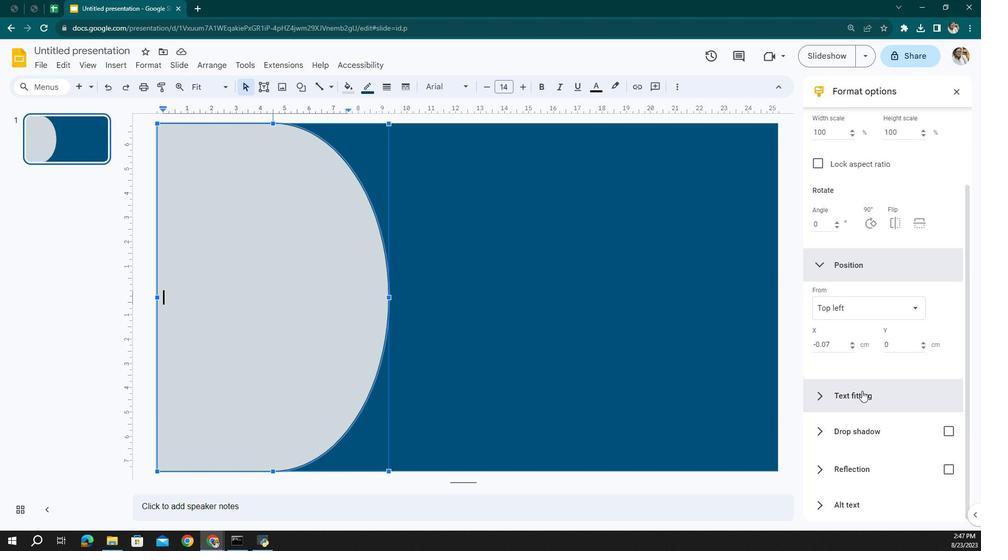 
Action: Mouse scrolled (830, 401) with delta (0, 0)
Screenshot: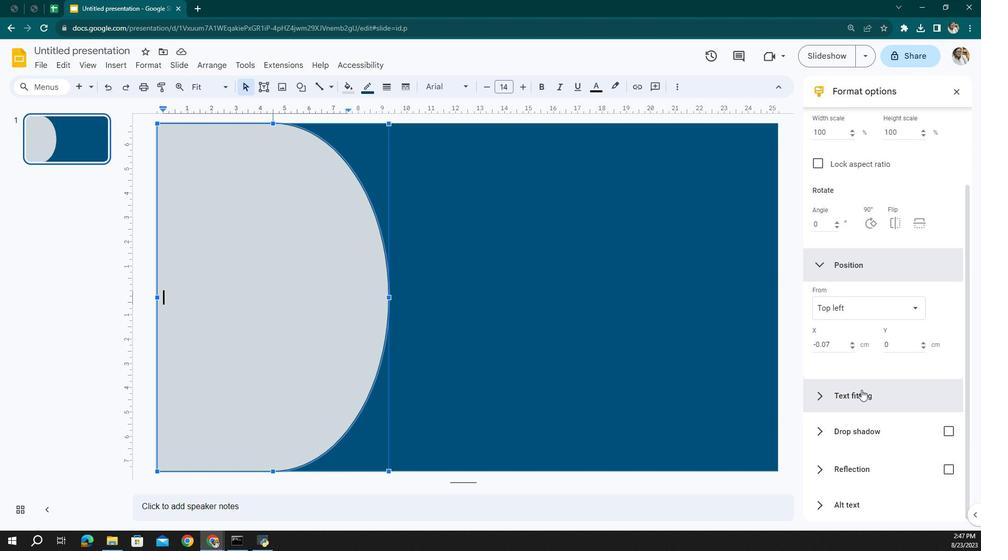 
Action: Mouse moved to (829, 390)
Screenshot: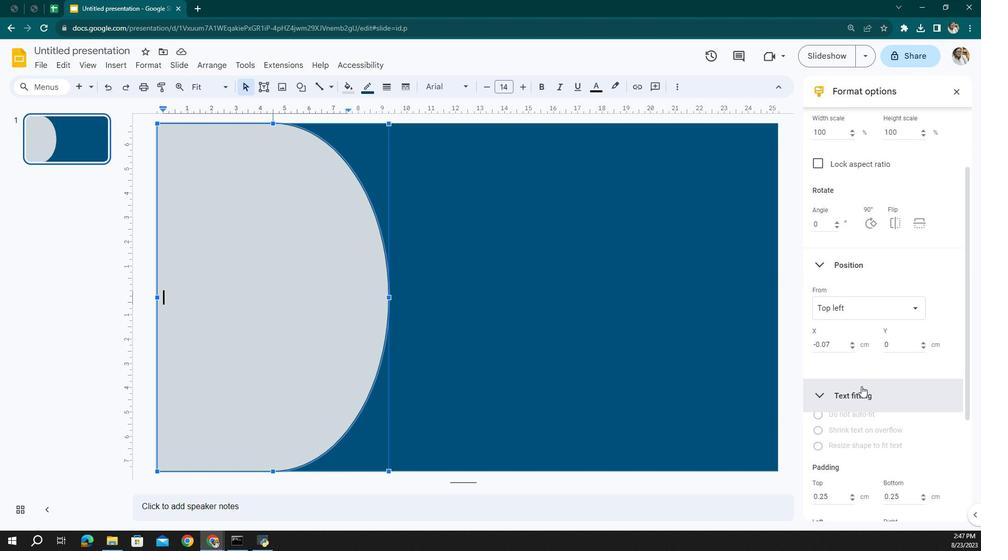 
Action: Mouse pressed left at (829, 390)
Screenshot: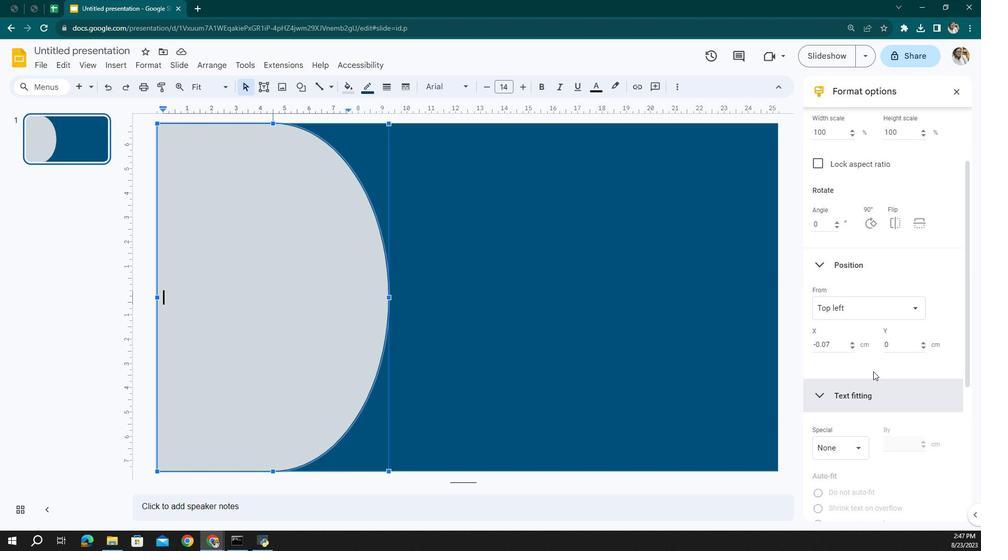
Action: Mouse moved to (839, 371)
Screenshot: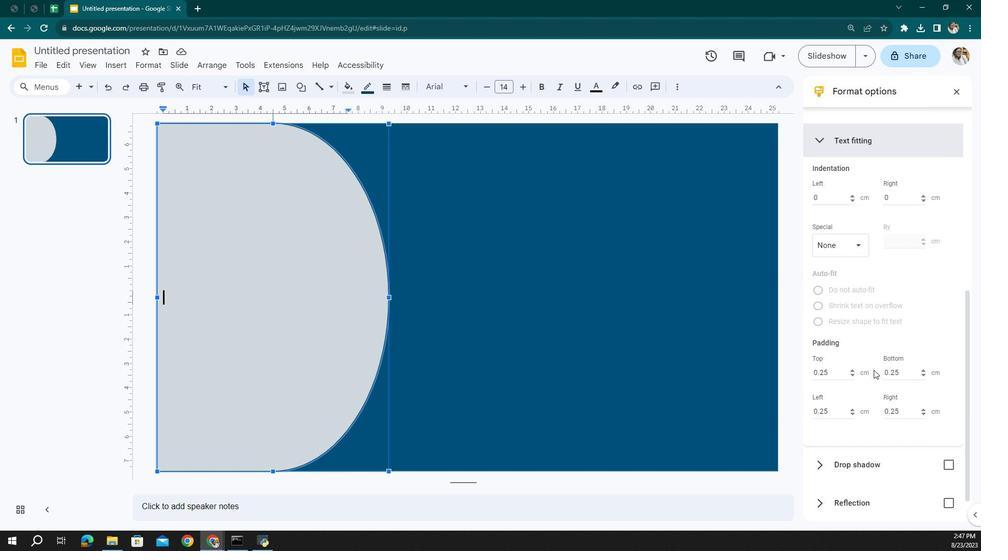 
Action: Mouse scrolled (839, 370) with delta (0, 0)
Screenshot: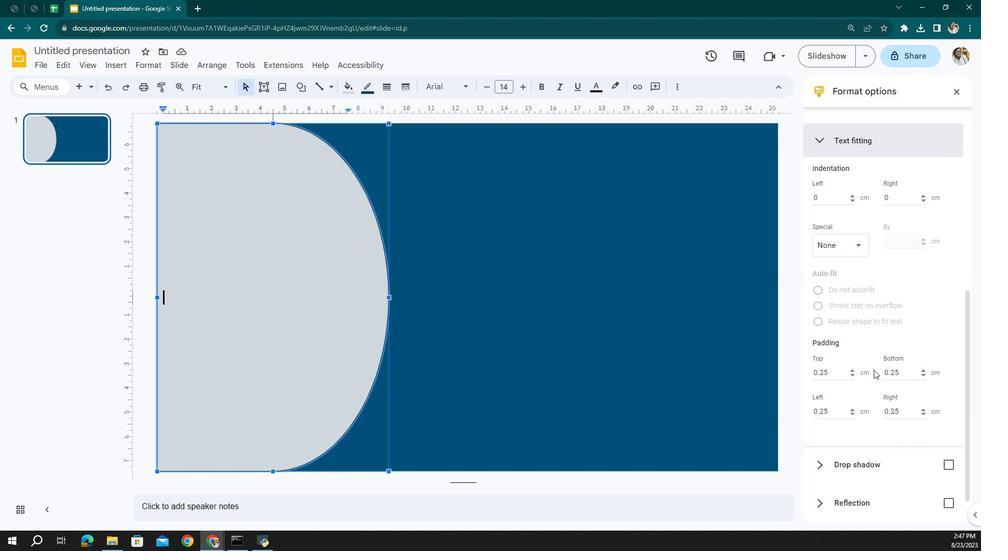 
Action: Mouse scrolled (839, 370) with delta (0, 0)
Screenshot: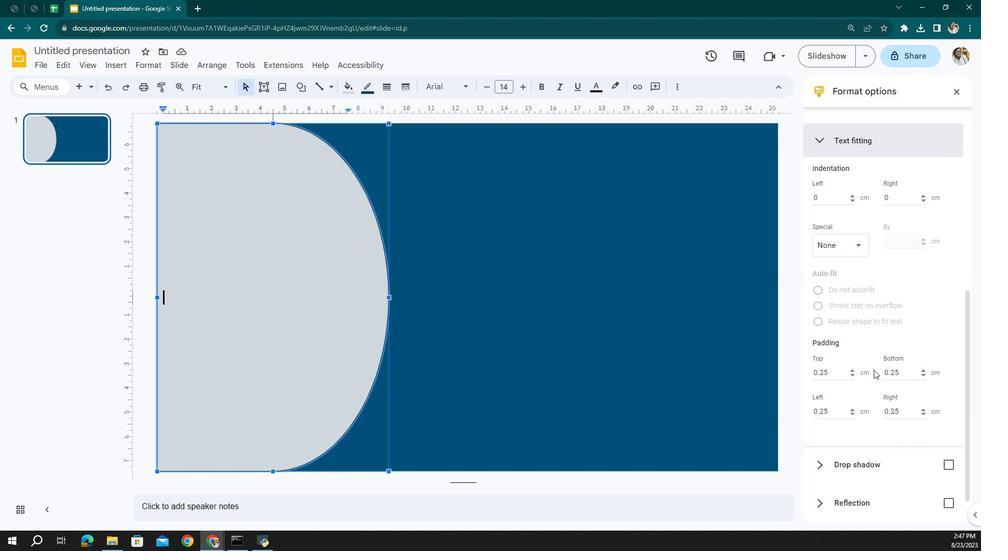 
Action: Mouse scrolled (839, 370) with delta (0, 0)
Screenshot: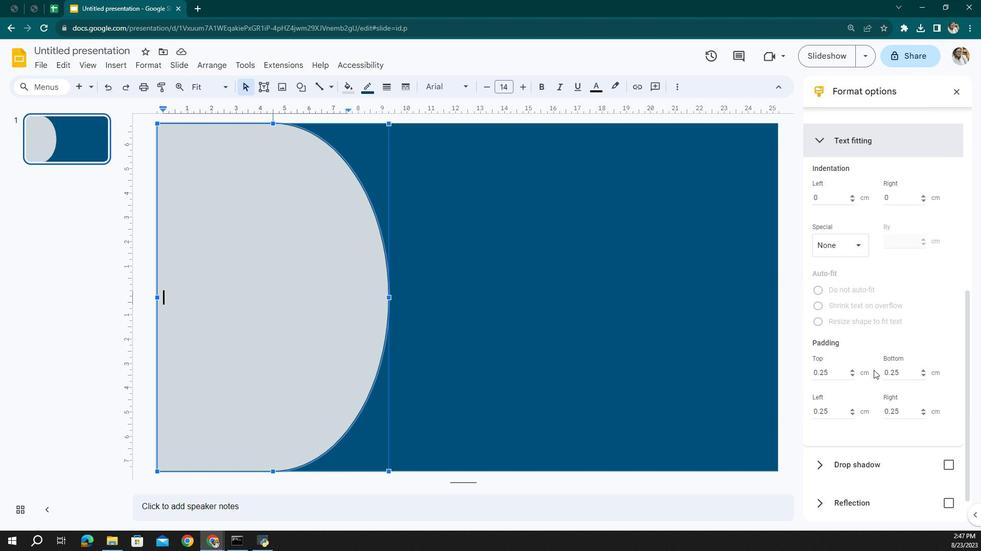 
Action: Mouse scrolled (839, 370) with delta (0, 0)
Screenshot: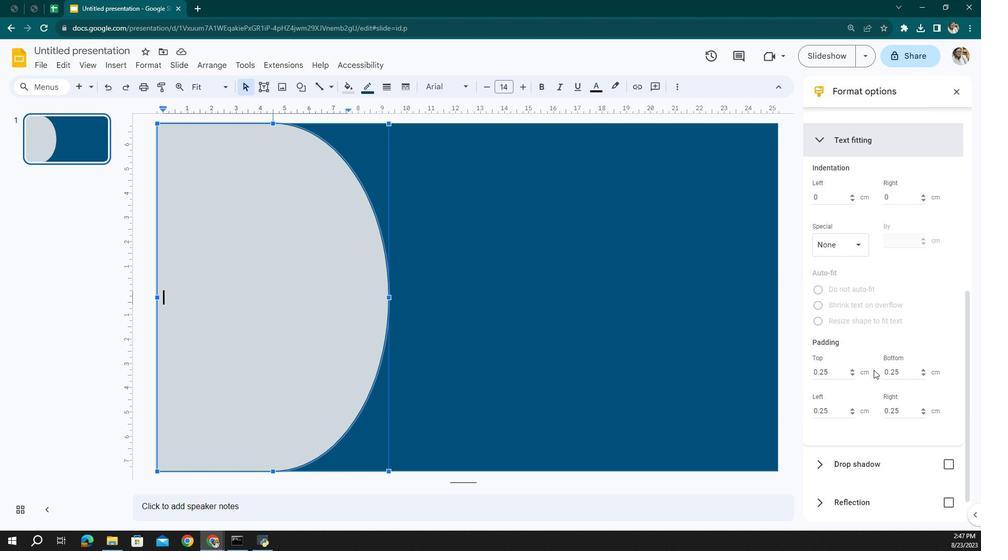 
Action: Mouse scrolled (839, 370) with delta (0, 0)
Screenshot: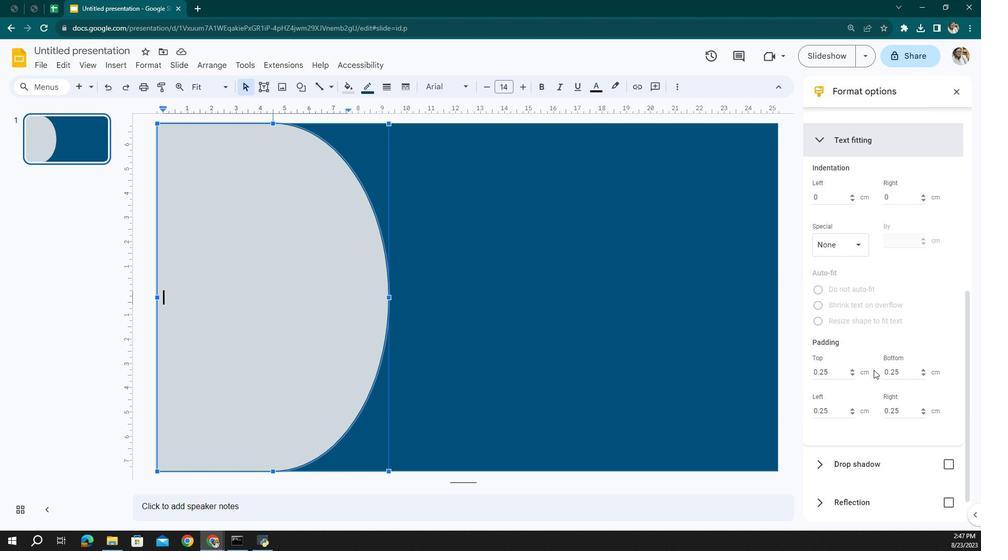 
Action: Mouse scrolled (839, 370) with delta (0, 0)
Screenshot: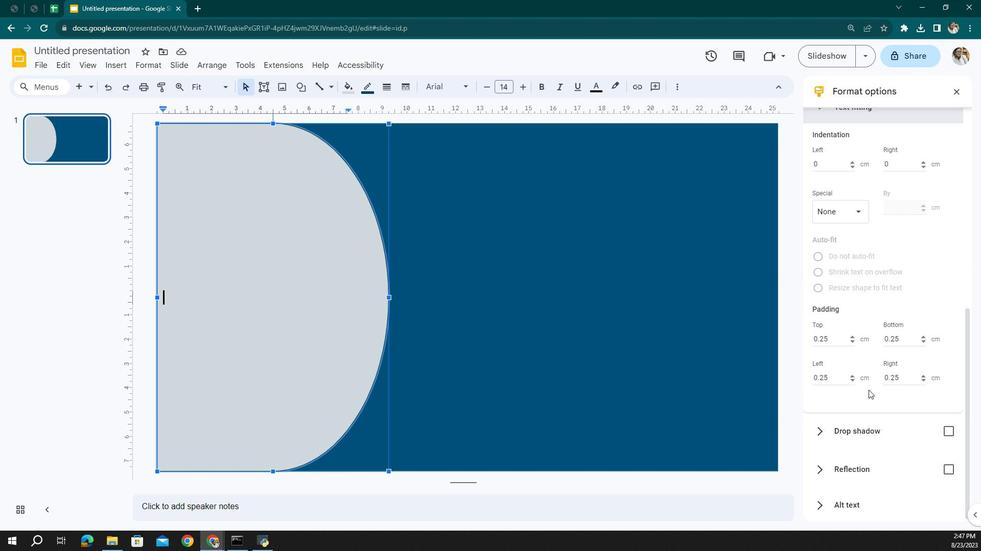 
Action: Mouse scrolled (839, 370) with delta (0, 0)
Screenshot: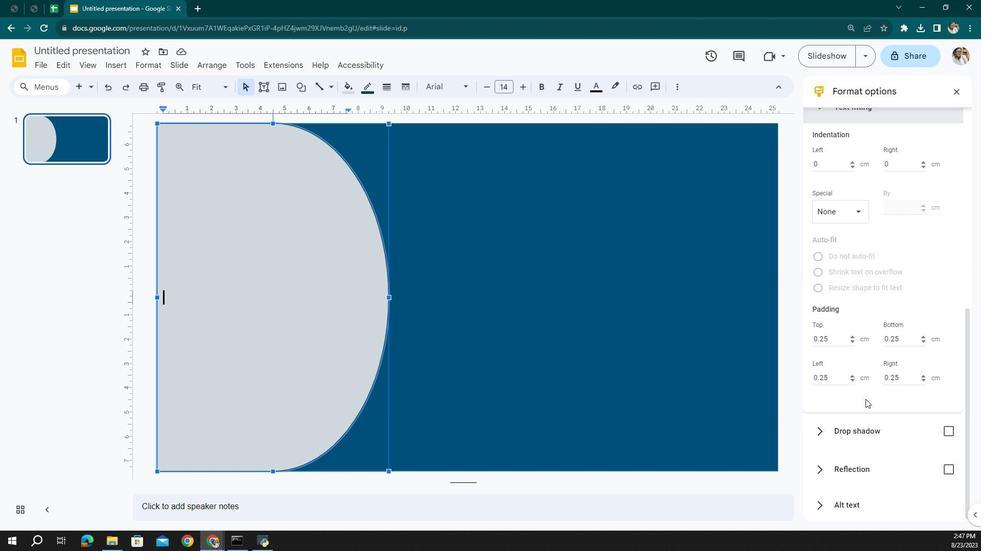 
Action: Mouse scrolled (839, 371) with delta (0, 0)
Screenshot: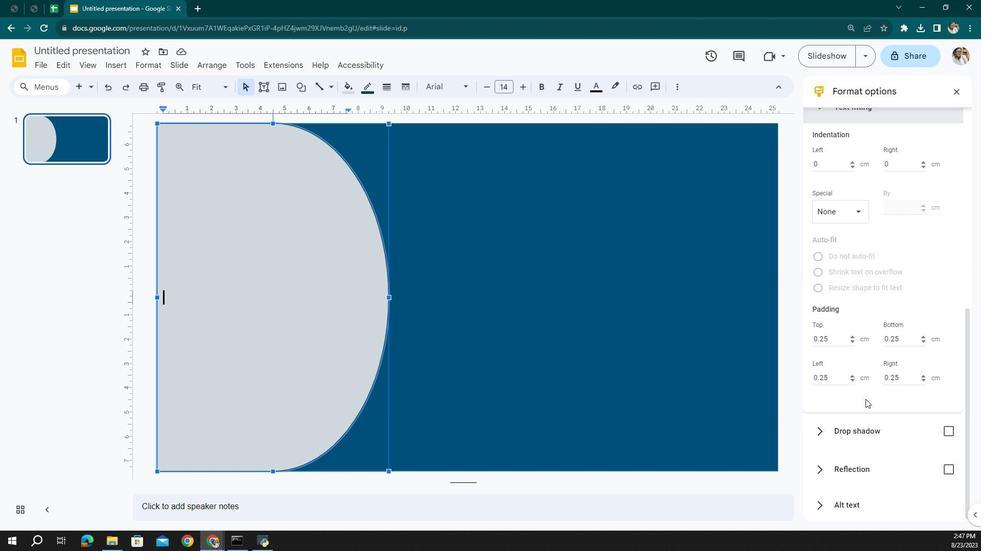 
Action: Mouse scrolled (839, 370) with delta (0, 0)
Screenshot: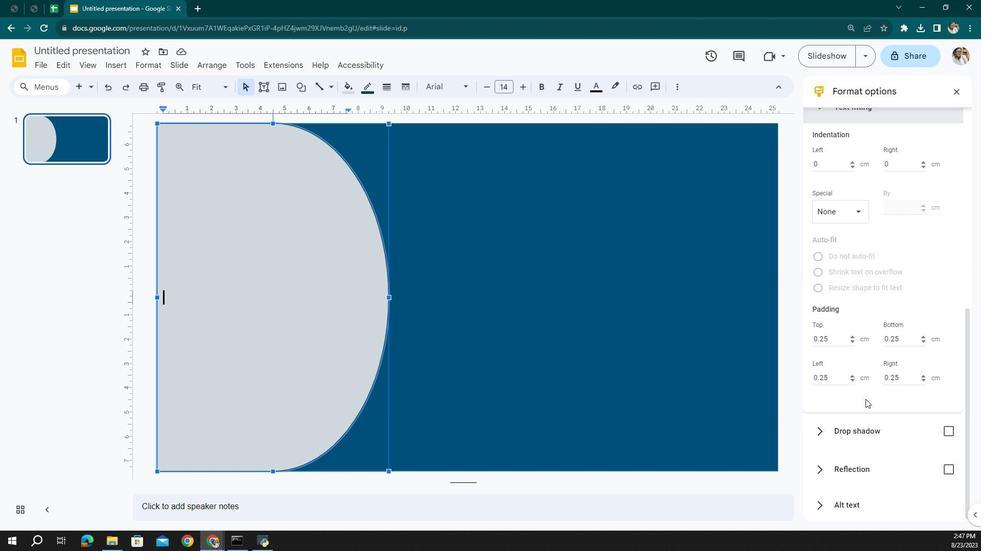 
Action: Mouse scrolled (839, 370) with delta (0, 0)
Screenshot: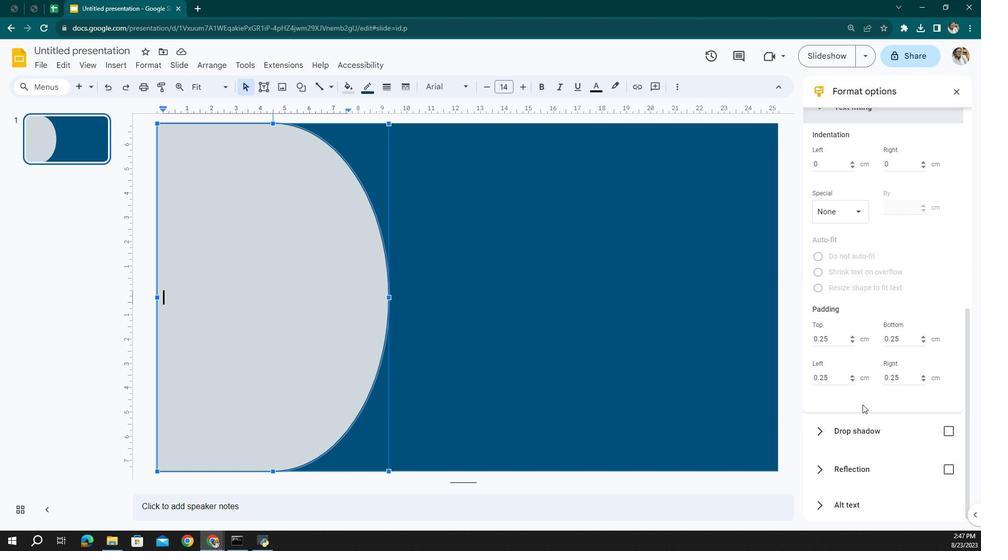 
Action: Mouse moved to (388, 266)
Screenshot: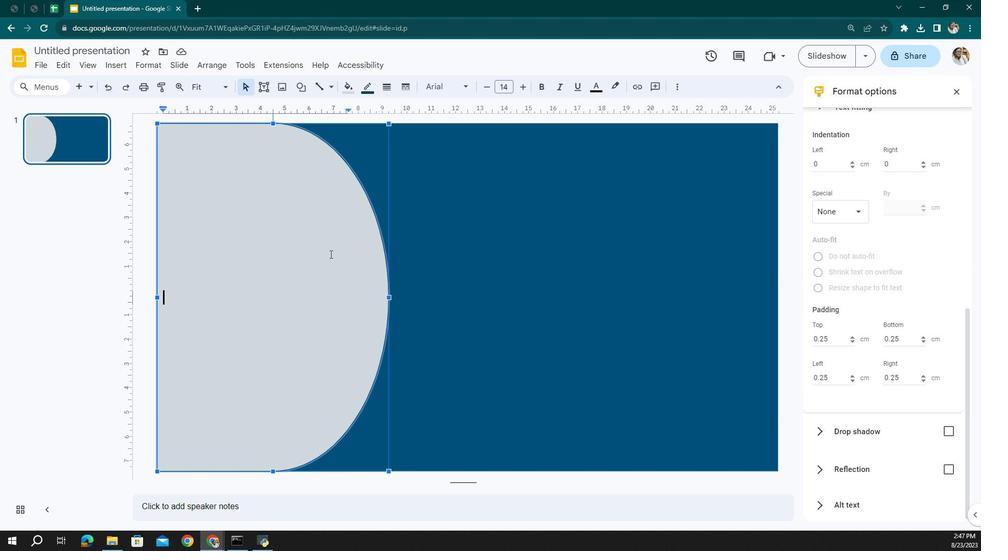 
Action: Mouse pressed left at (388, 266)
Screenshot: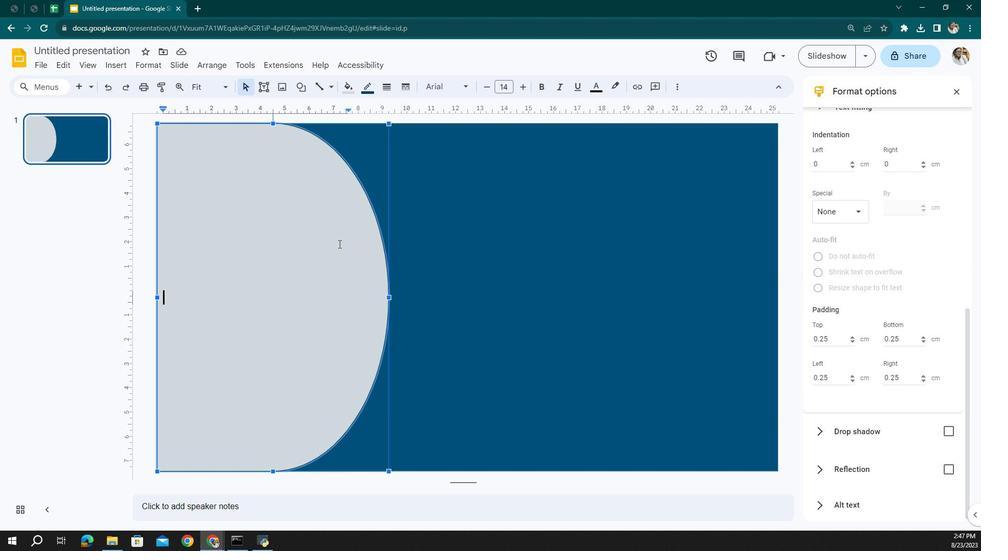 
Action: Mouse moved to (374, 201)
Screenshot: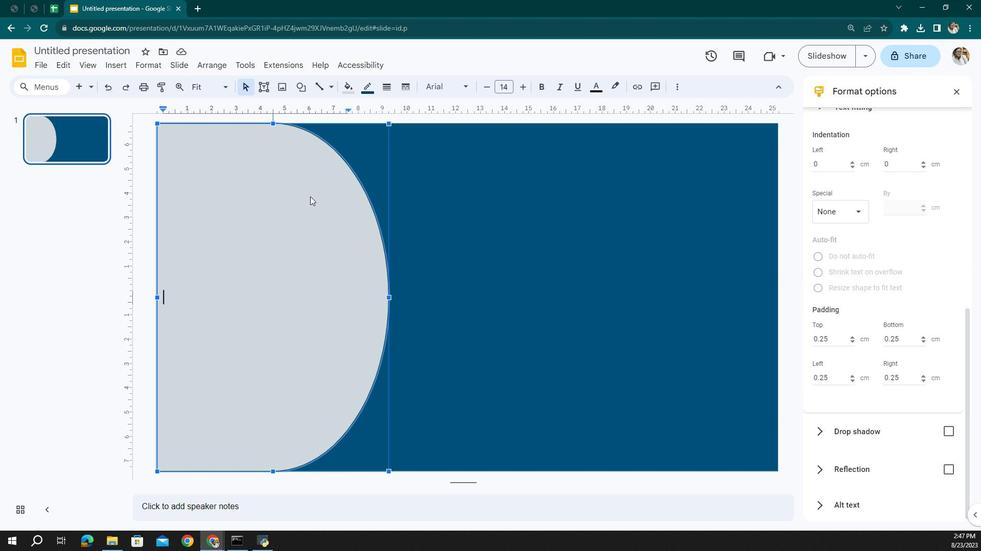 
Action: Mouse pressed right at (374, 201)
Screenshot: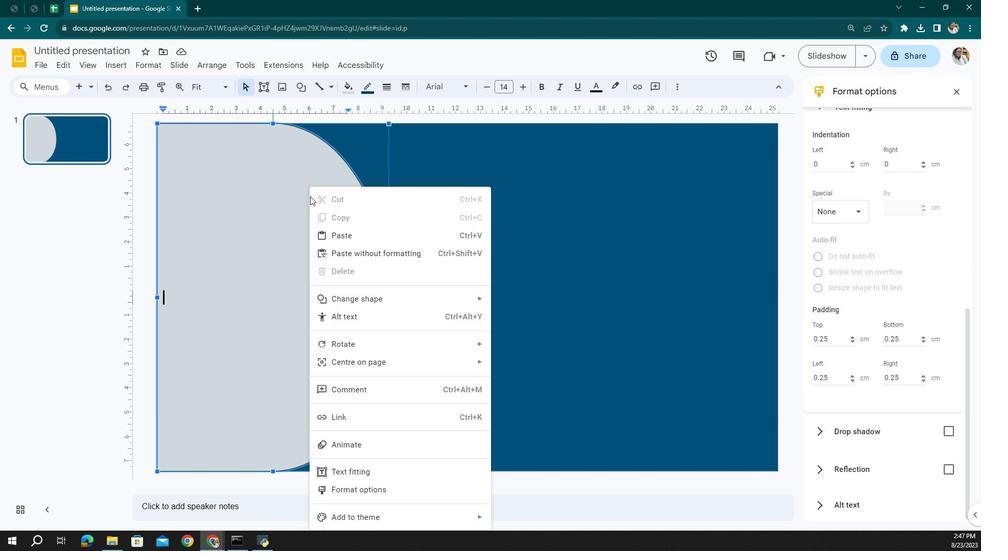 
Action: Mouse moved to (479, 481)
Screenshot: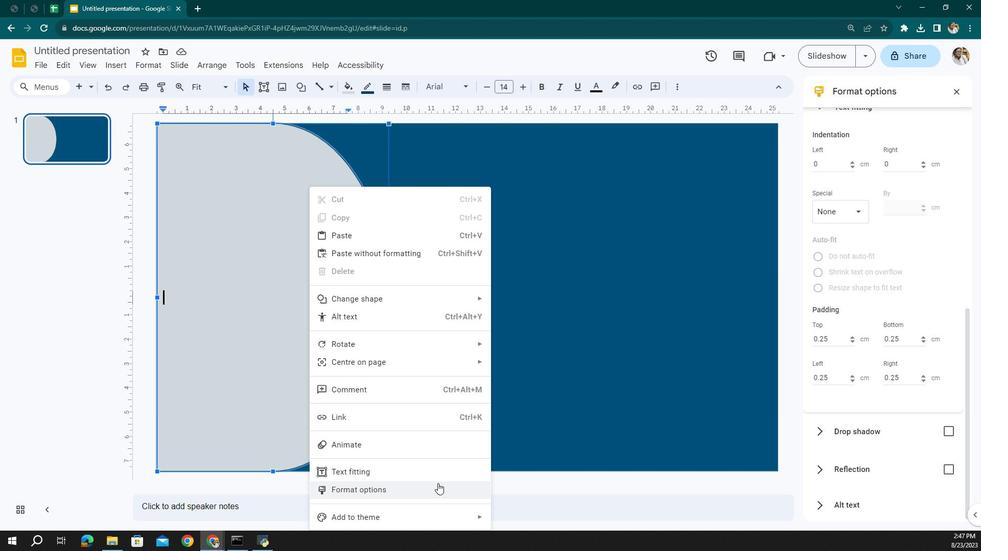 
Action: Mouse pressed left at (479, 481)
Screenshot: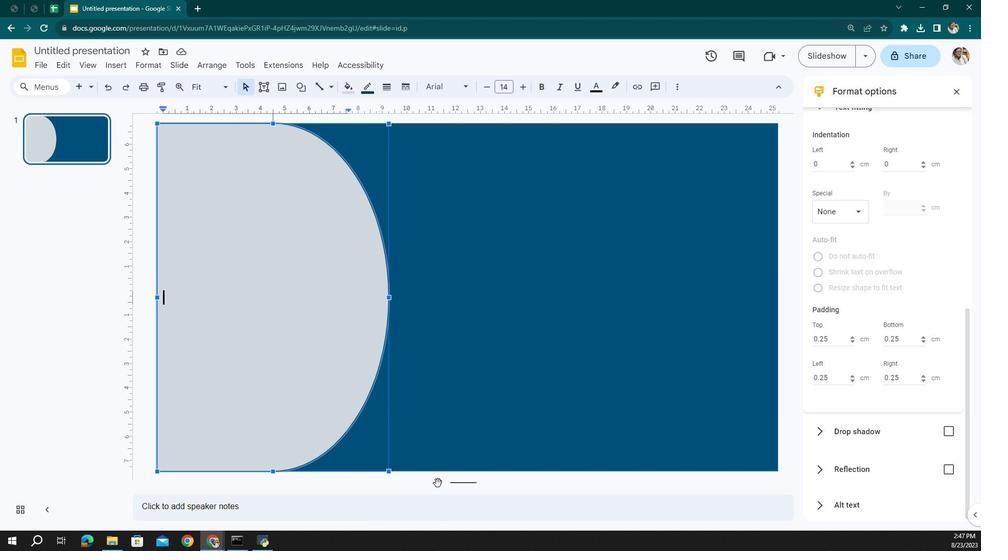 
Action: Mouse moved to (481, 183)
Screenshot: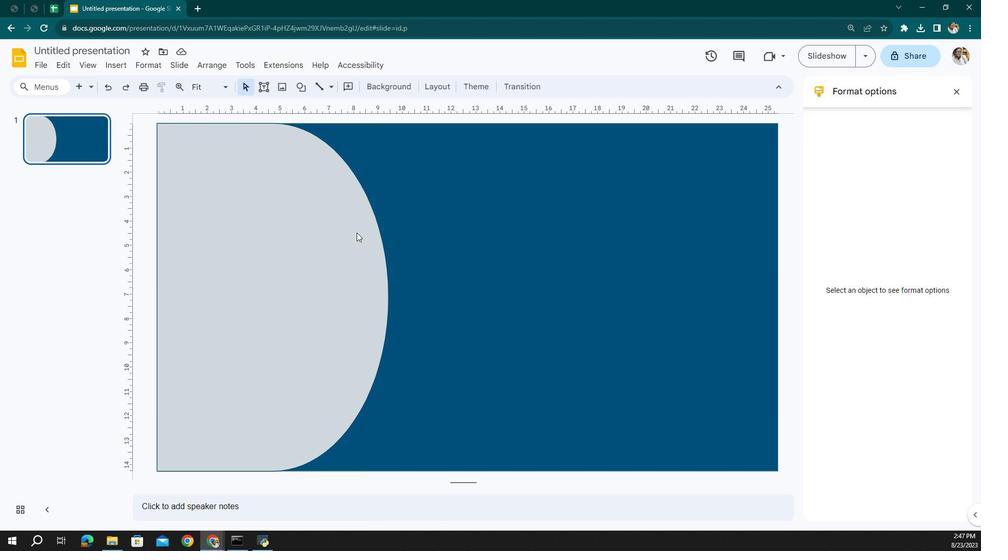 
Action: Mouse pressed left at (481, 183)
Screenshot: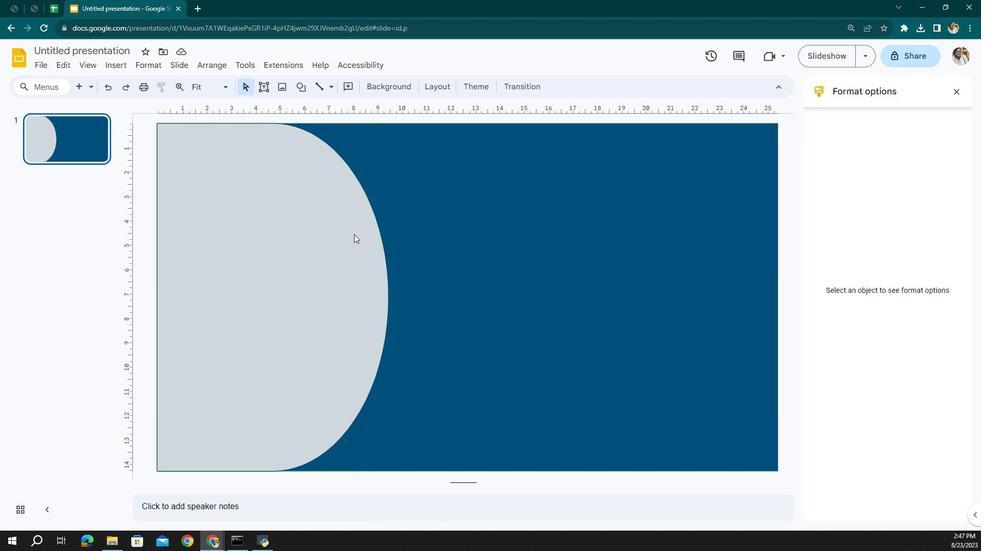 
Action: Mouse moved to (406, 242)
Screenshot: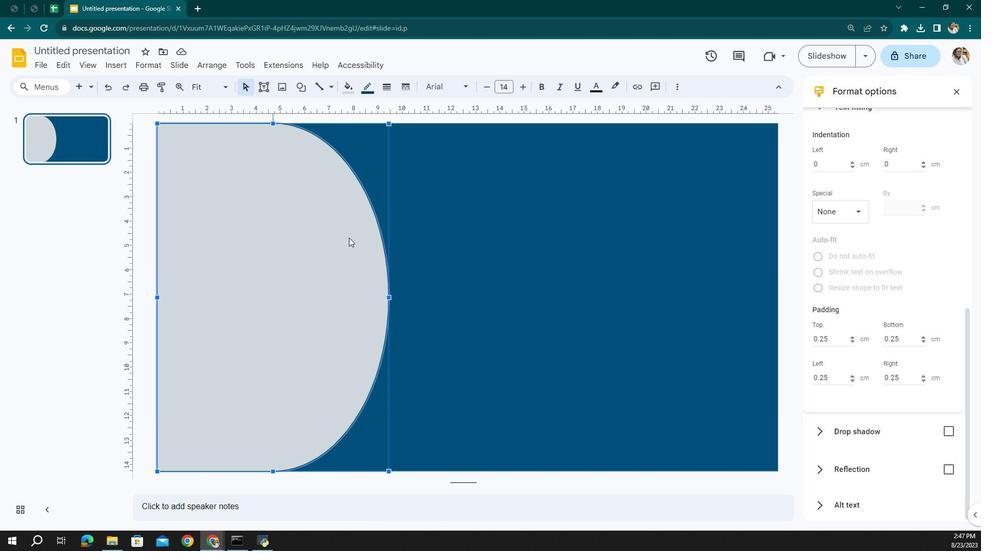 
Action: Mouse pressed left at (406, 242)
Screenshot: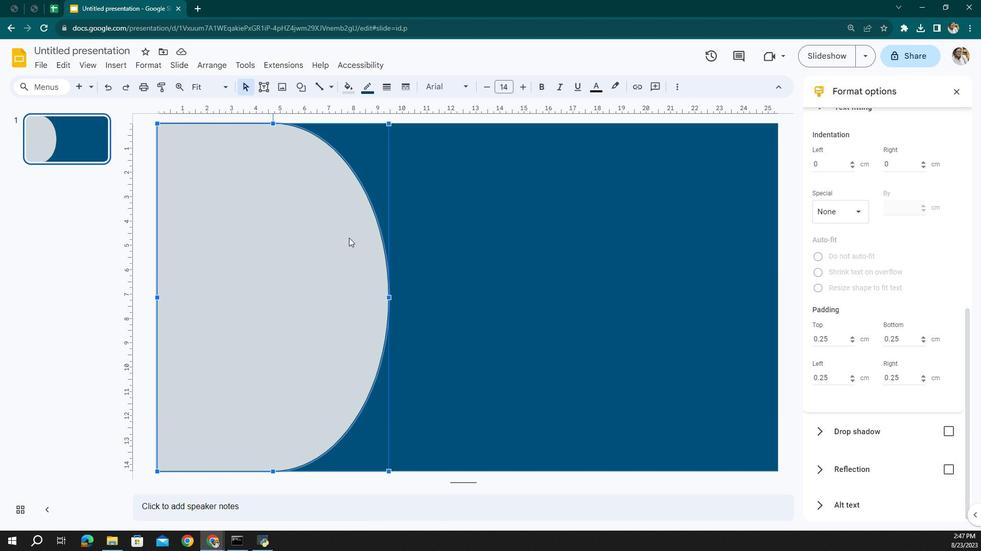 
Action: Mouse moved to (928, 96)
Screenshot: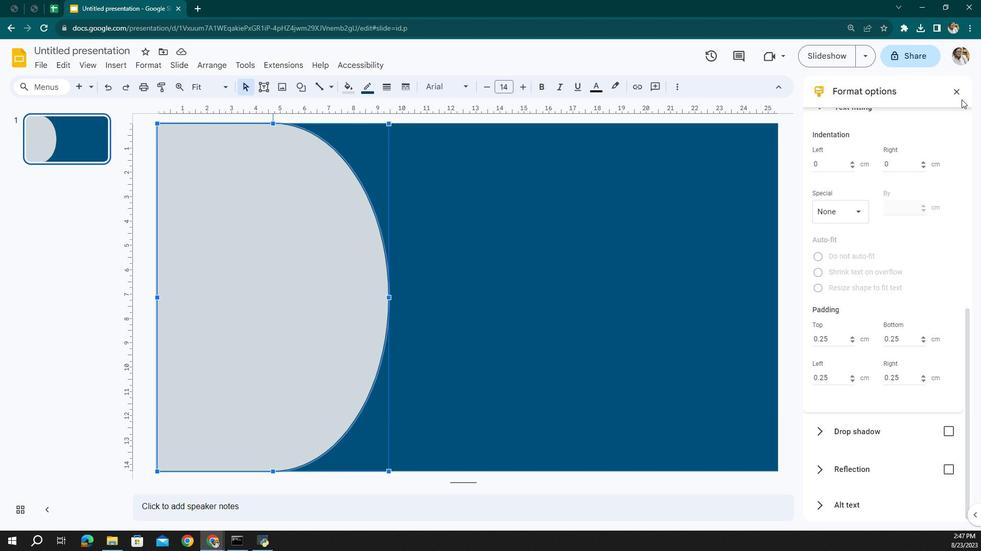 
Action: Mouse scrolled (927, 97) with delta (0, 0)
Screenshot: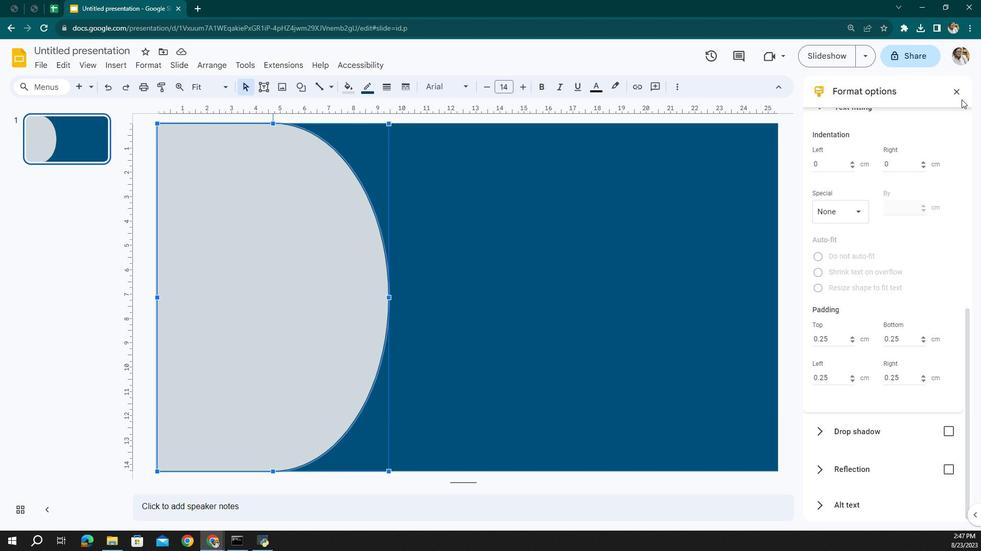 
Action: Mouse scrolled (927, 97) with delta (0, 0)
Screenshot: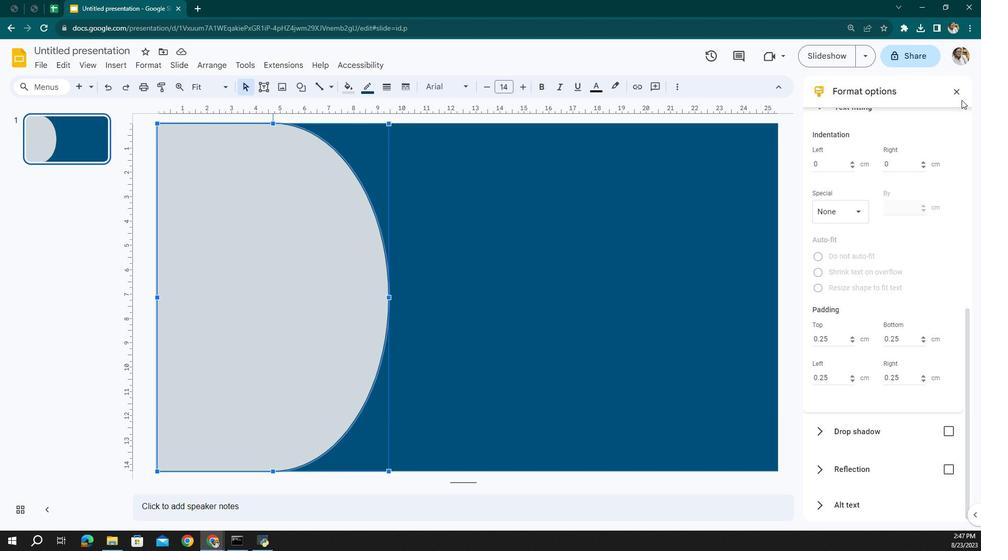 
Action: Mouse moved to (908, 101)
Screenshot: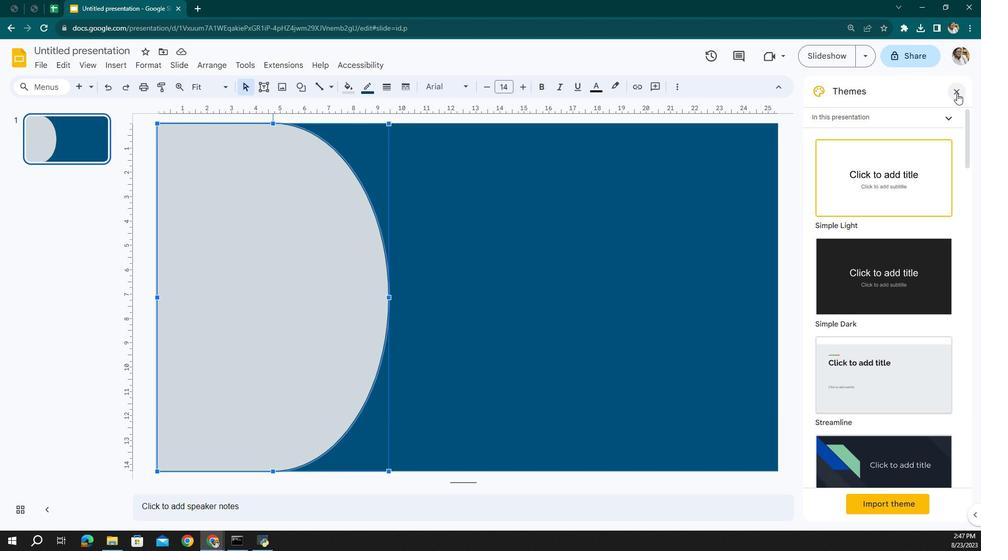 
Action: Mouse pressed left at (908, 101)
Screenshot: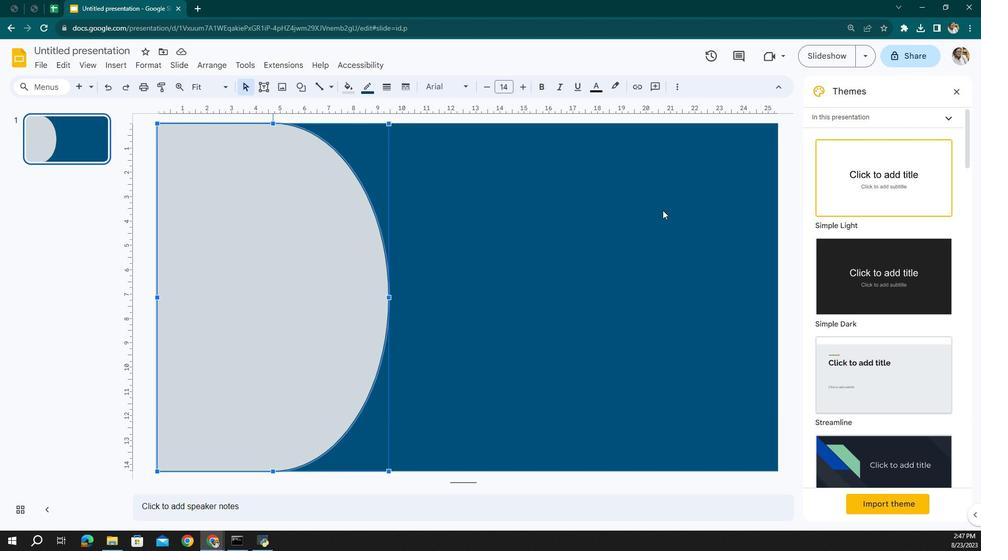 
Action: Mouse moved to (907, 100)
Screenshot: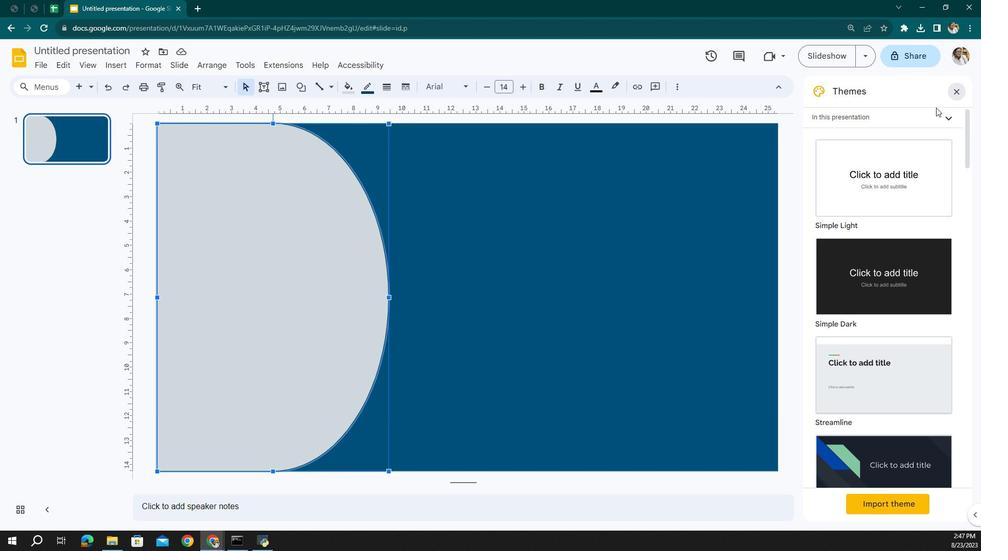 
Action: Mouse pressed left at (907, 100)
Screenshot: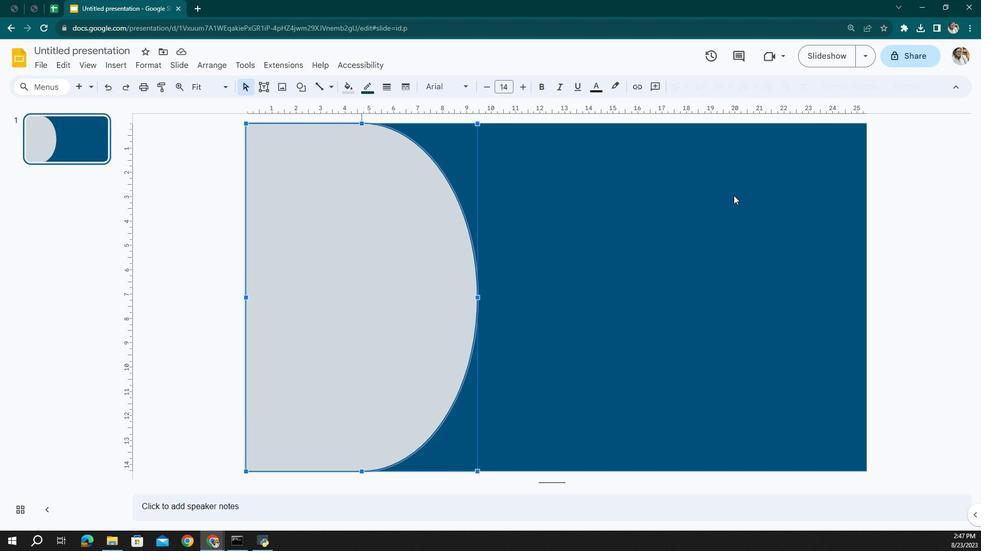 
Action: Mouse moved to (341, 98)
Screenshot: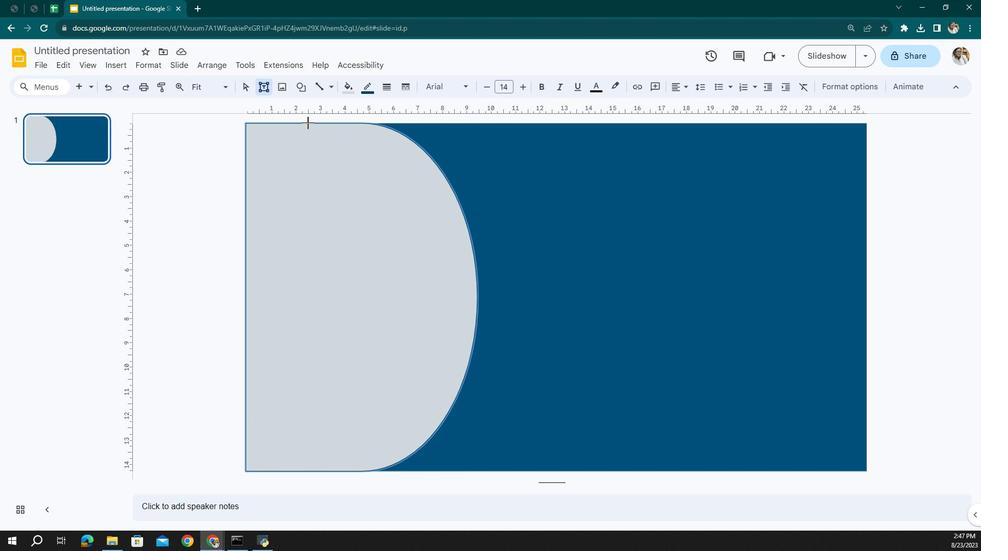 
Action: Mouse pressed left at (341, 98)
Screenshot: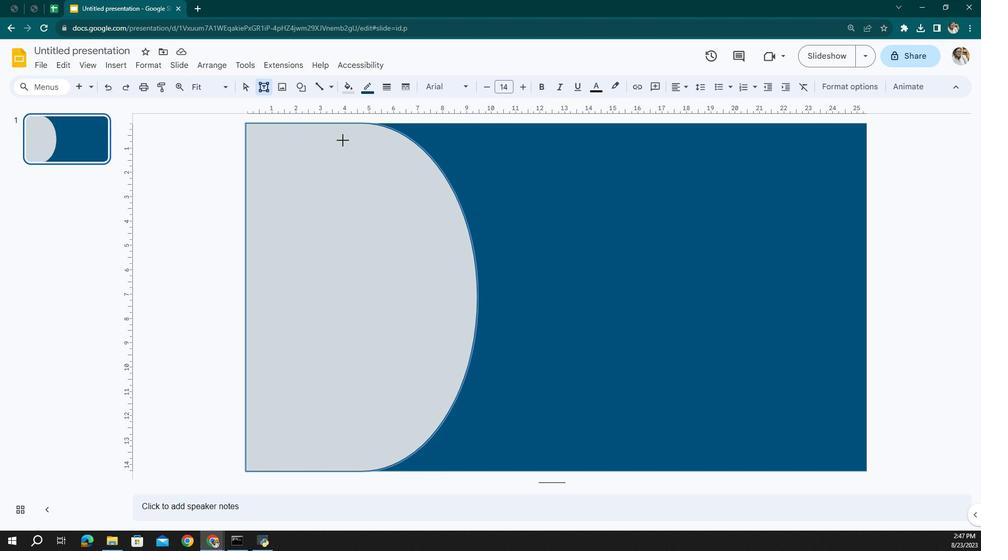 
Action: Mouse moved to (620, 160)
Screenshot: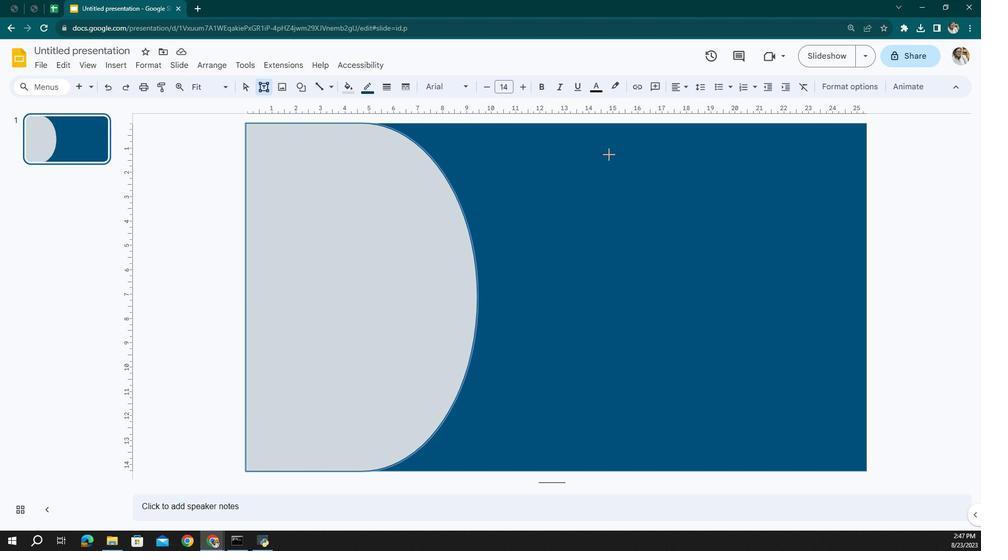 
Action: Mouse pressed left at (620, 160)
Screenshot: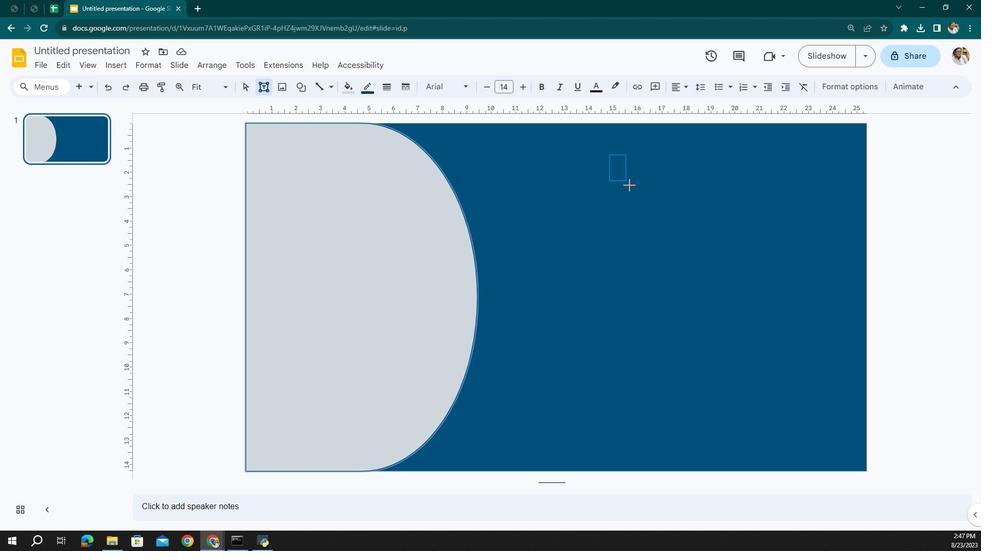 
Action: Mouse moved to (825, 242)
Screenshot: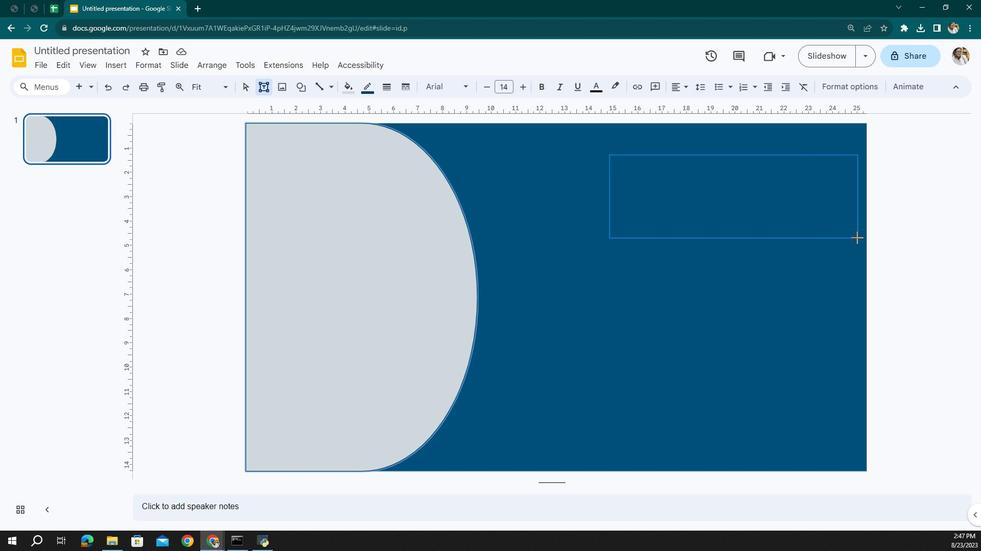 
Action: Key pressed <Key.caps_lock>STARTUP<Key.space>PRESENTATT<Key.backspace>ION<Key.shift><Key.left><Key.left>
Screenshot: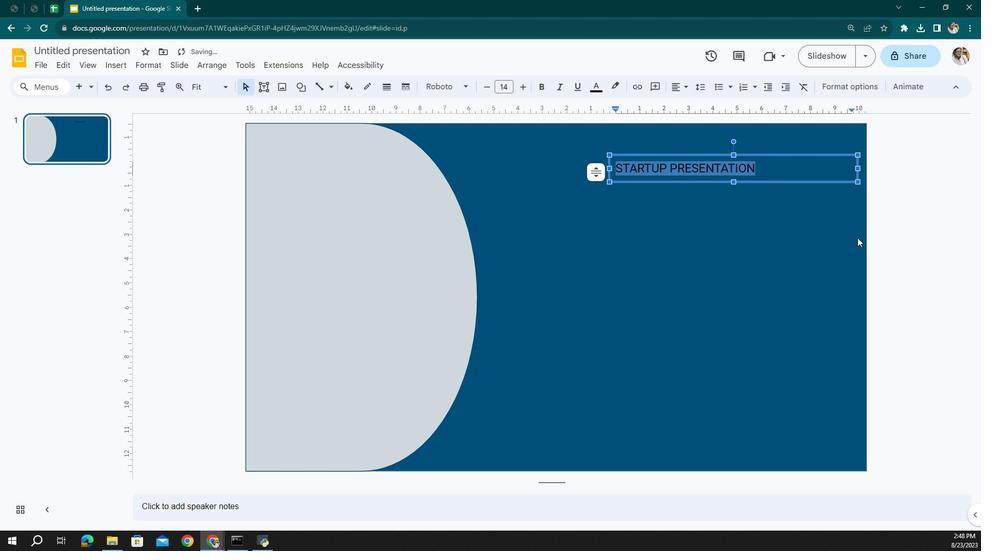 
Action: Mouse moved to (552, 96)
Screenshot: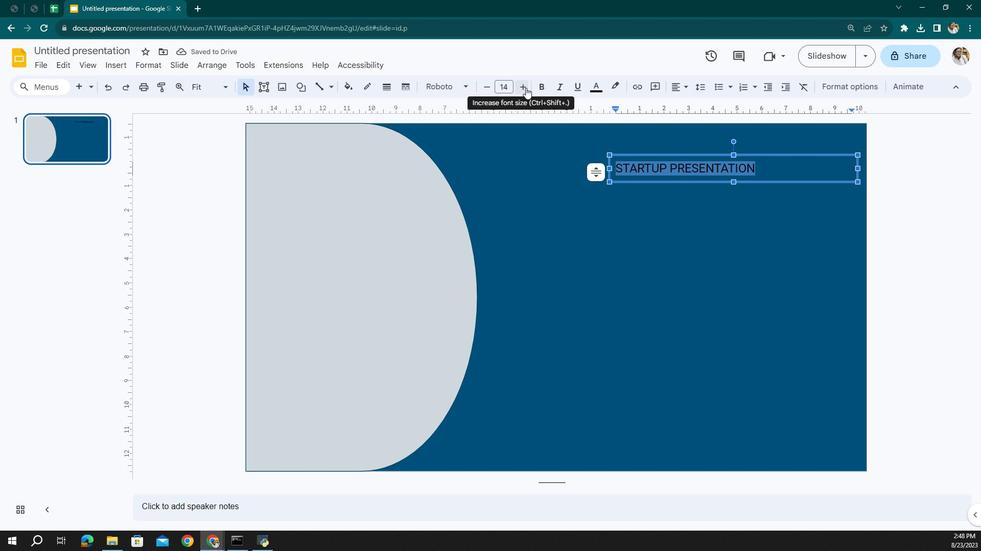 
Action: Mouse pressed left at (552, 96)
Screenshot: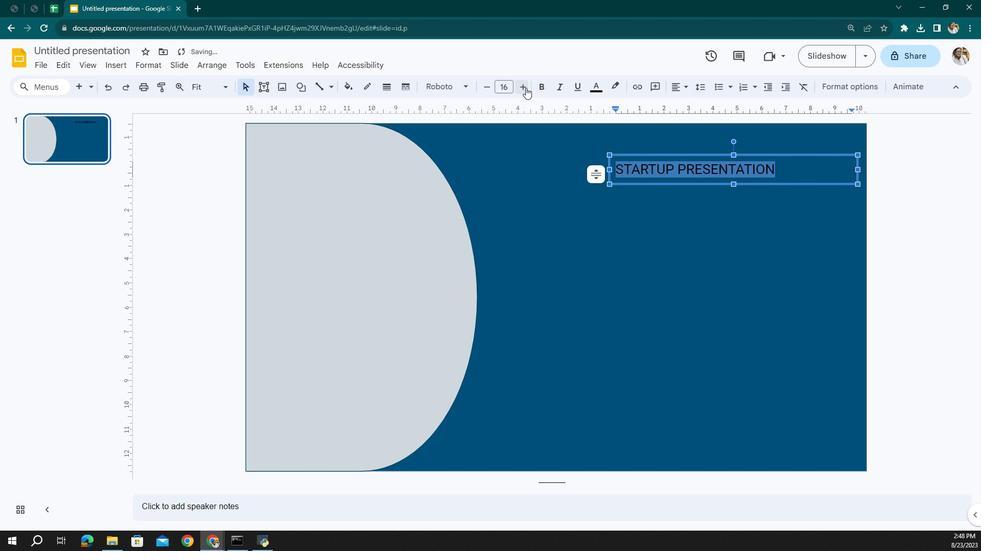 
Action: Mouse pressed left at (552, 96)
Screenshot: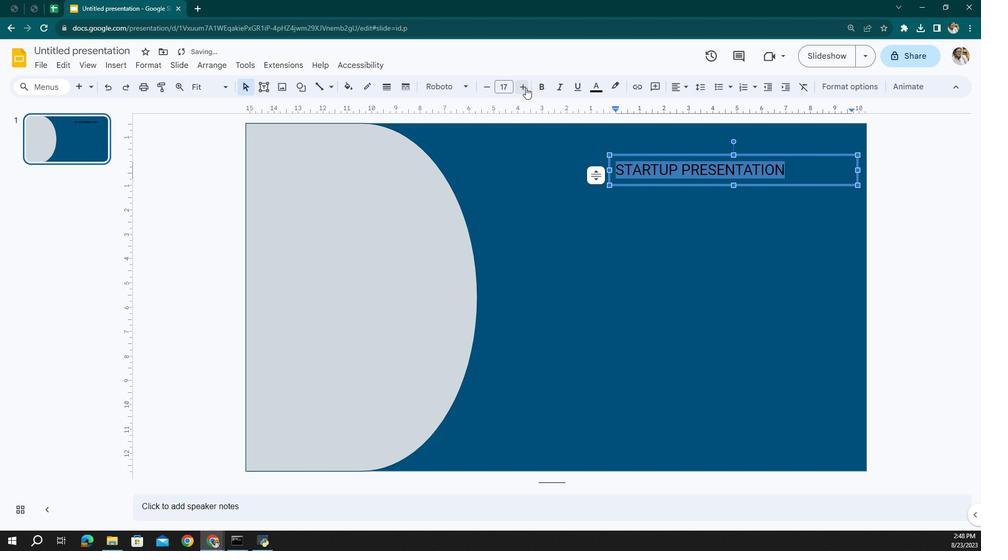 
Action: Mouse pressed left at (552, 96)
Screenshot: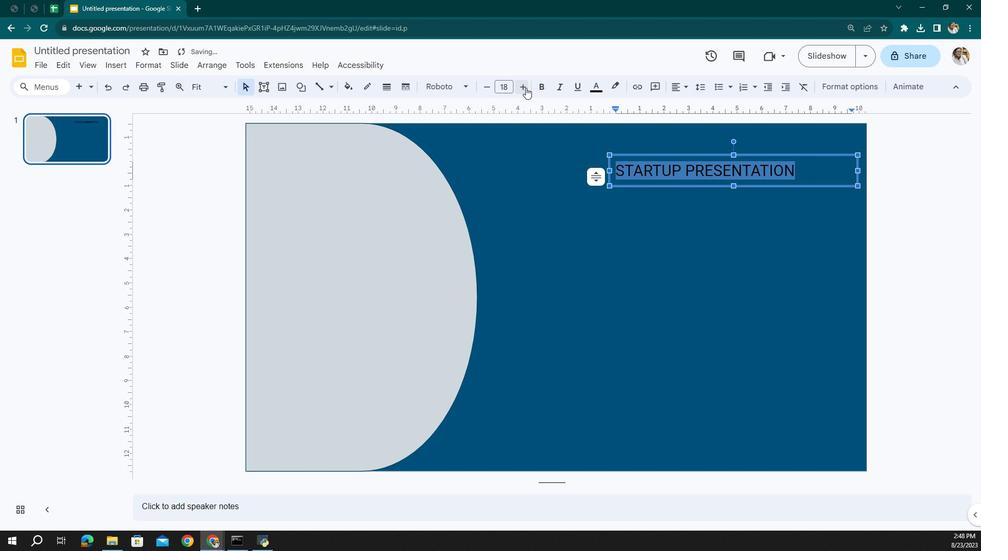 
Action: Mouse pressed left at (552, 96)
Screenshot: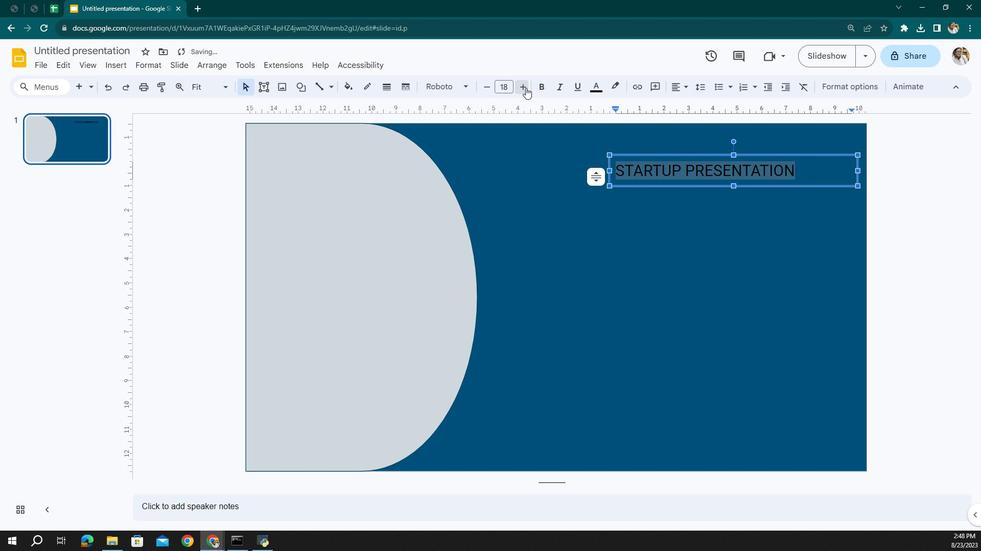 
Action: Mouse pressed left at (552, 96)
Screenshot: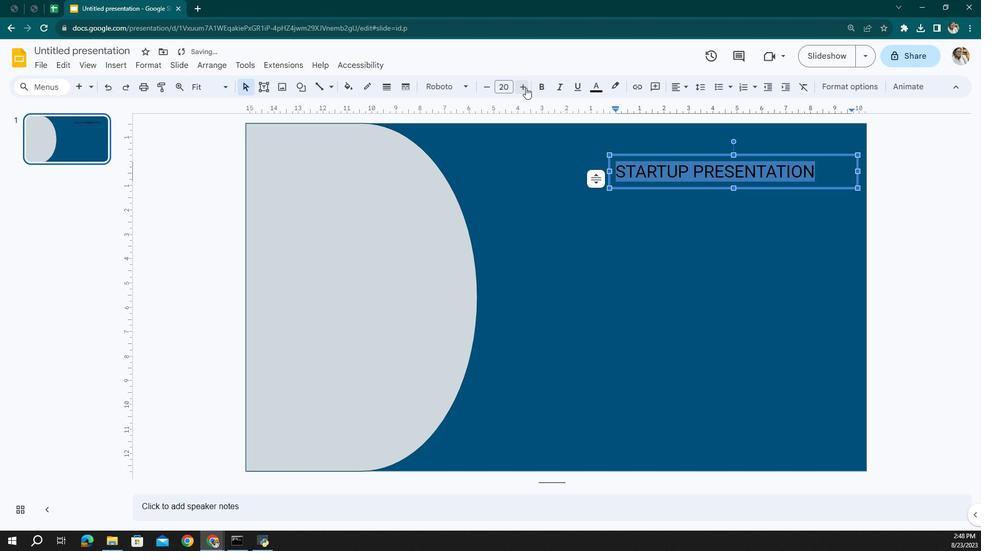 
Action: Mouse pressed left at (552, 96)
Screenshot: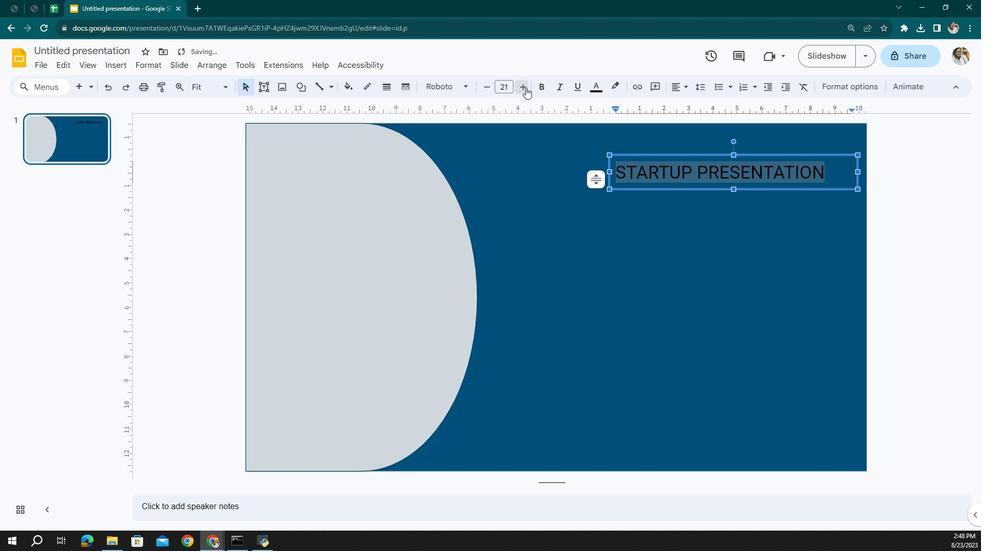 
Action: Mouse pressed left at (552, 96)
Screenshot: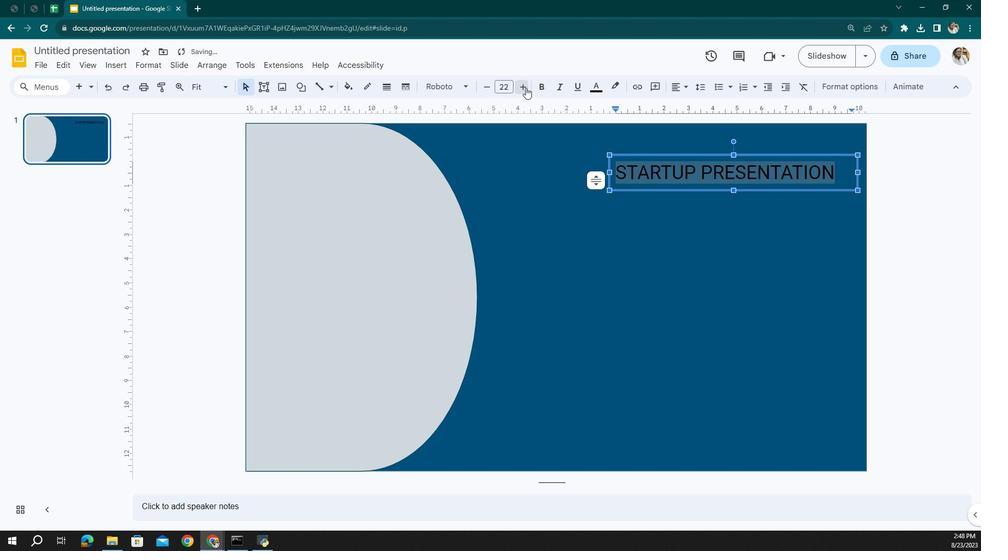 
Action: Mouse pressed left at (552, 96)
Screenshot: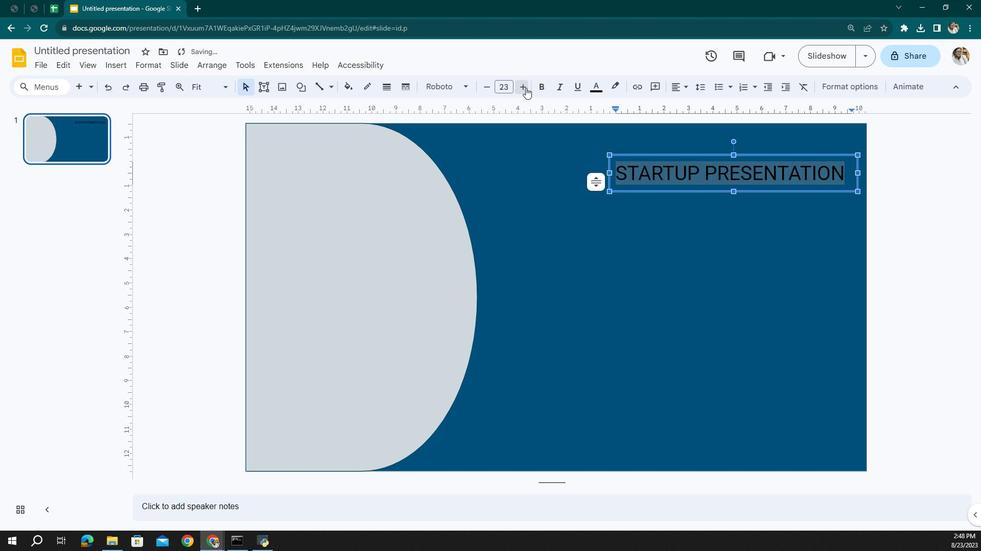 
Action: Mouse pressed left at (552, 96)
Screenshot: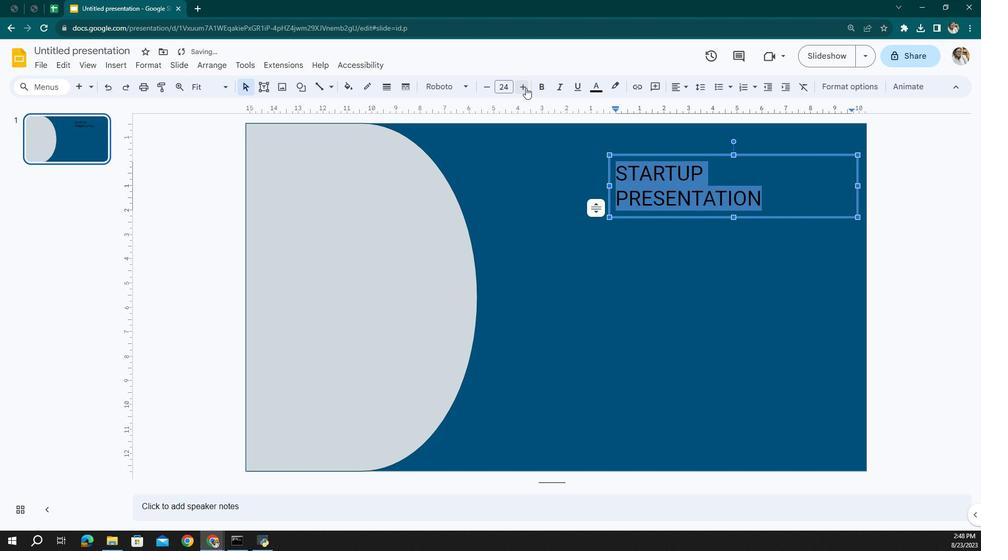 
Action: Mouse pressed left at (552, 96)
Screenshot: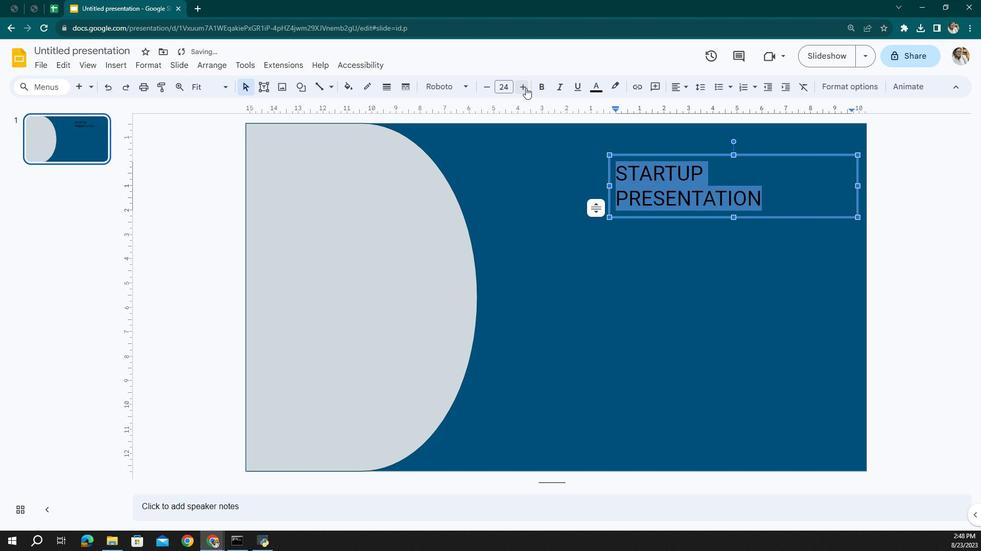 
Action: Mouse pressed left at (552, 96)
Screenshot: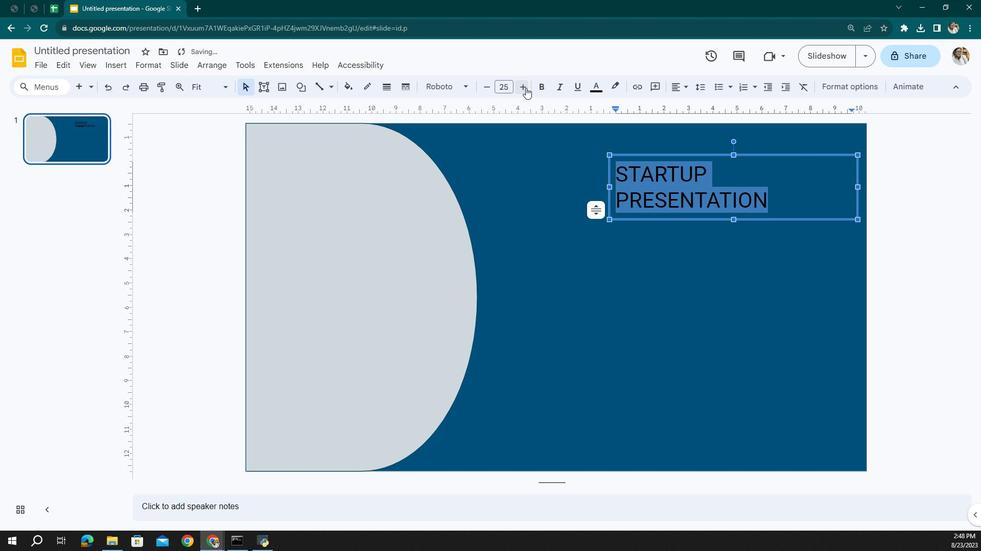 
Action: Mouse moved to (569, 98)
Screenshot: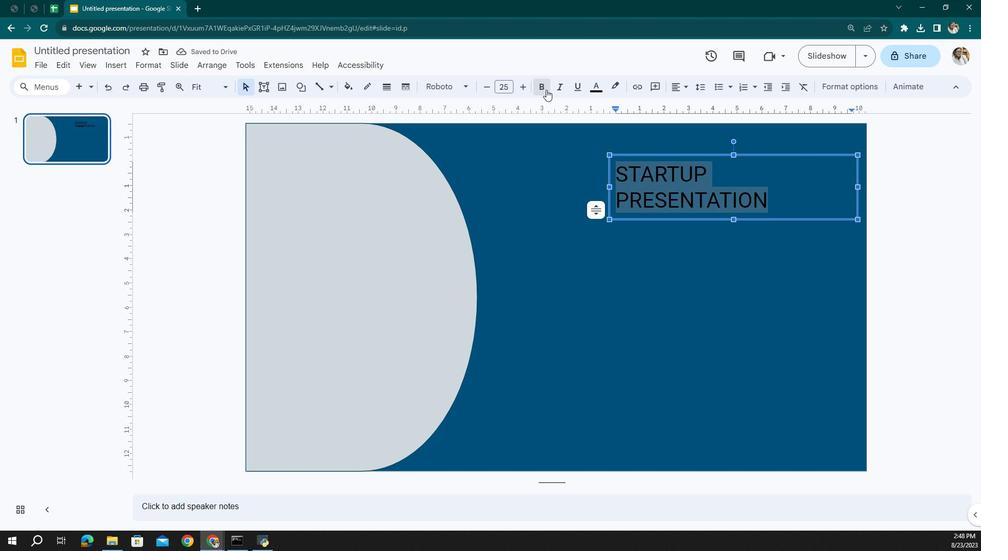 
Action: Mouse pressed left at (569, 98)
Screenshot: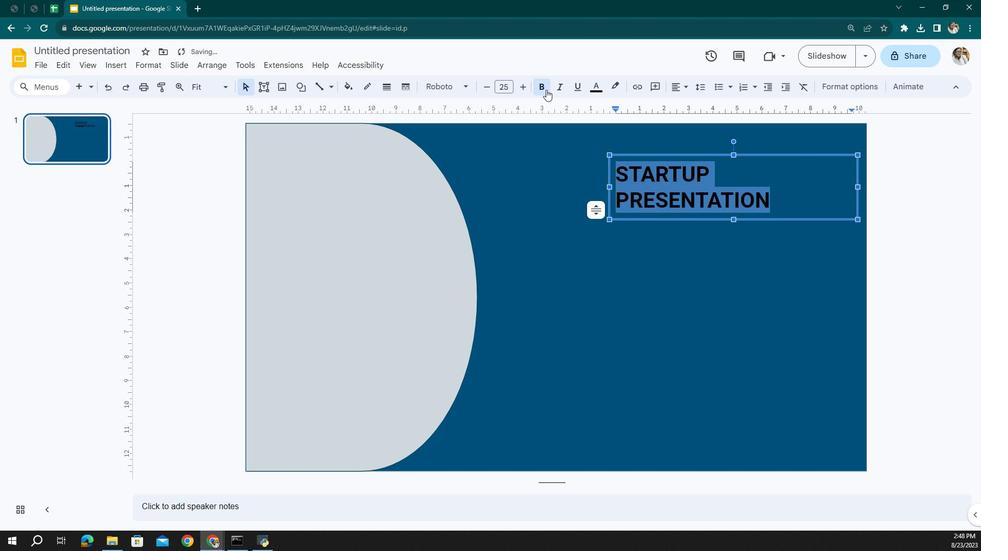 
Action: Mouse moved to (623, 252)
Screenshot: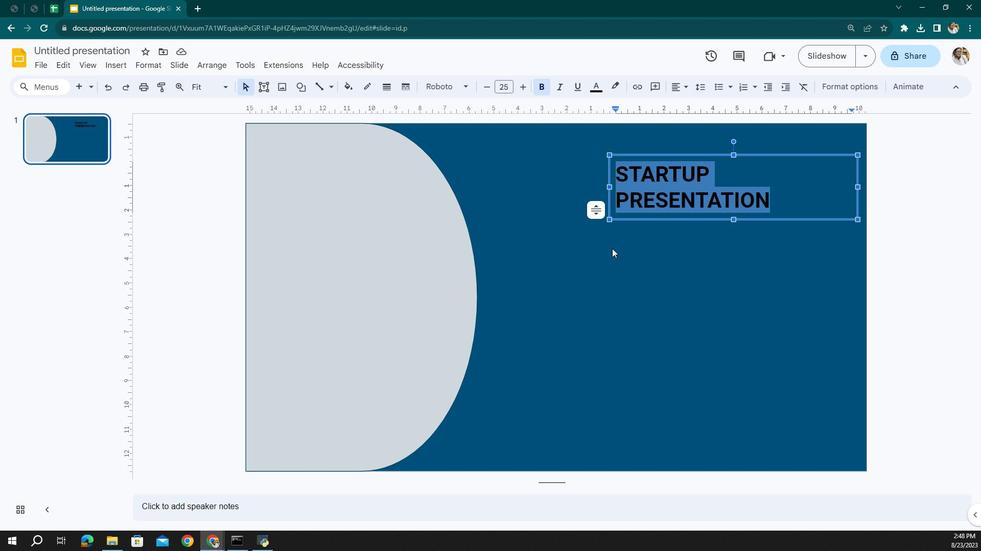 
Action: Mouse pressed left at (623, 252)
Screenshot: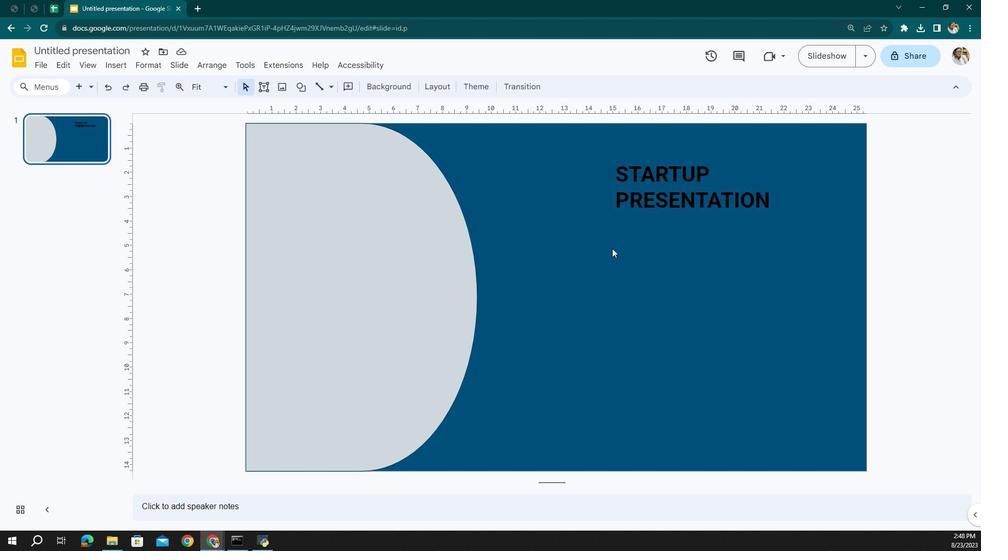 
Action: Mouse moved to (338, 94)
Screenshot: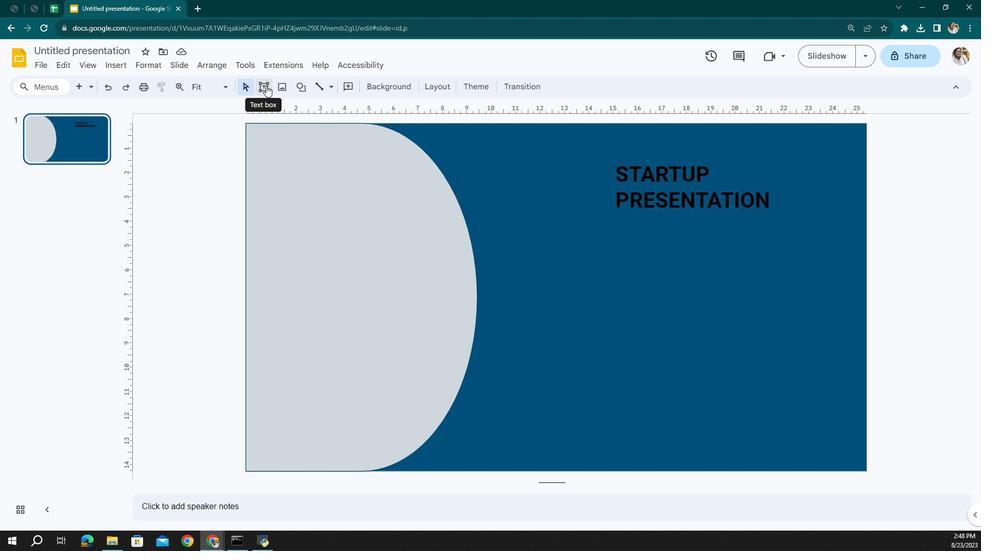 
Action: Mouse pressed left at (338, 94)
Screenshot: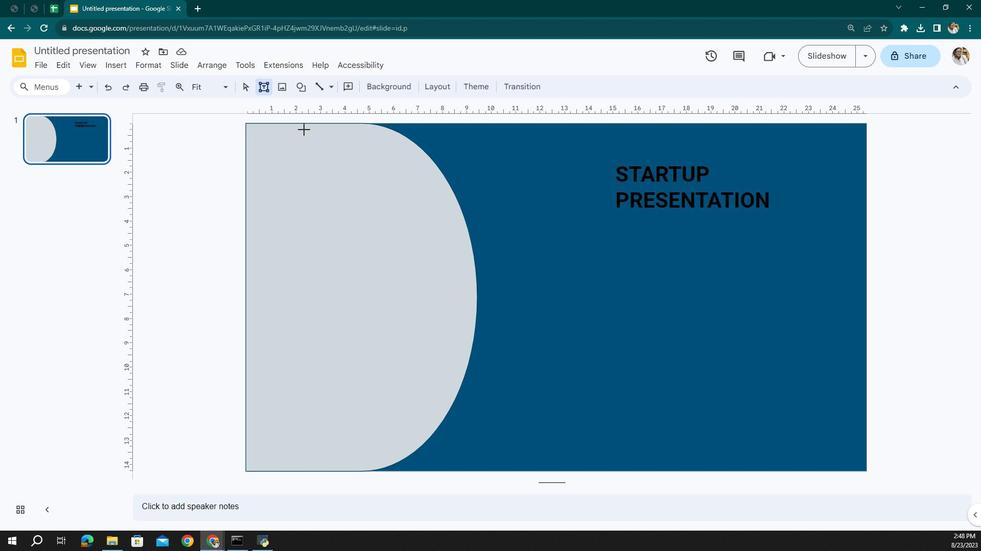
Action: Mouse moved to (630, 234)
Screenshot: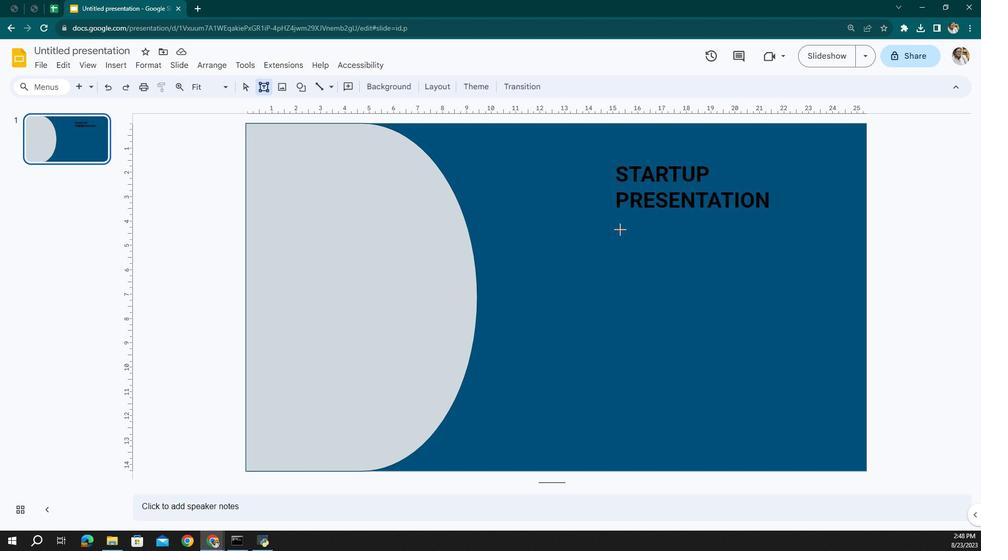
Action: Mouse pressed left at (630, 234)
Screenshot: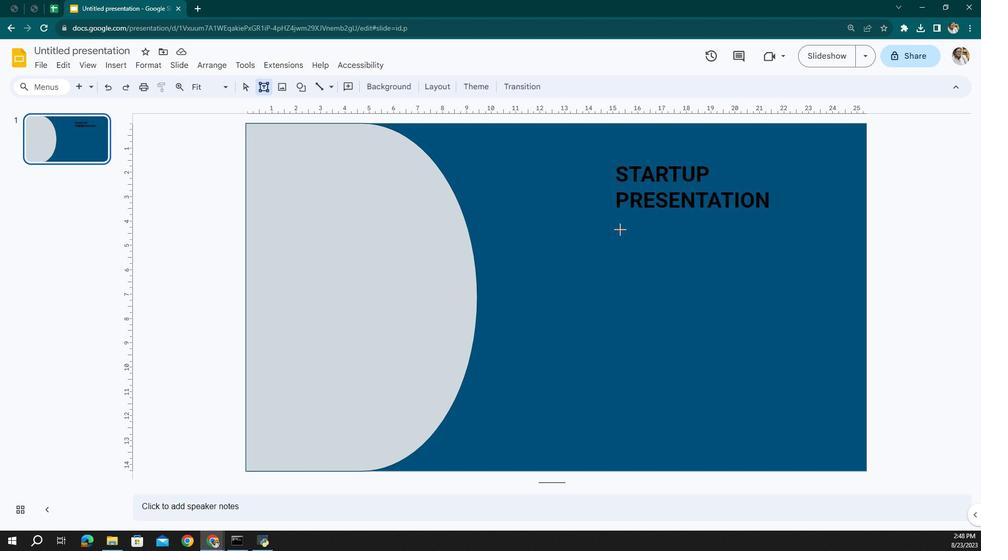 
Action: Mouse moved to (630, 244)
Screenshot: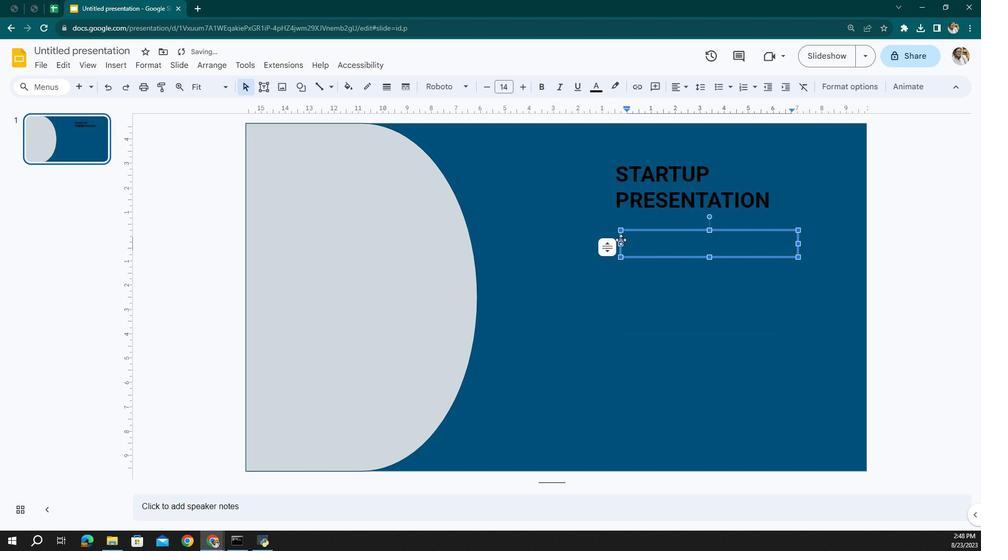 
Action: Mouse pressed left at (630, 244)
Screenshot: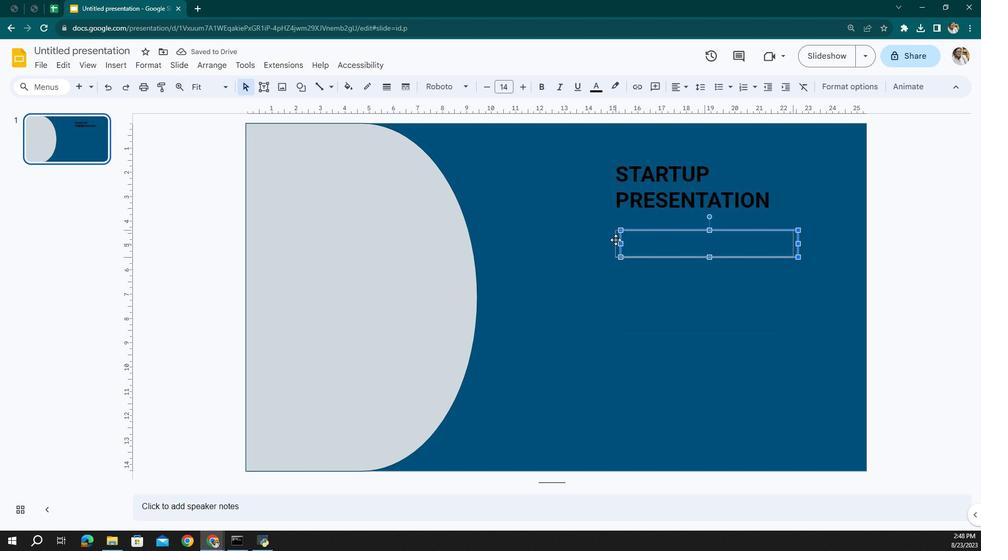 
Action: Mouse moved to (668, 236)
Screenshot: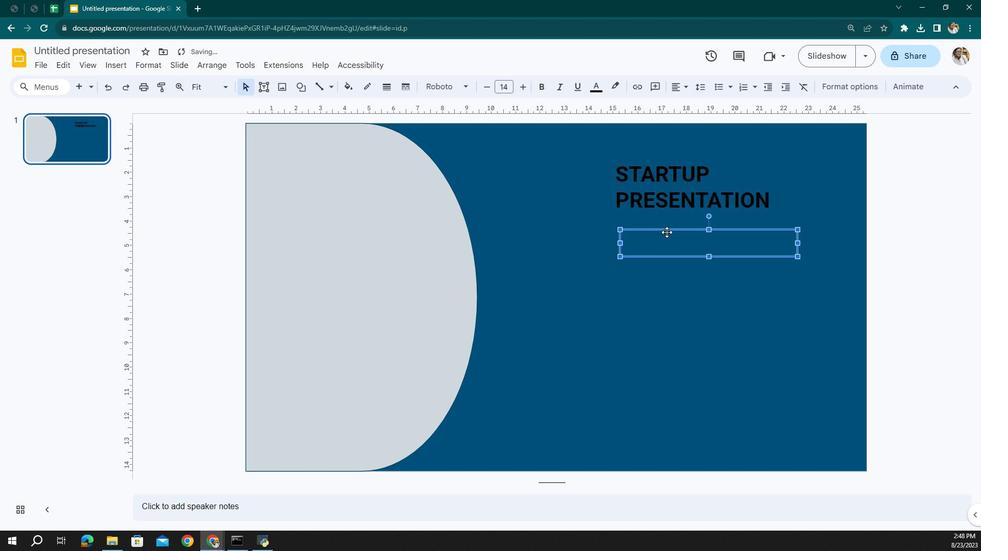 
Action: Mouse pressed left at (668, 236)
Screenshot: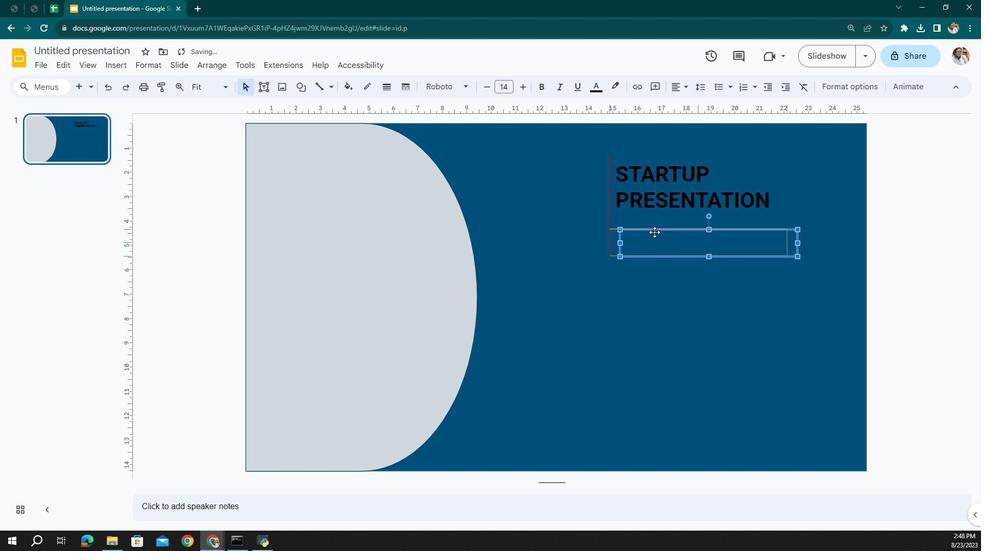 
Action: Mouse moved to (656, 249)
Screenshot: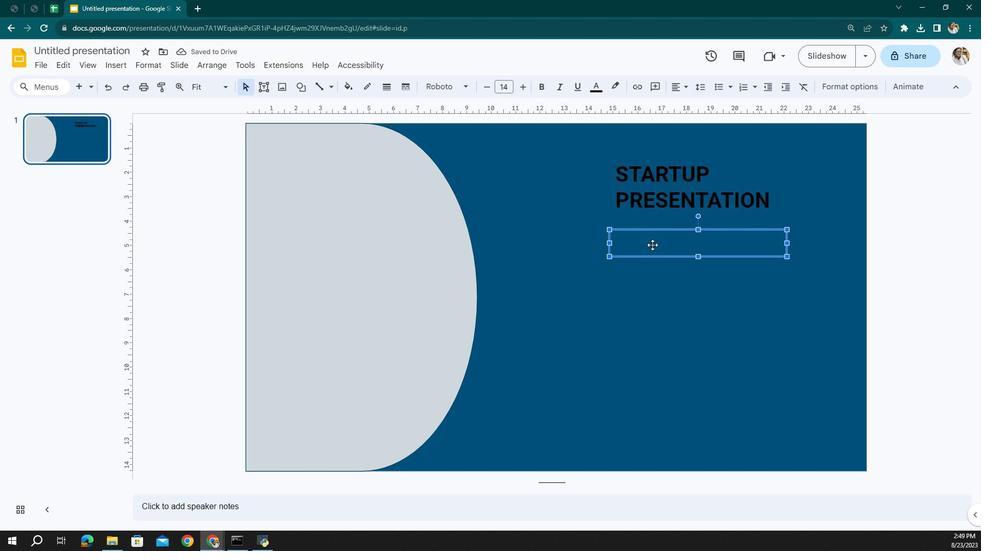 
Action: Mouse pressed left at (656, 249)
Screenshot: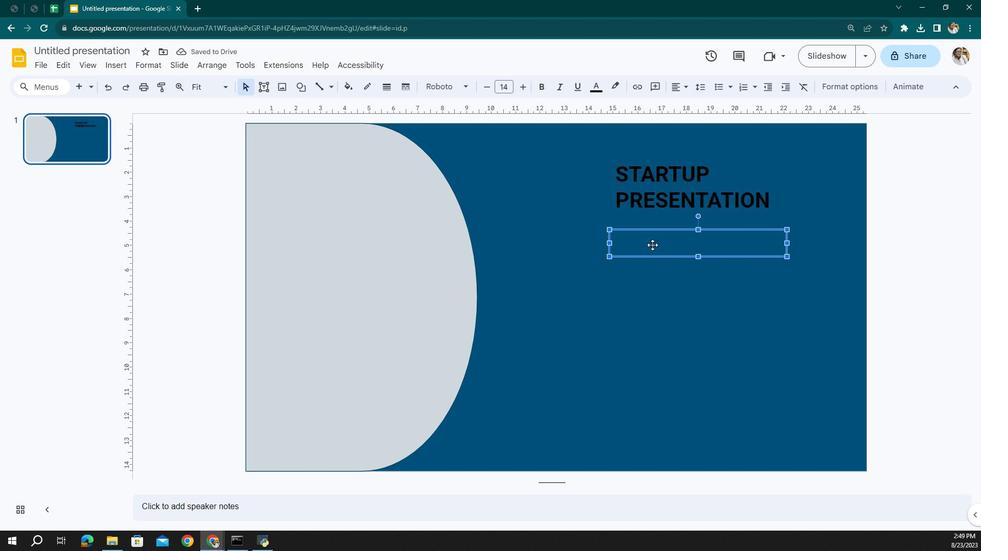 
Action: Mouse moved to (655, 255)
Screenshot: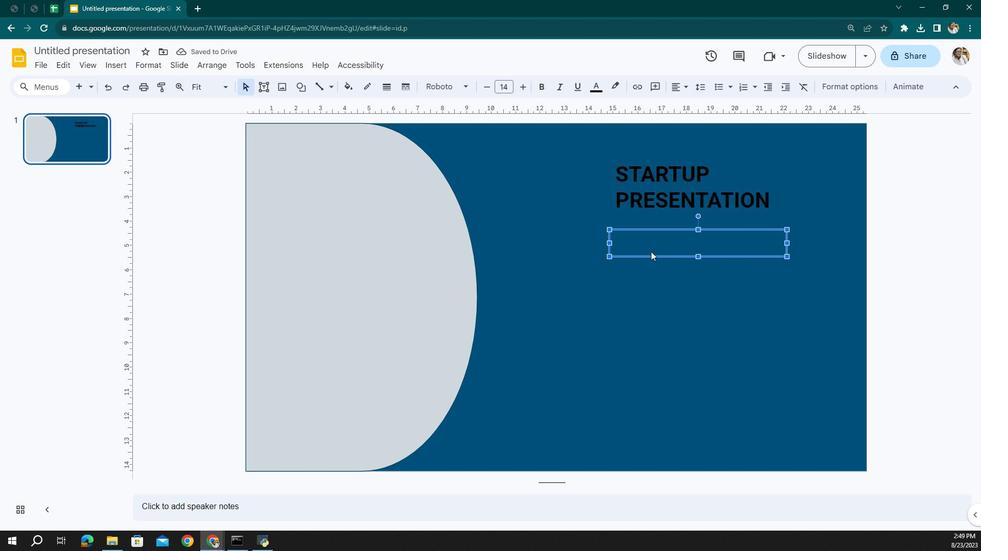 
Action: Mouse pressed left at (655, 255)
Screenshot: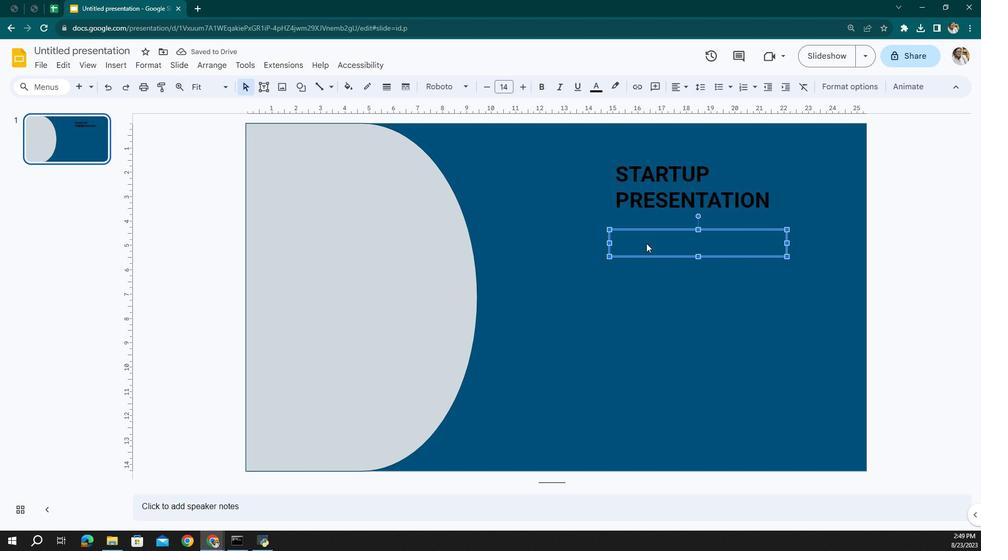 
Action: Mouse moved to (651, 246)
Screenshot: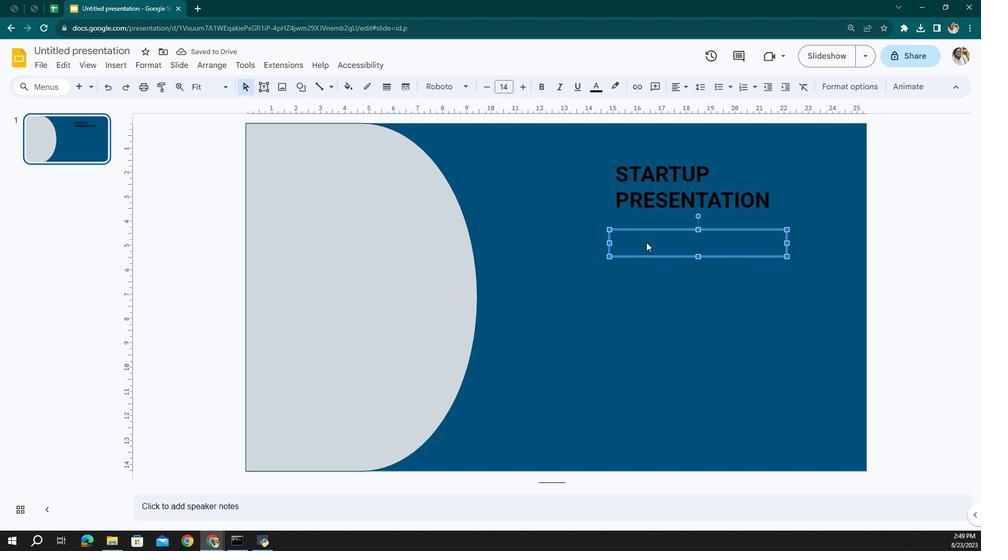 
Action: Mouse pressed left at (651, 246)
Screenshot: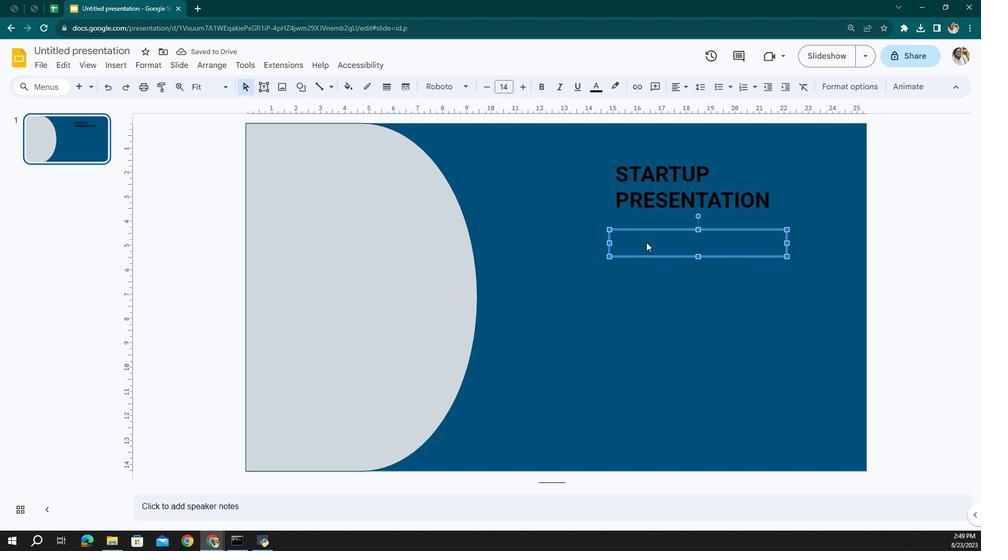 
Action: Mouse moved to (655, 307)
Screenshot: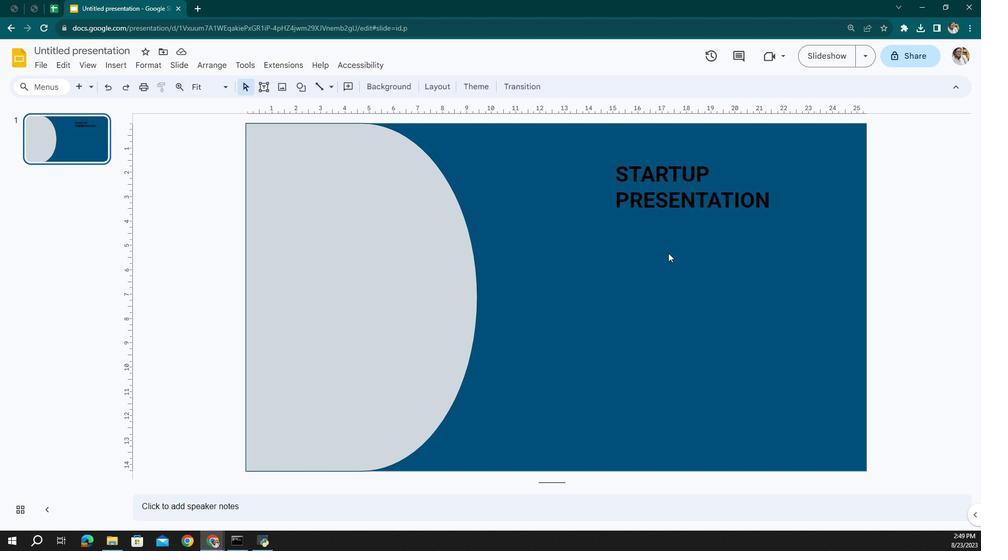 
Action: Mouse pressed left at (655, 307)
Screenshot: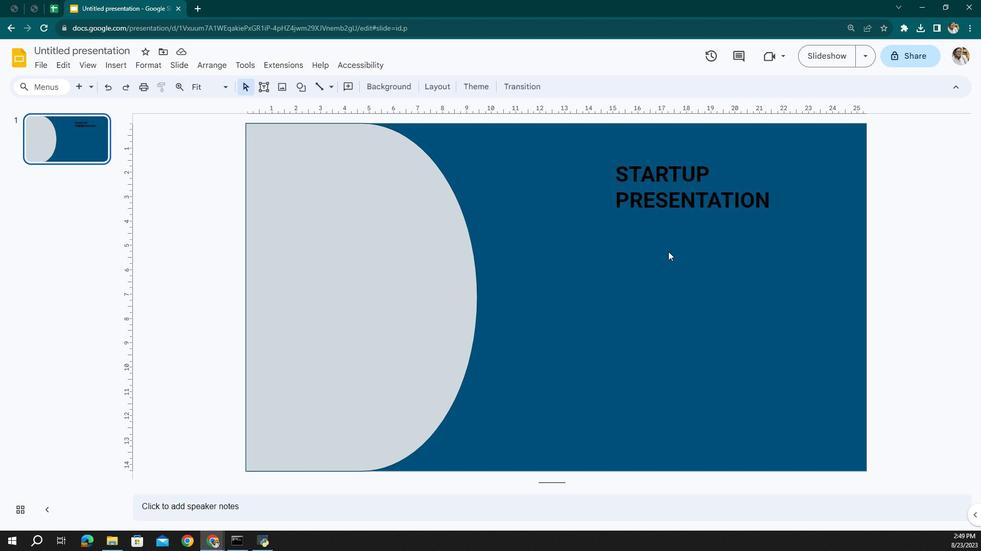 
Action: Mouse moved to (667, 248)
Screenshot: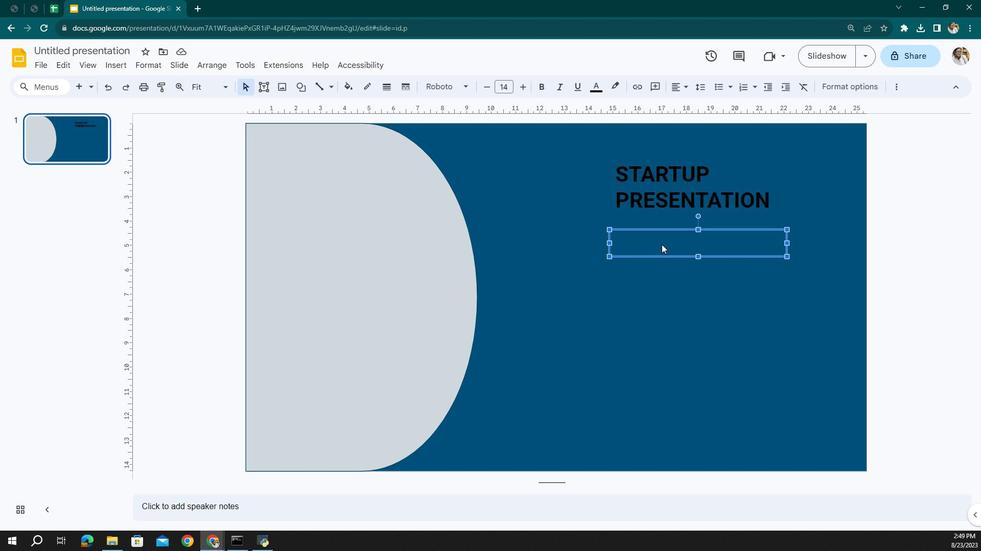 
Action: Mouse pressed left at (667, 248)
Screenshot: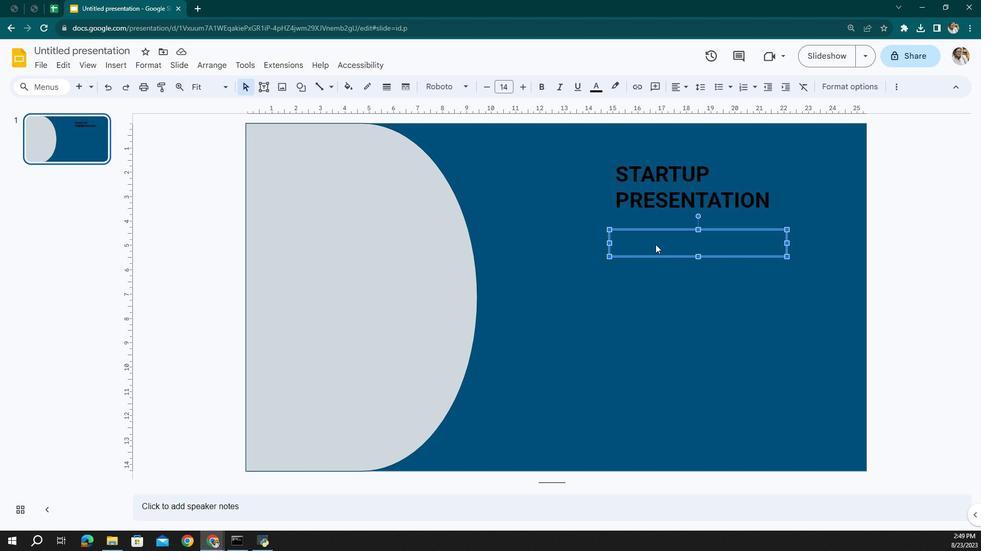 
Action: Mouse moved to (657, 247)
Screenshot: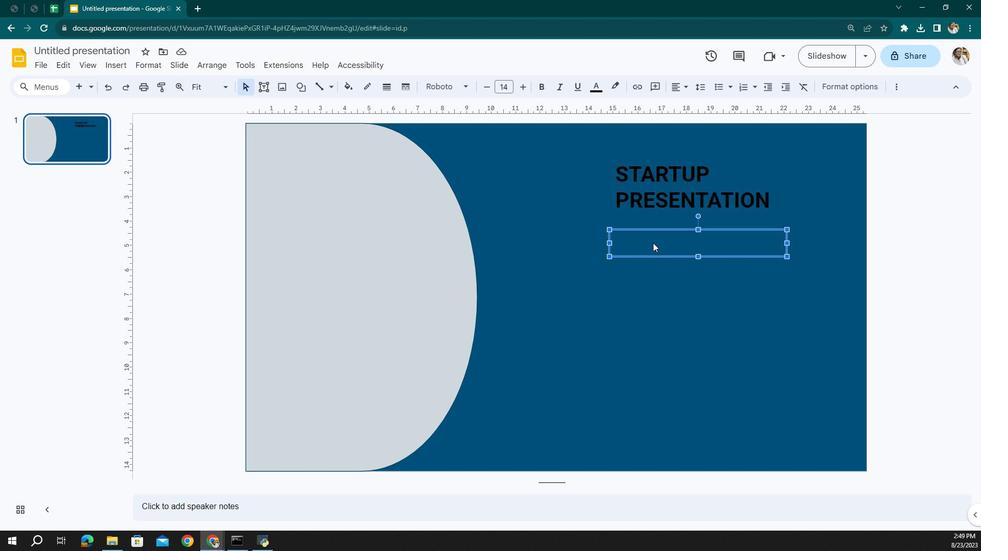 
Action: Key pressed <Key.caps_lock><Key.caps_lock>Y<Key.caps_lock>our<Key.space>dreaem<Key.backspace><Key.backspace><Key.backspace>am<Key.space>buss<Key.backspace>iness<Key.space>can<Key.space>come<Key.space>true.<Key.space><Key.caps_lock>C<Key.caps_lock>ombine<Key.space>your<Key.space>creativity<Key.space>an<Key.space><Key.backspace>d<Key.space>your<Key.space>organizational<Key.space>skills<Key.space>to<Key.space><Key.space>create<Key.space>a<Key.space>mind<Key.space>blowing<Key.space>presentation<Key.space>to<Key.space>win<Key.space>over<Key.space>investors<Key.space>and<Key.space>s<Key.backspace>supporters<Key.shift>.<Key.shift><Key.up>
Screenshot: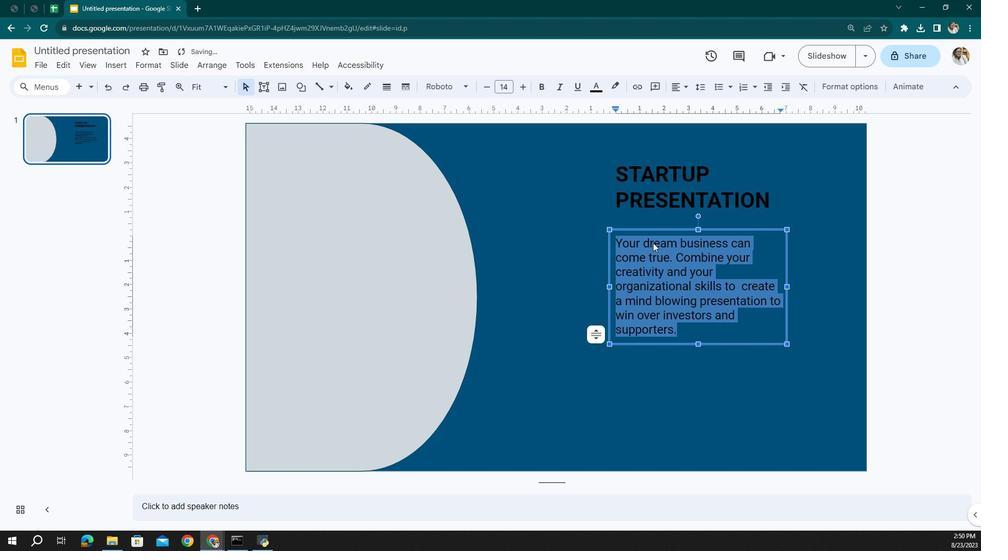 
Action: Mouse moved to (521, 91)
Screenshot: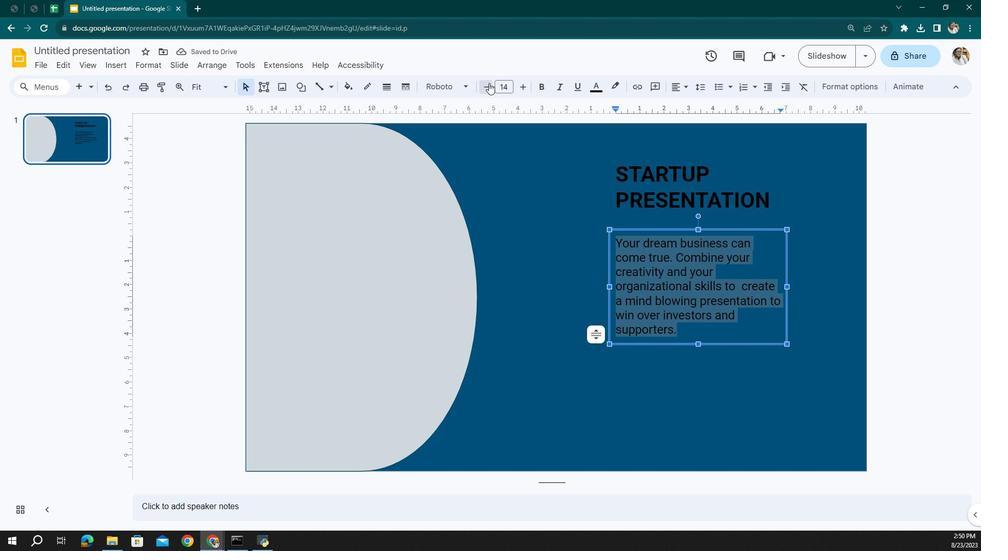
Action: Mouse pressed left at (521, 91)
Screenshot: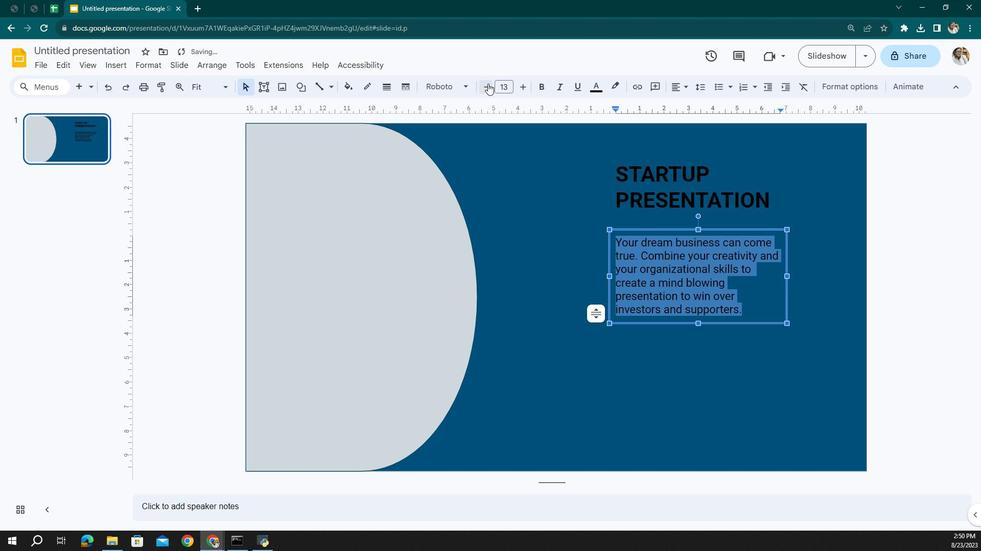 
Action: Mouse moved to (521, 91)
Screenshot: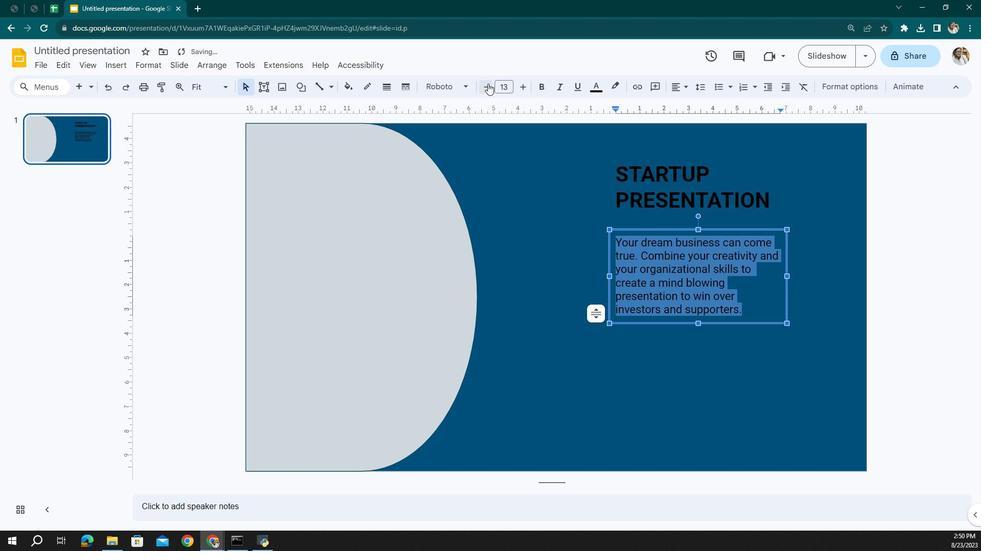 
Action: Mouse pressed left at (521, 91)
Screenshot: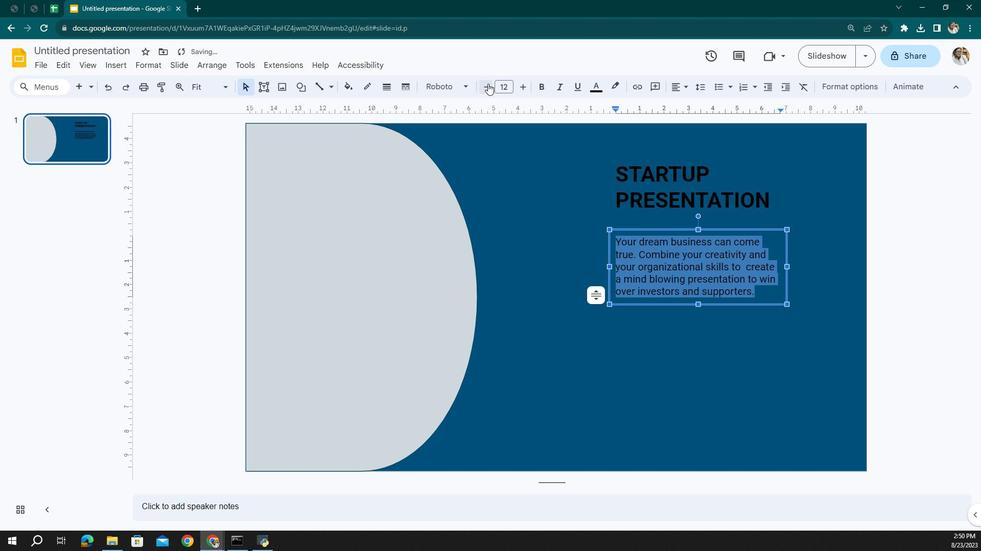 
Action: Mouse pressed left at (521, 91)
Screenshot: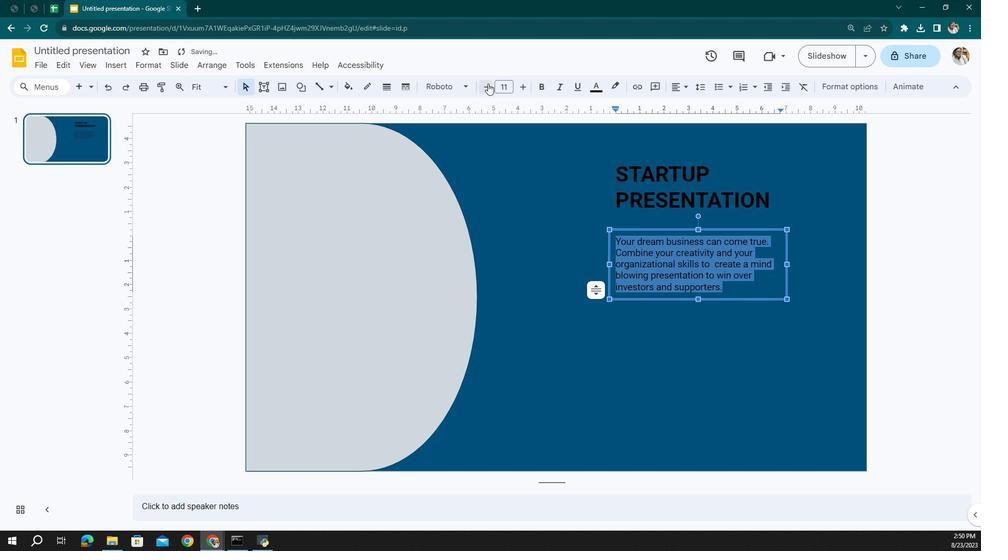 
Action: Mouse moved to (654, 234)
Screenshot: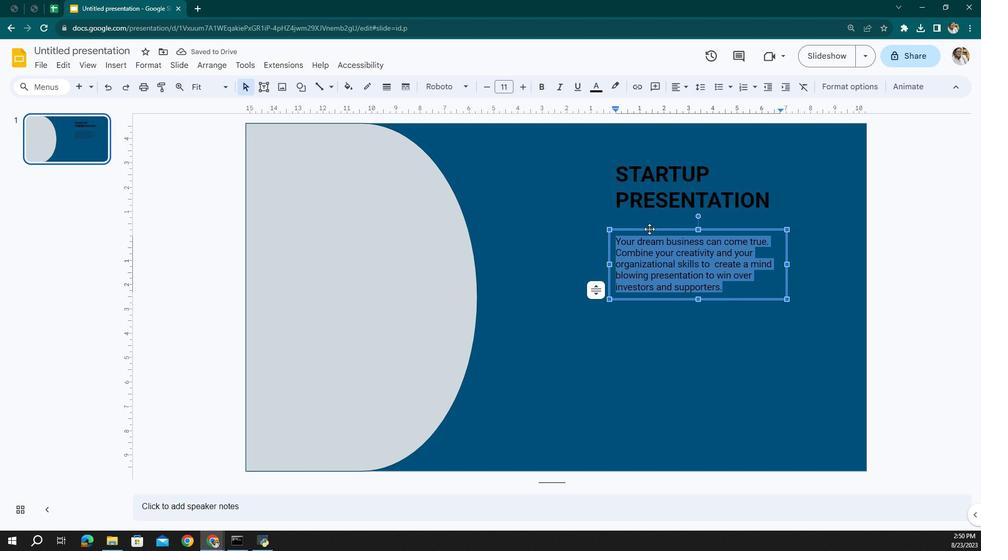 
Action: Mouse pressed left at (654, 234)
Screenshot: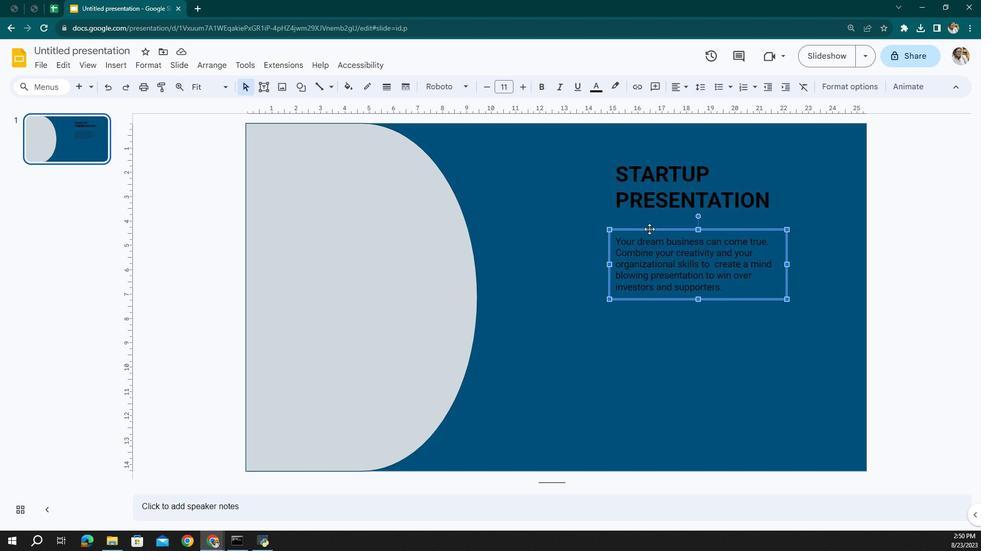 
Action: Mouse moved to (674, 184)
Screenshot: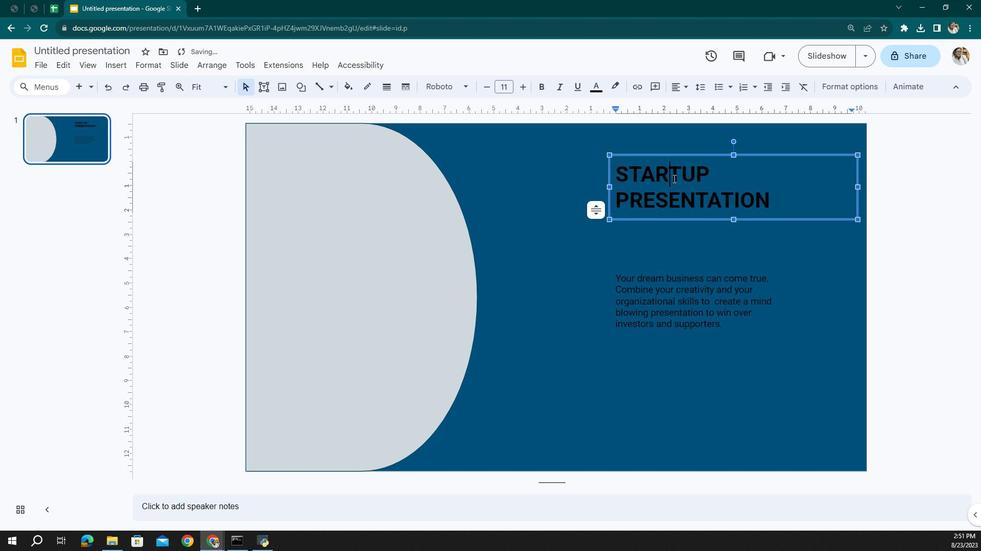 
Action: Mouse pressed left at (674, 184)
Screenshot: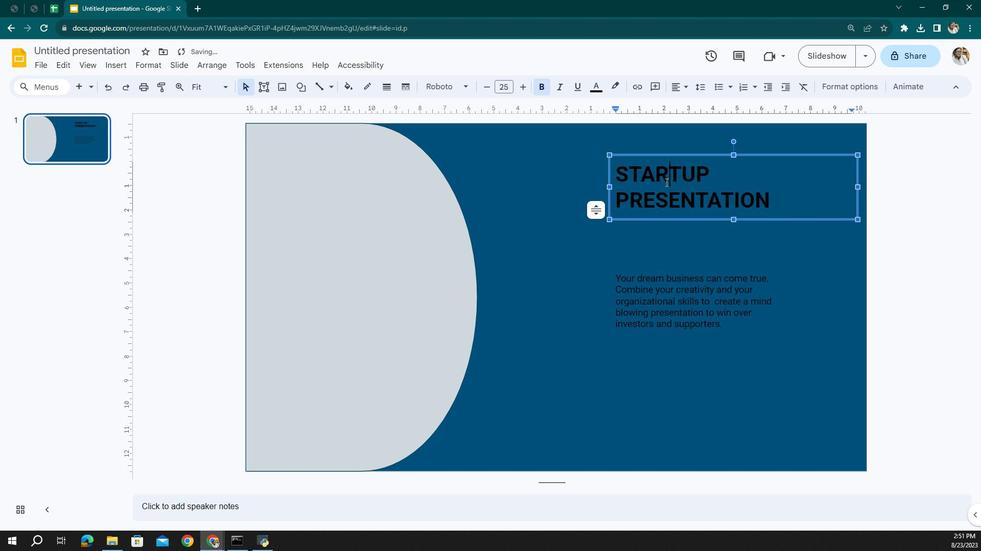 
Action: Mouse moved to (650, 162)
Screenshot: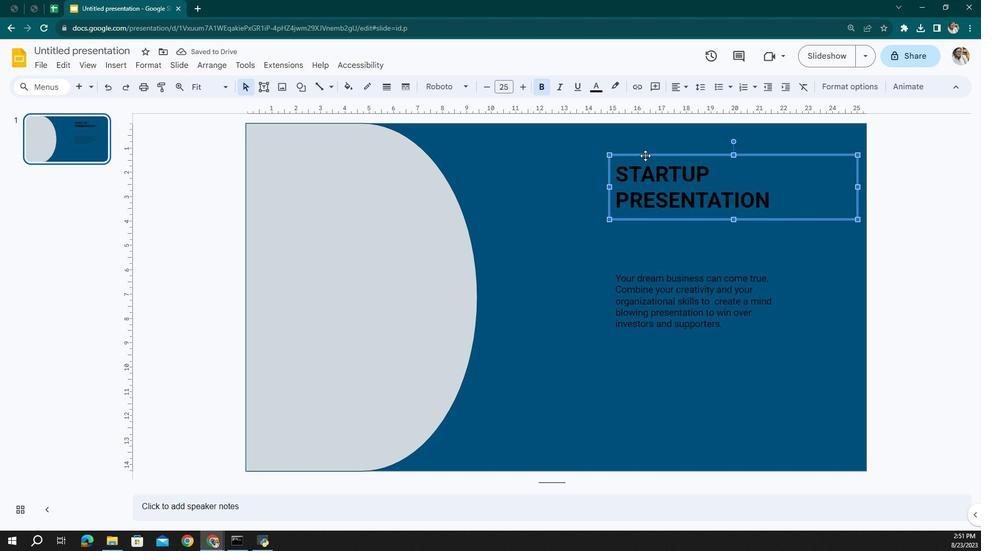 
Action: Mouse pressed left at (650, 162)
Screenshot: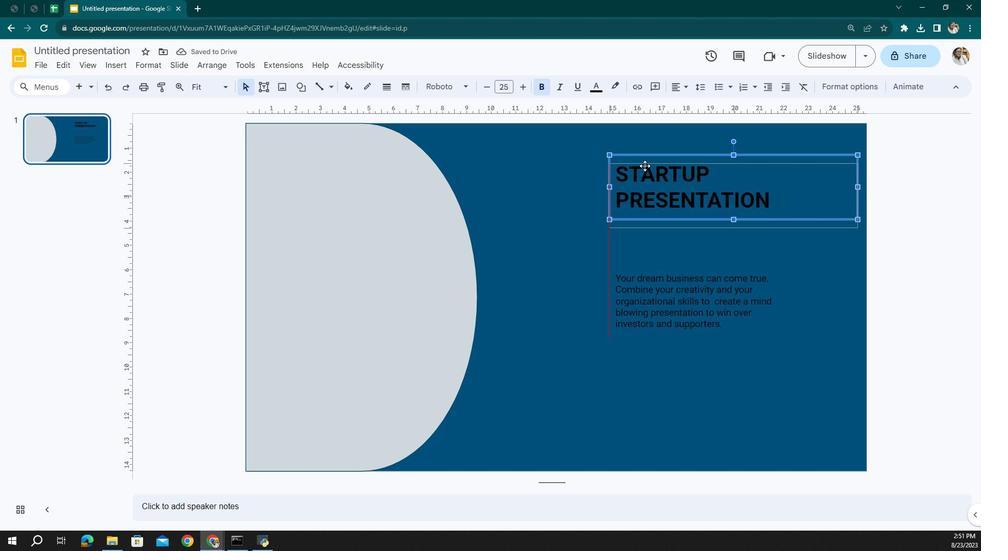 
Action: Mouse moved to (660, 314)
Screenshot: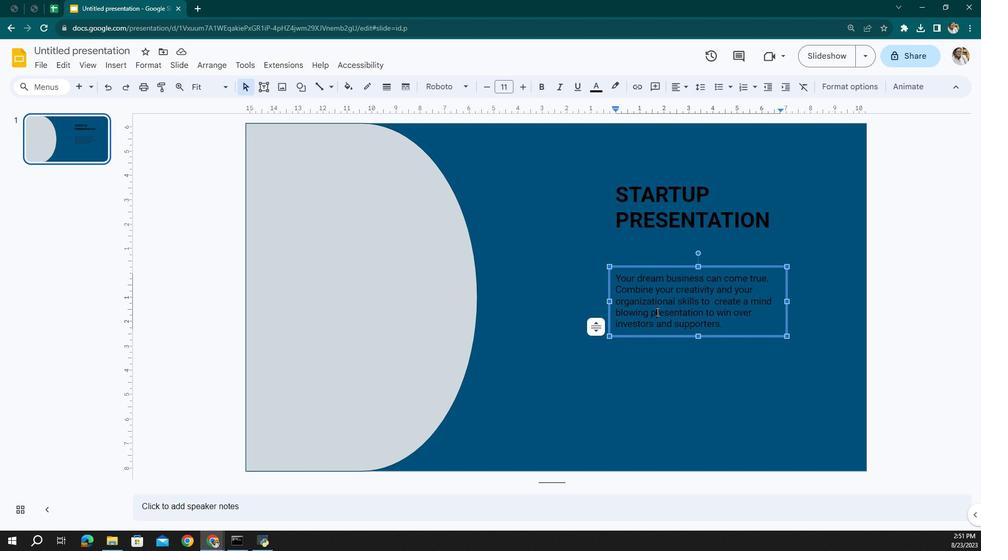 
Action: Mouse pressed left at (660, 314)
Screenshot: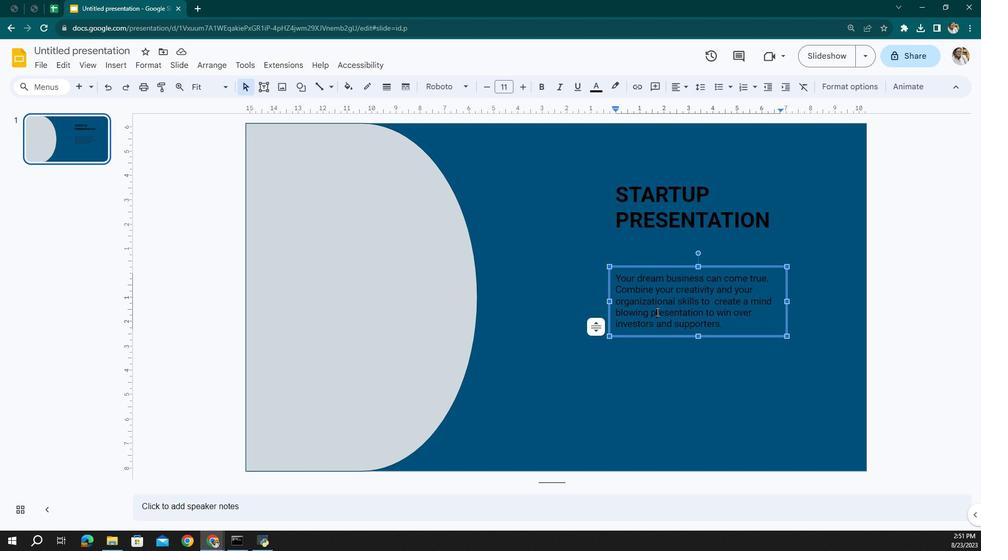 
Action: Mouse moved to (194, 73)
Screenshot: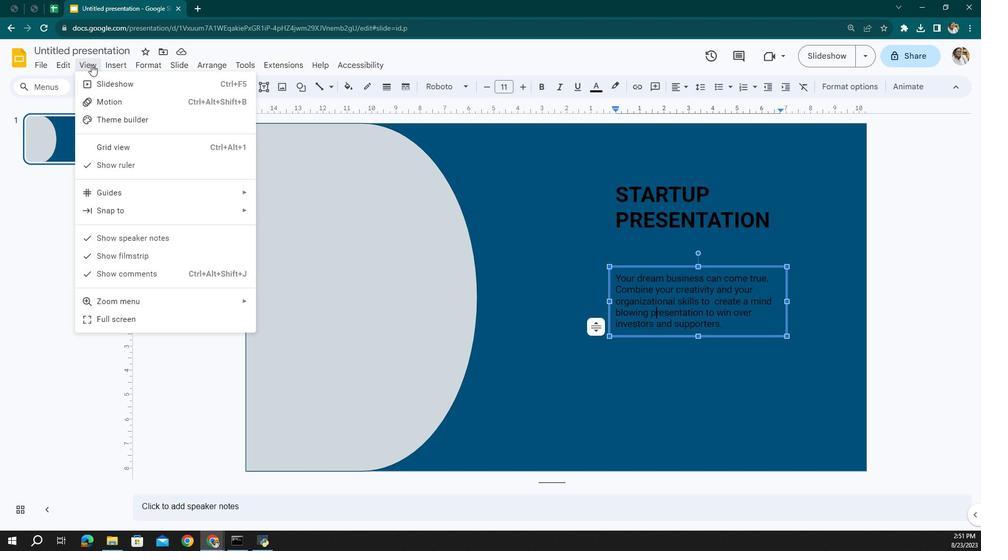 
Action: Mouse pressed left at (194, 73)
Screenshot: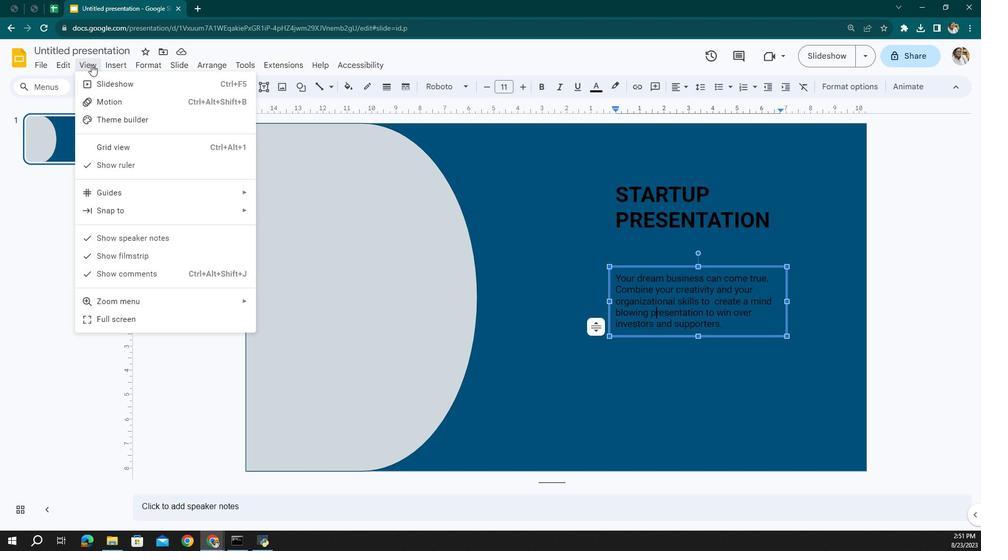 
Action: Mouse moved to (292, 368)
Screenshot: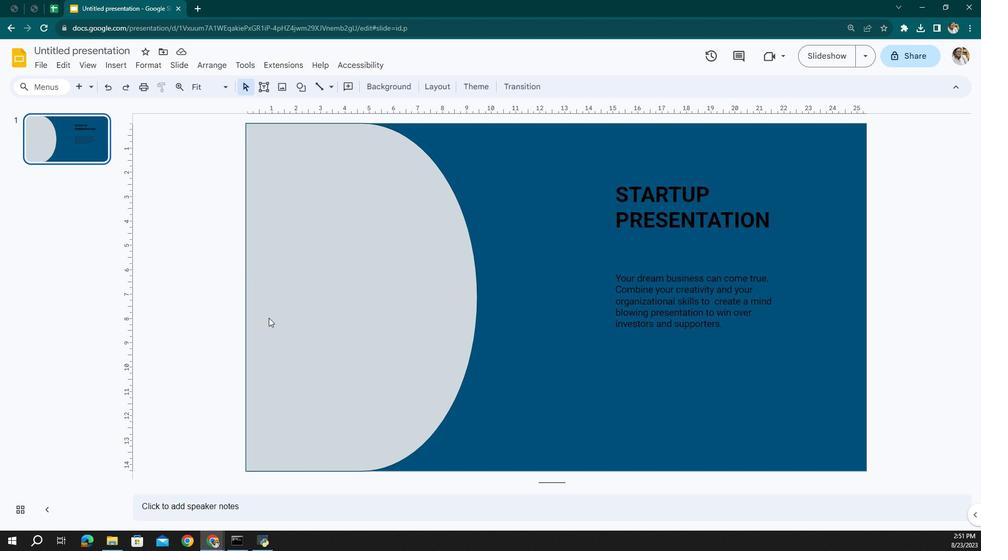 
Action: Mouse pressed left at (292, 368)
Screenshot: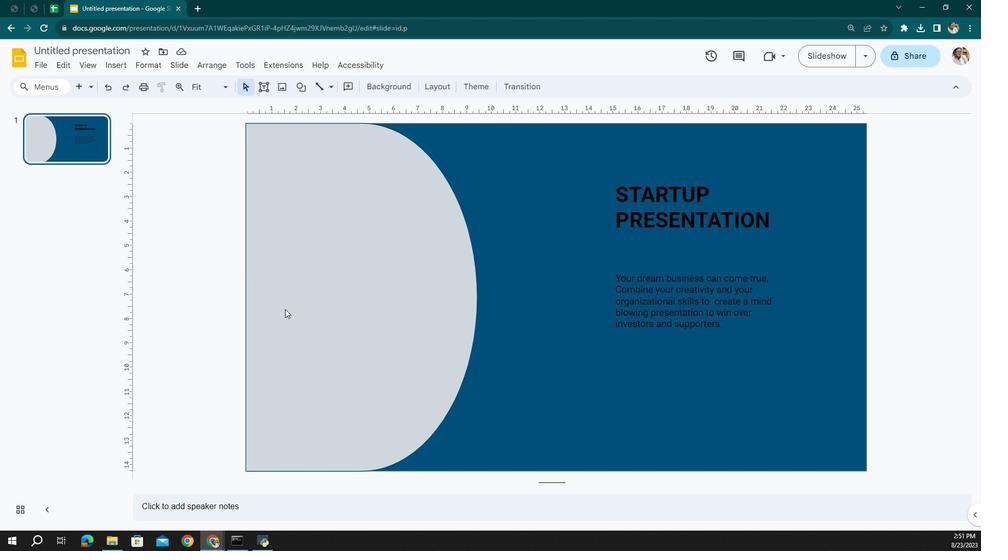 
Action: Mouse moved to (410, 235)
Screenshot: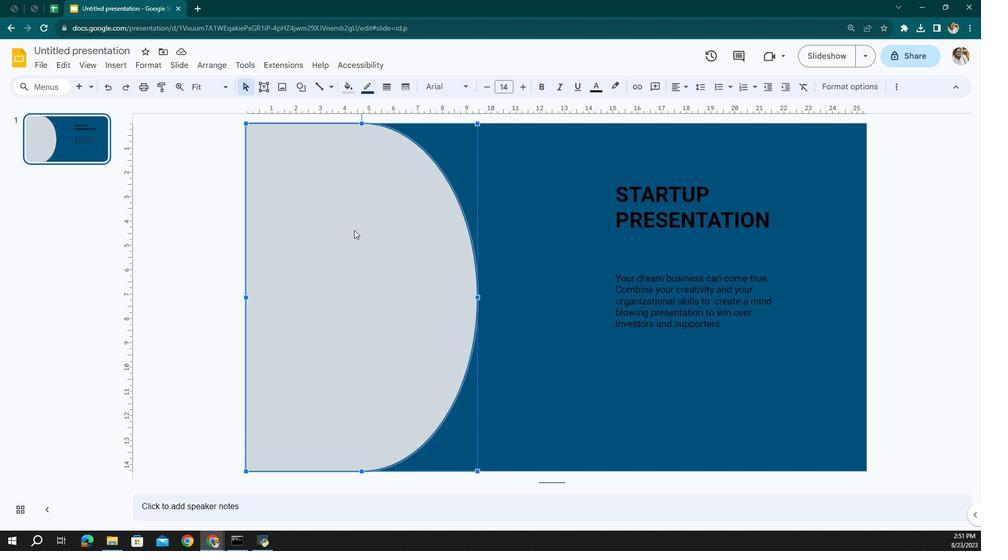 
Action: Mouse pressed left at (410, 235)
Screenshot: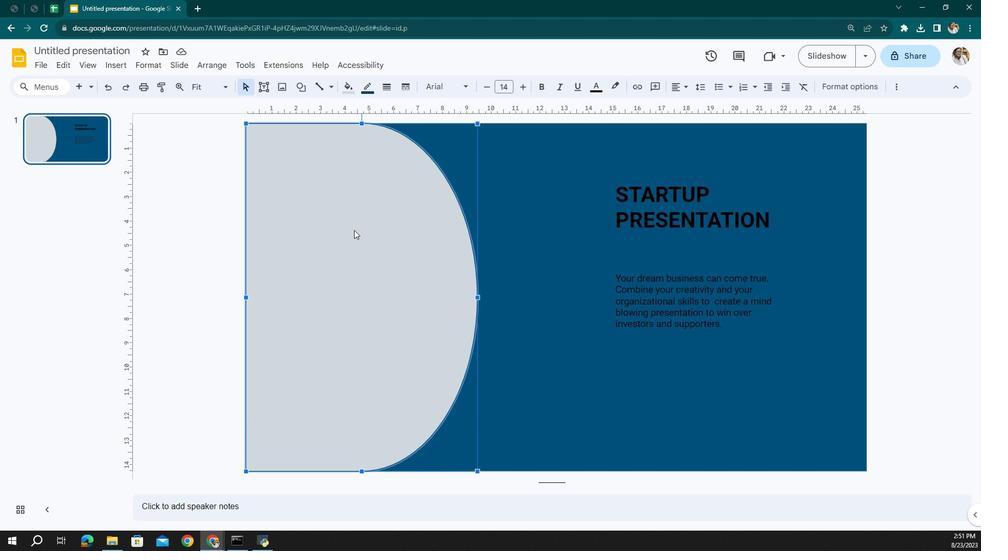 
Action: Mouse moved to (352, 95)
Screenshot: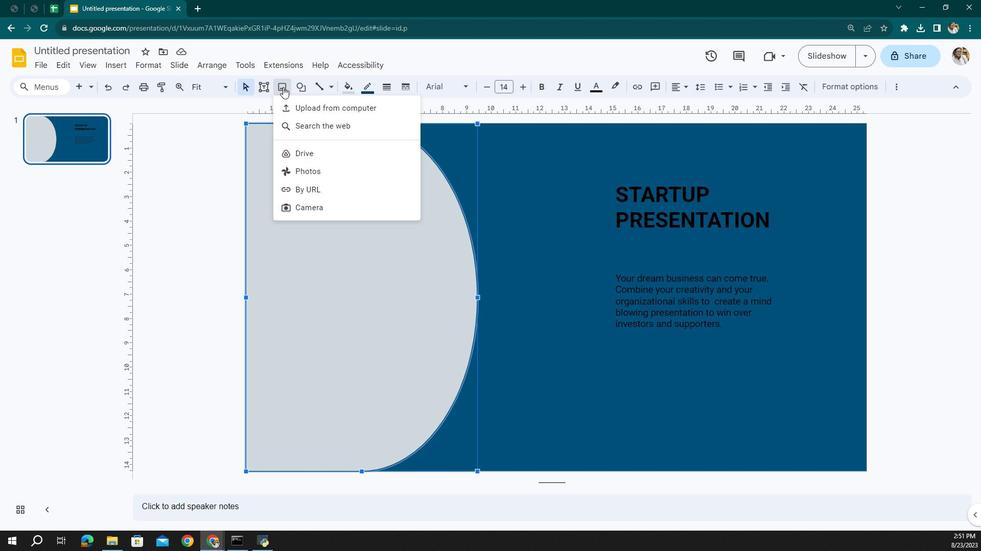 
Action: Mouse pressed left at (352, 95)
Screenshot: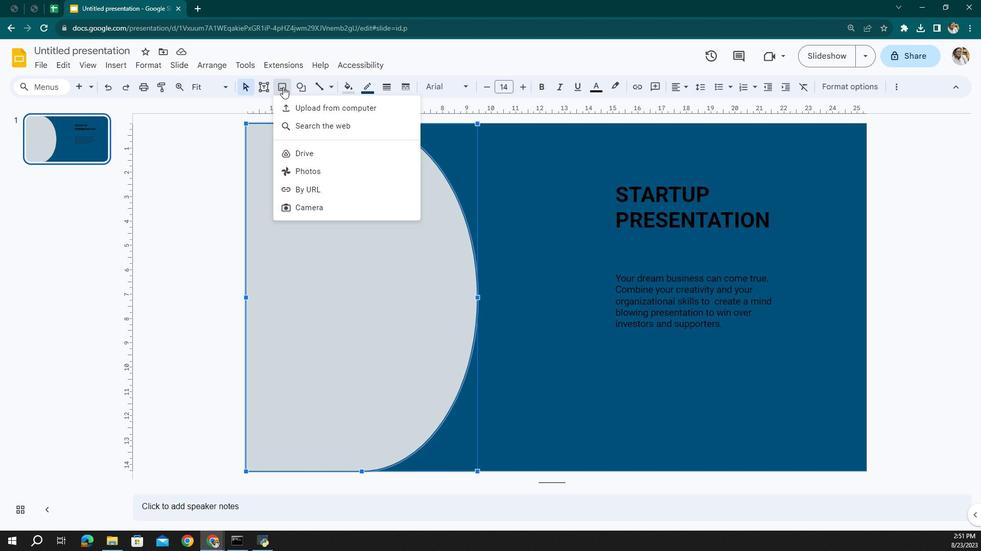 
Action: Mouse moved to (376, 112)
Screenshot: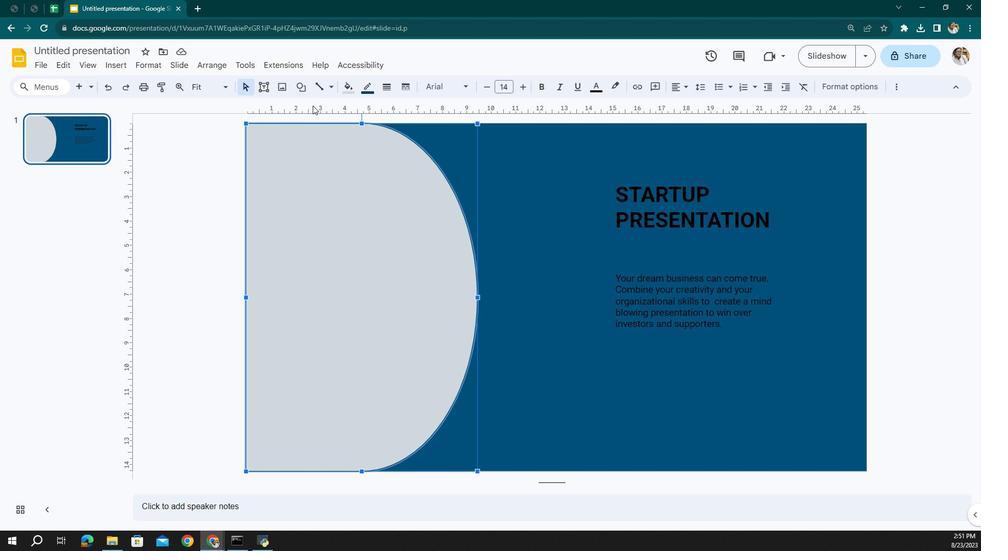 
Action: Mouse pressed left at (376, 112)
Screenshot: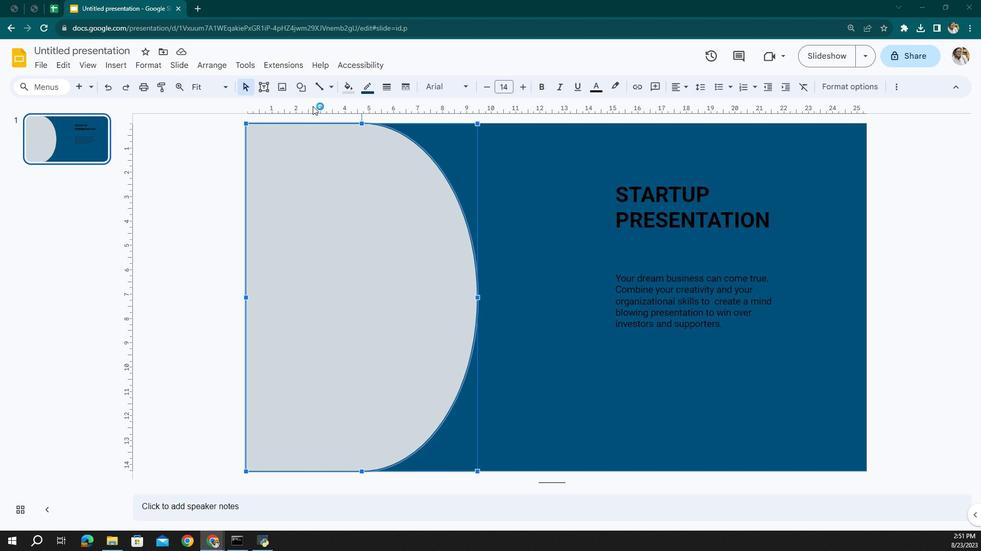 
Action: Mouse moved to (266, 177)
Screenshot: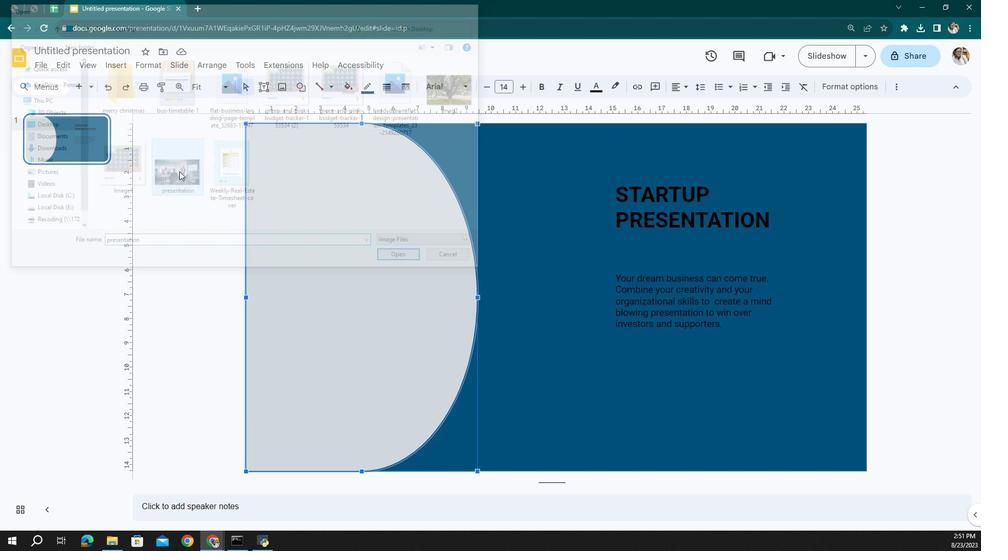 
Action: Mouse pressed left at (266, 177)
Screenshot: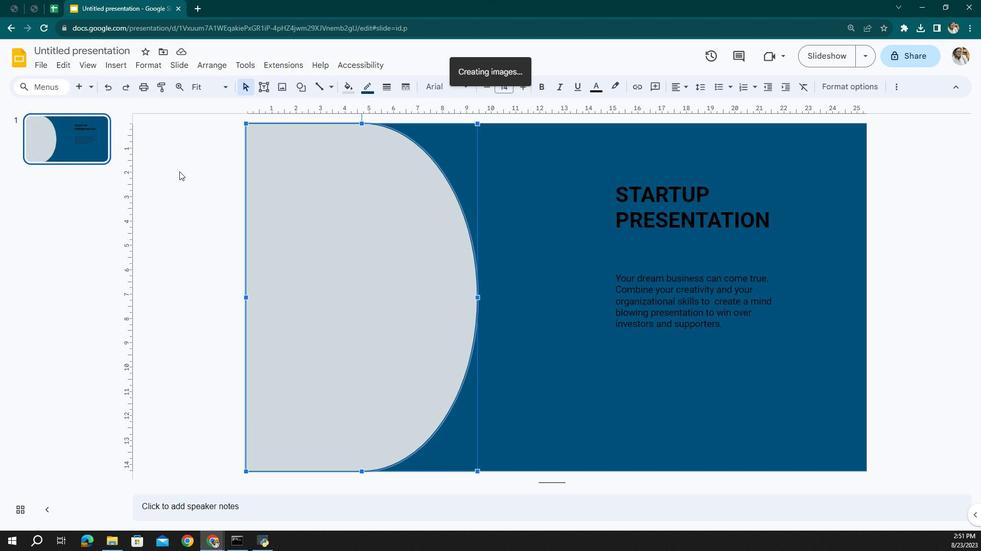 
Action: Mouse pressed left at (266, 177)
Screenshot: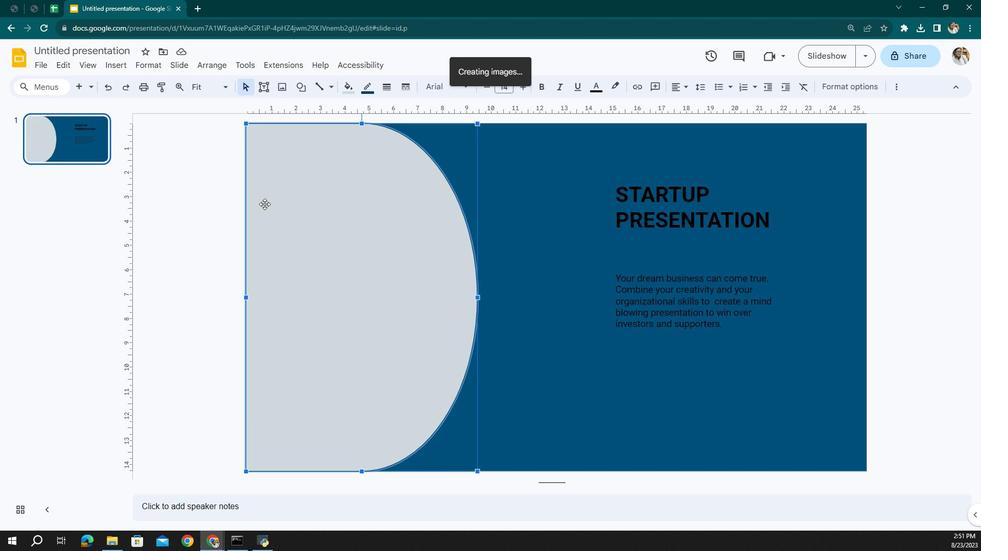 
Action: Mouse moved to (615, 418)
Screenshot: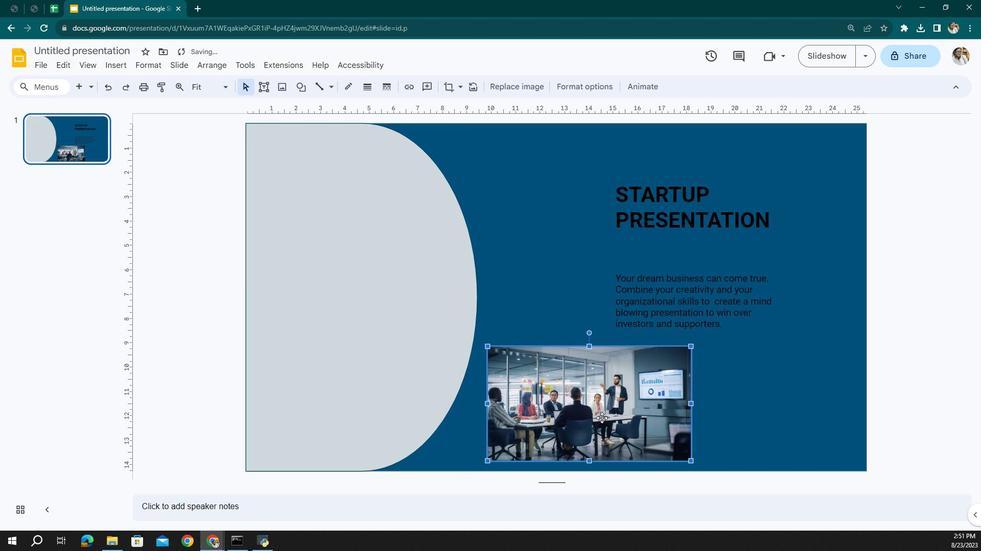 
Action: Mouse pressed left at (615, 418)
Screenshot: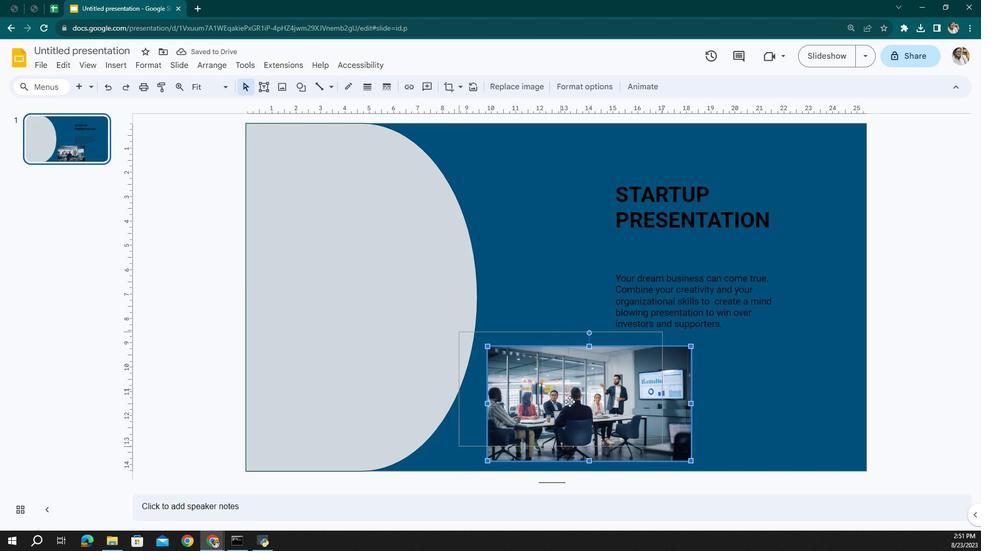 
Action: Mouse moved to (447, 276)
Screenshot: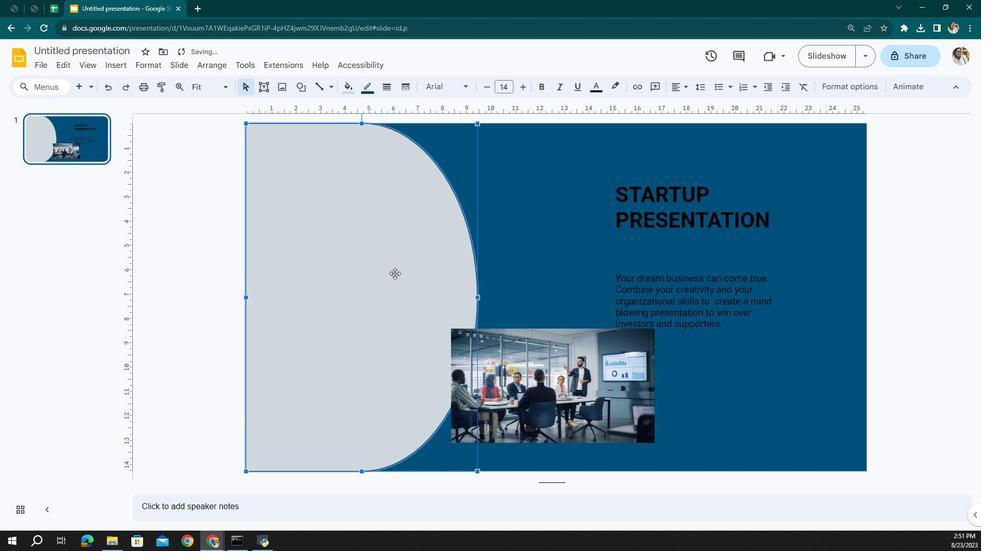 
Action: Mouse pressed left at (447, 276)
Screenshot: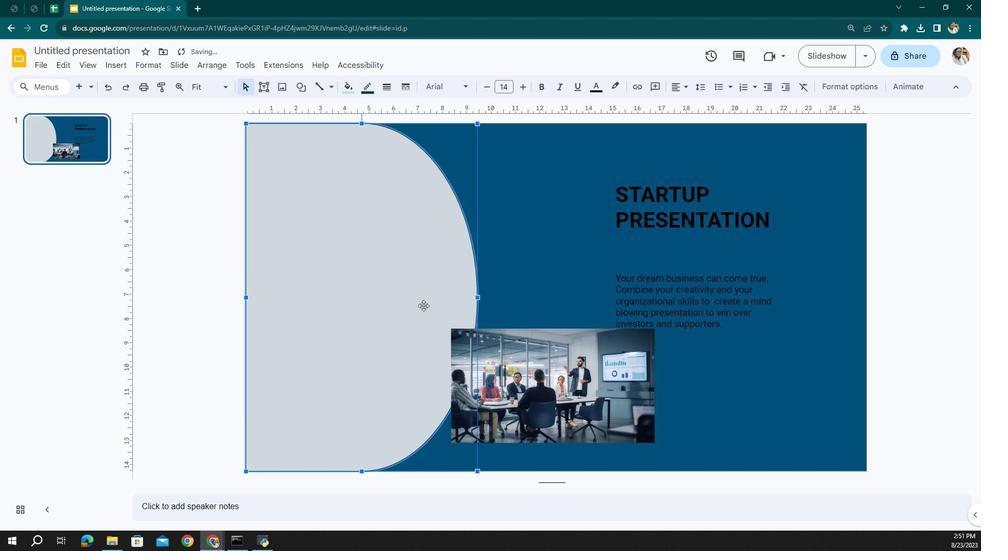 
Action: Mouse moved to (473, 317)
Screenshot: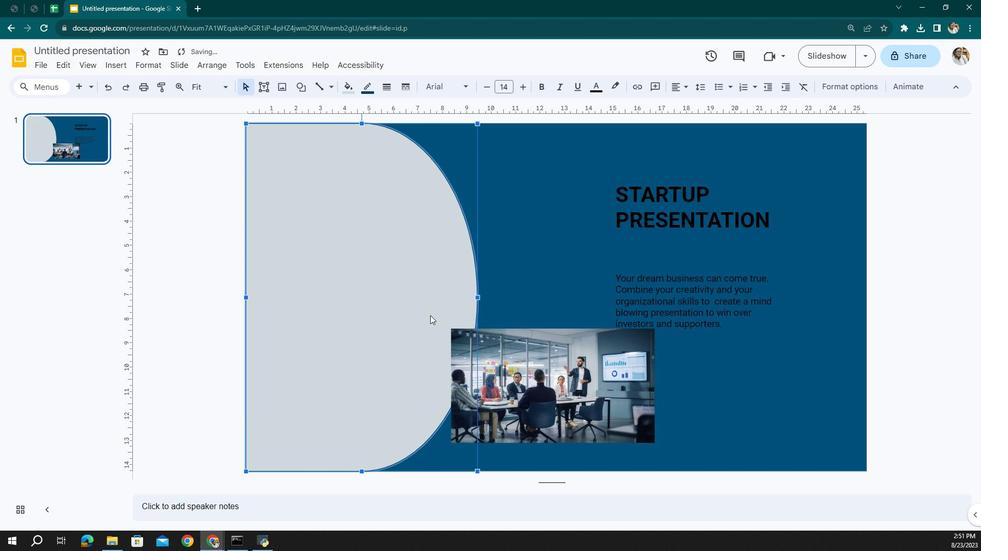 
Action: Key pressed <Key.delete>
Screenshot: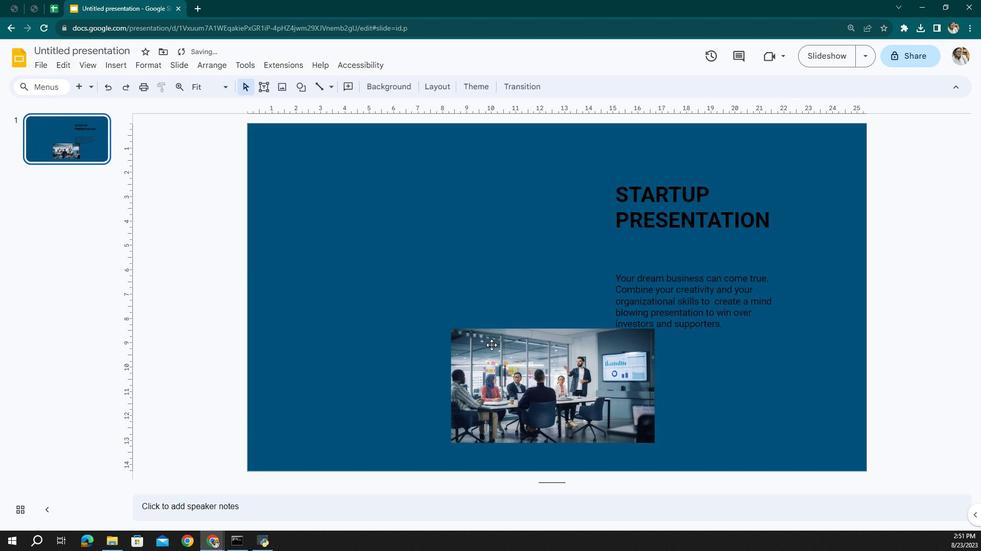 
Action: Mouse moved to (574, 370)
Screenshot: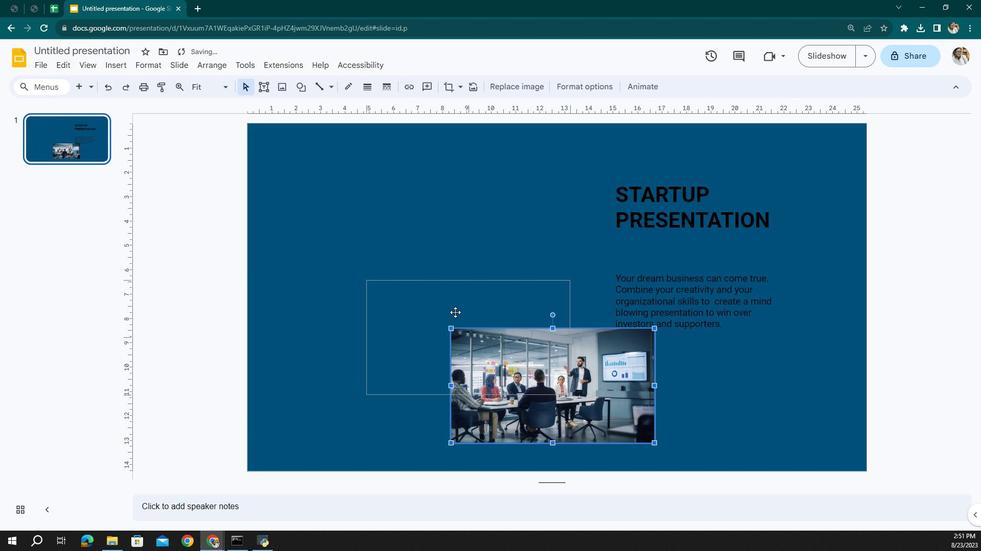 
Action: Mouse pressed left at (574, 370)
Screenshot: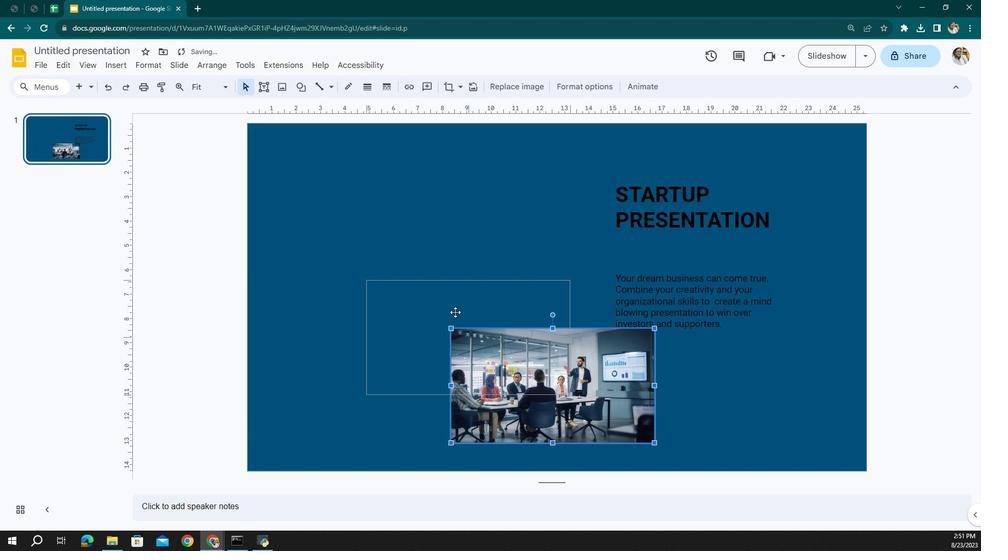 
Action: Mouse moved to (491, 242)
Screenshot: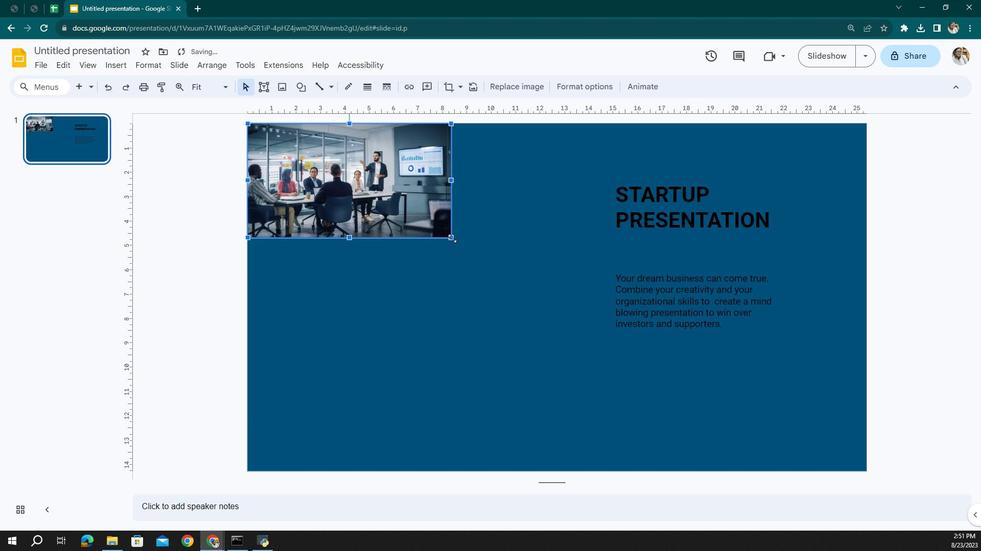 
Action: Mouse pressed left at (491, 242)
Screenshot: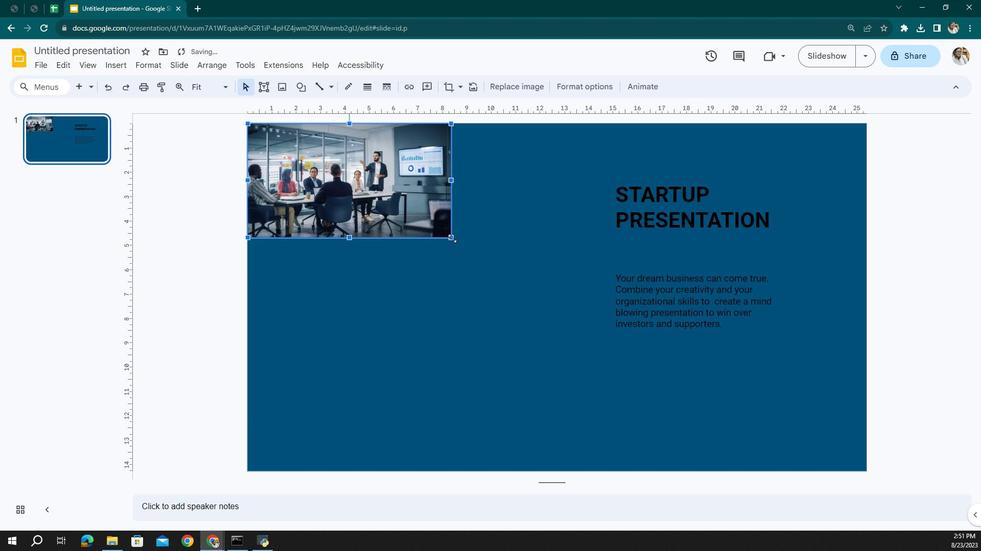 
Action: Mouse moved to (441, 288)
Screenshot: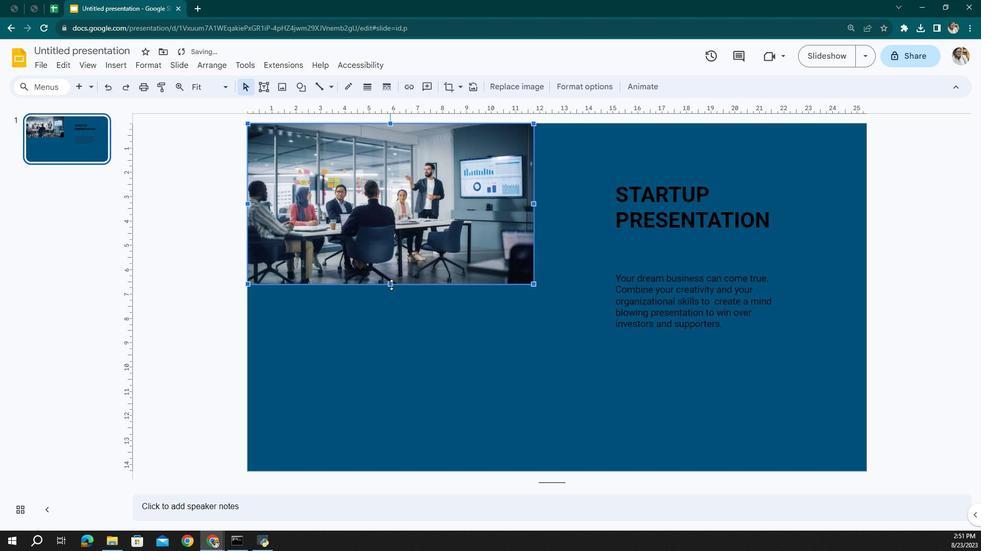 
Action: Mouse pressed left at (441, 288)
Screenshot: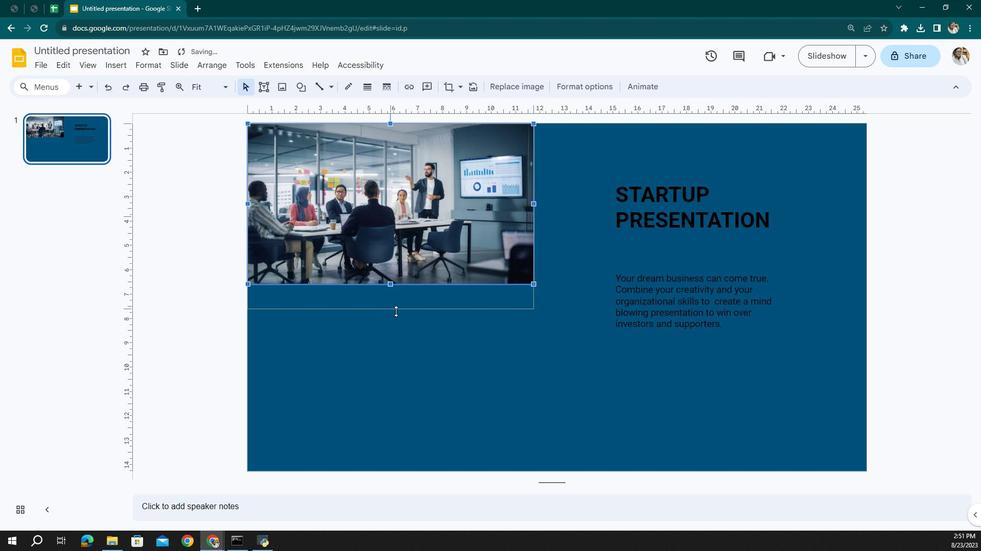 
Action: Mouse moved to (440, 217)
Screenshot: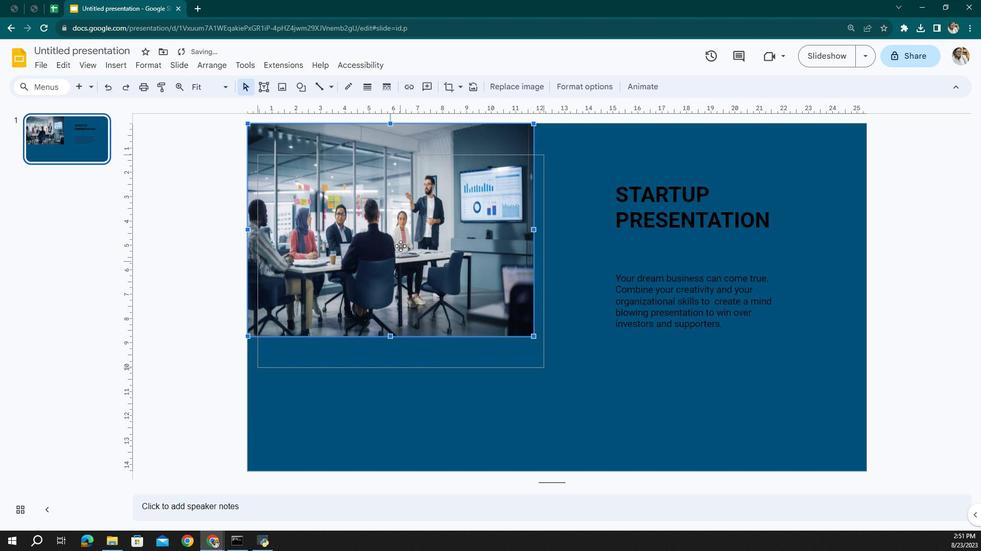 
Action: Mouse pressed left at (440, 217)
Screenshot: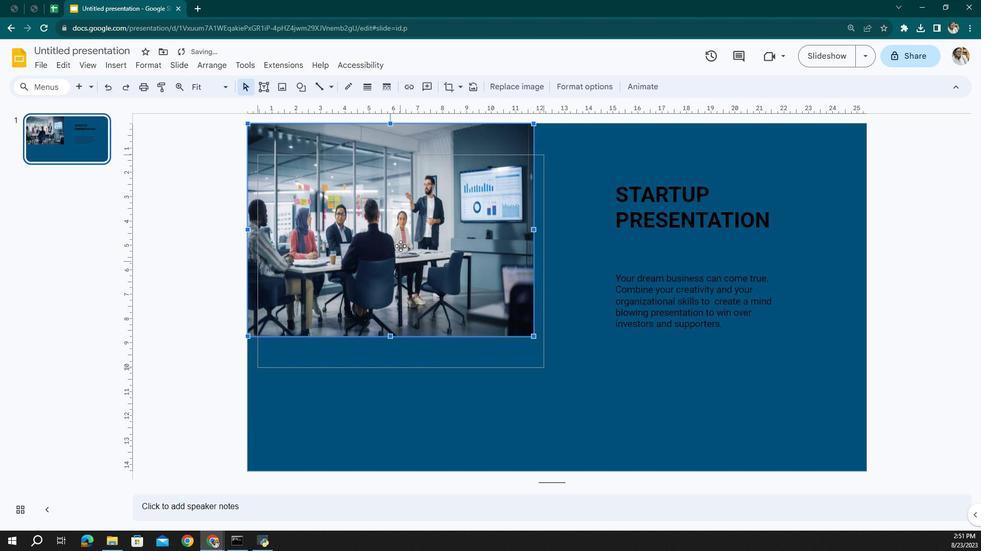 
Action: Mouse moved to (558, 267)
Screenshot: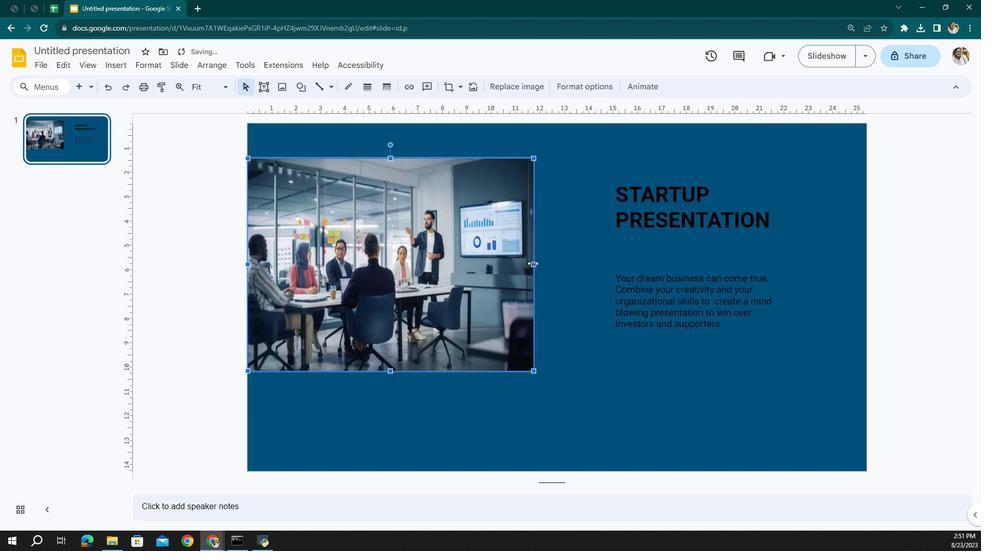 
Action: Mouse pressed left at (558, 267)
Screenshot: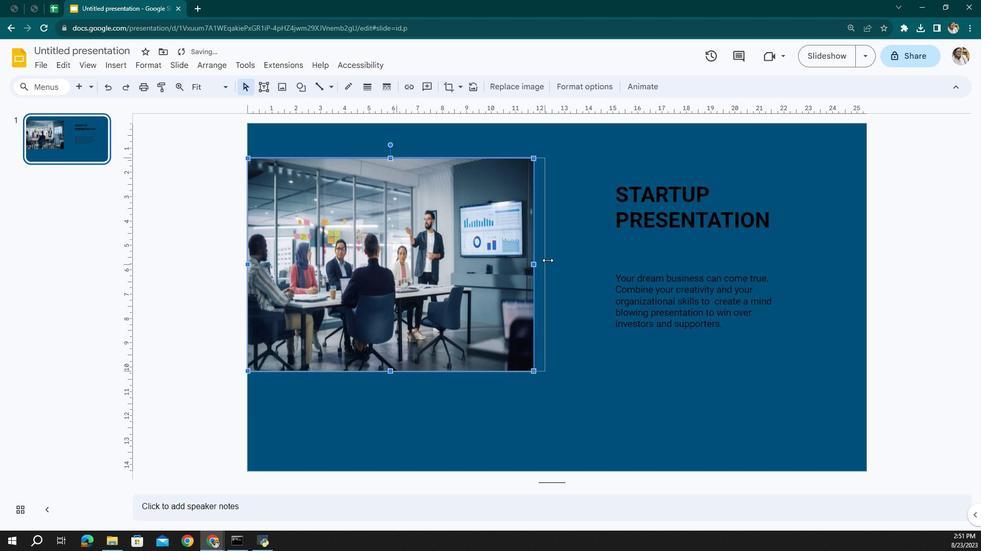 
Action: Mouse moved to (450, 372)
Screenshot: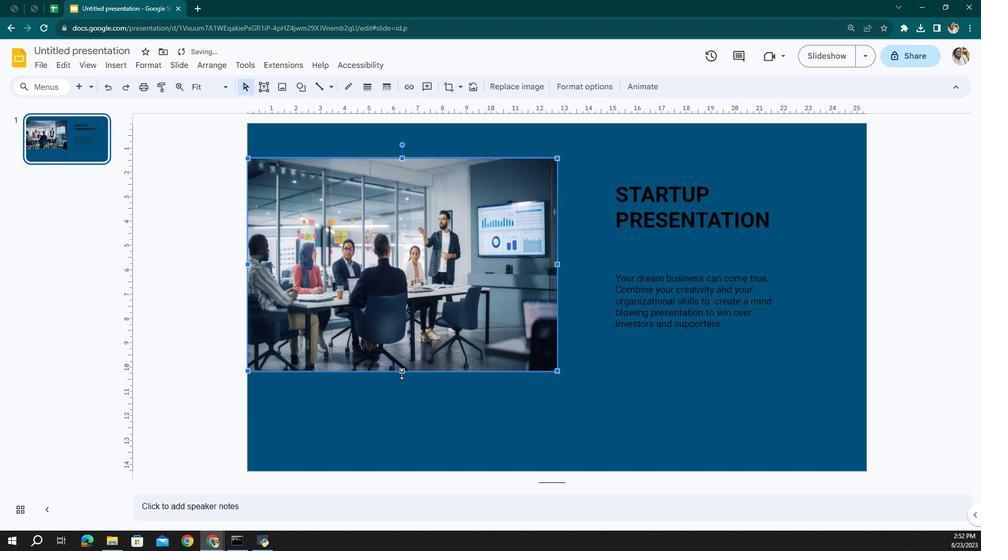 
Action: Mouse pressed left at (450, 372)
Screenshot: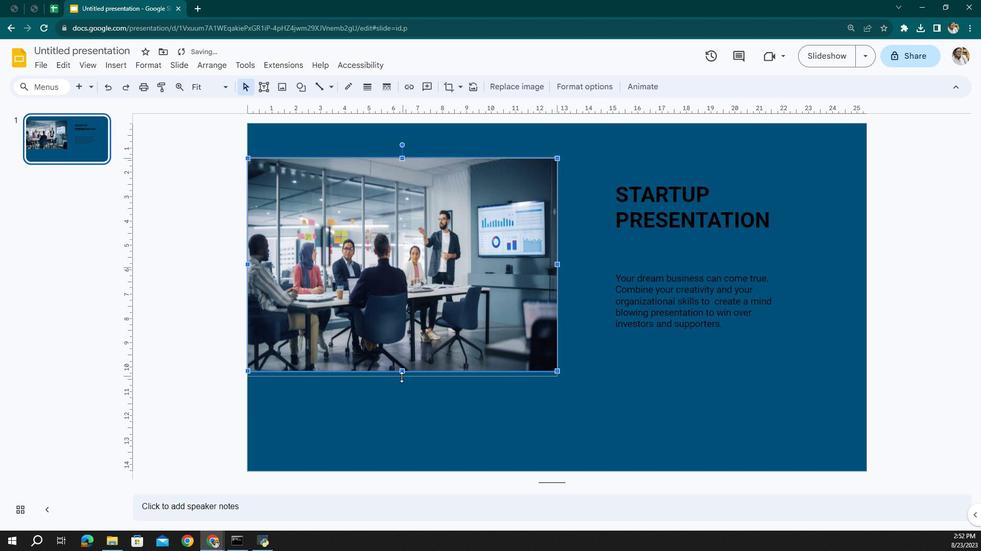 
Action: Mouse moved to (456, 297)
Screenshot: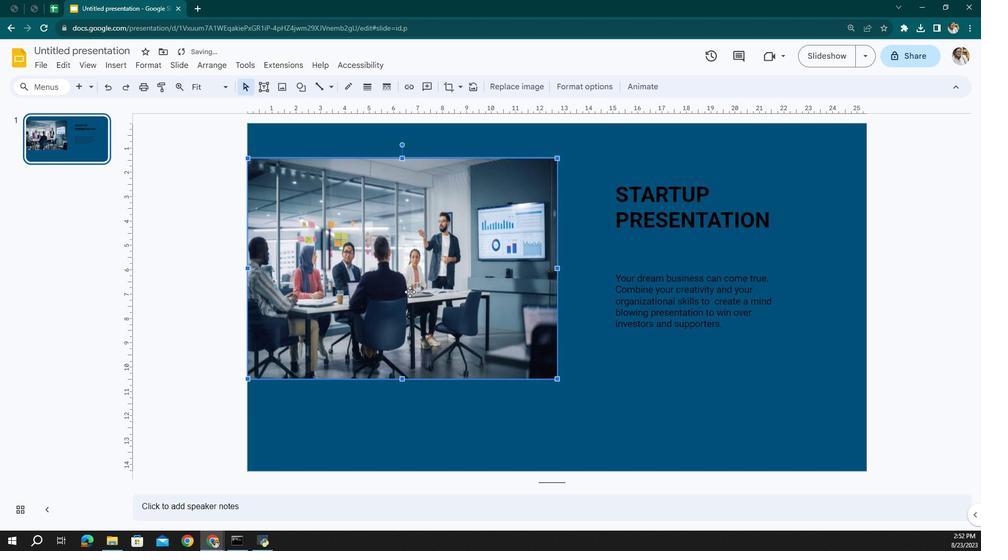 
Action: Mouse pressed left at (456, 297)
Screenshot: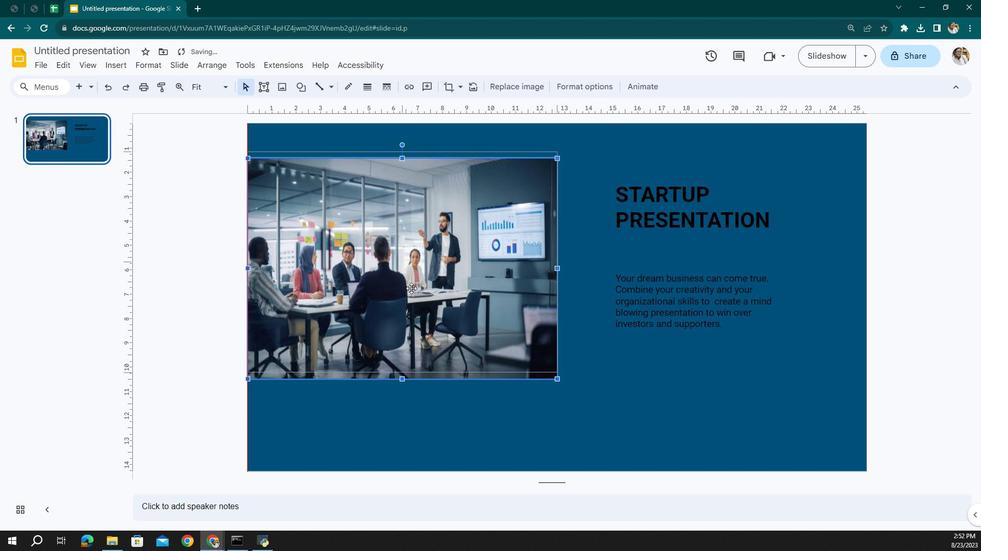 
Action: Mouse moved to (697, 347)
Screenshot: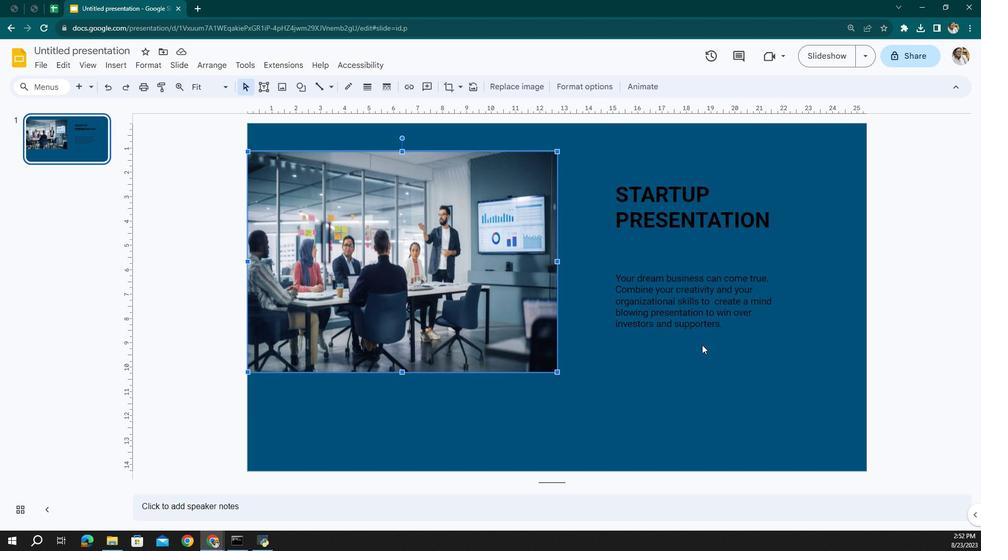 
Action: Mouse pressed left at (697, 347)
Screenshot: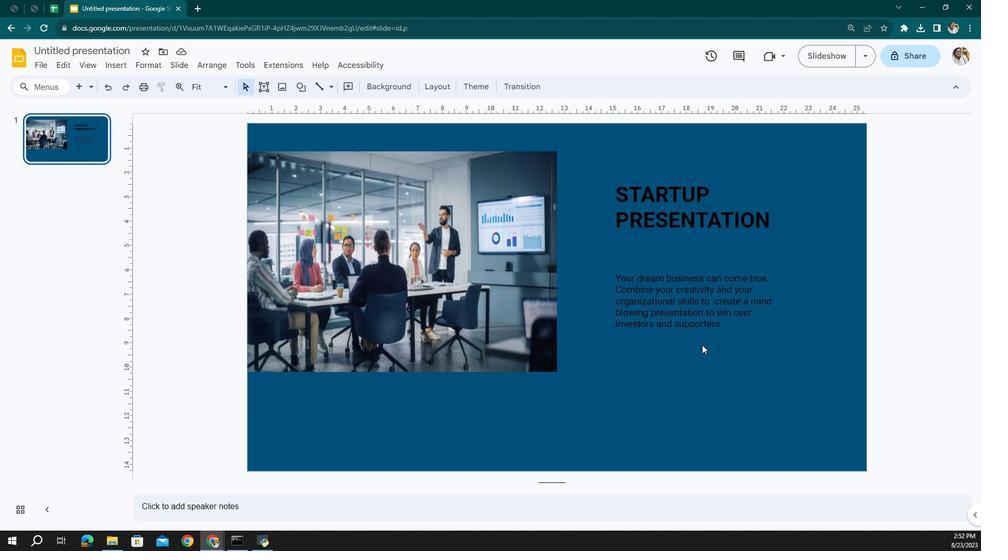 
Action: Mouse moved to (673, 355)
Screenshot: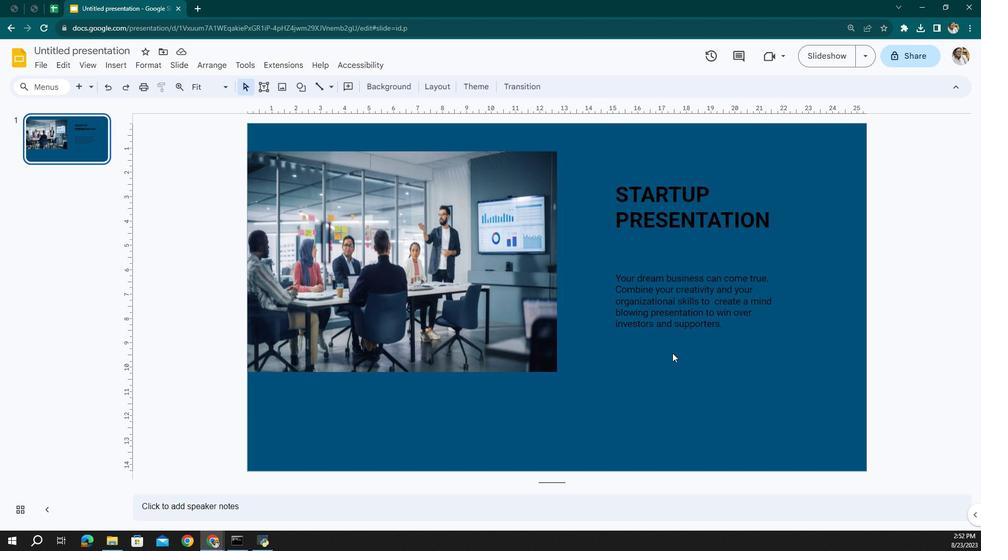 
Action: Mouse scrolled (673, 354) with delta (0, 0)
Screenshot: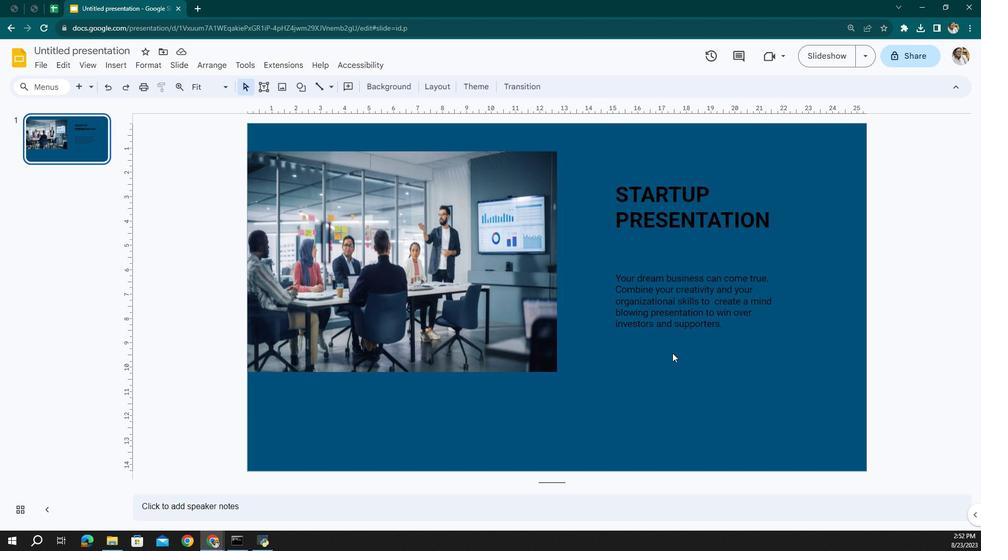 
Action: Mouse moved to (673, 354)
Screenshot: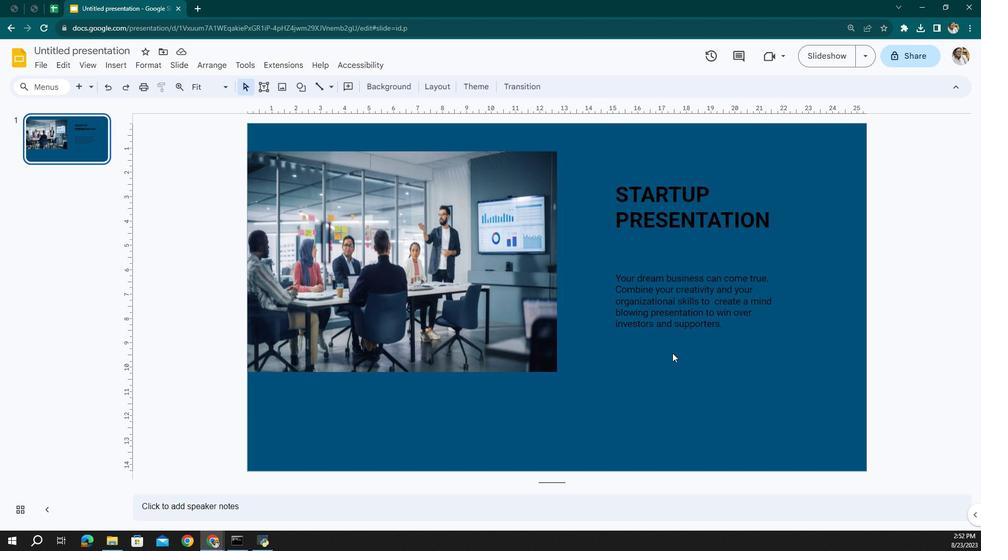 
Action: Mouse scrolled (673, 355) with delta (0, 0)
Screenshot: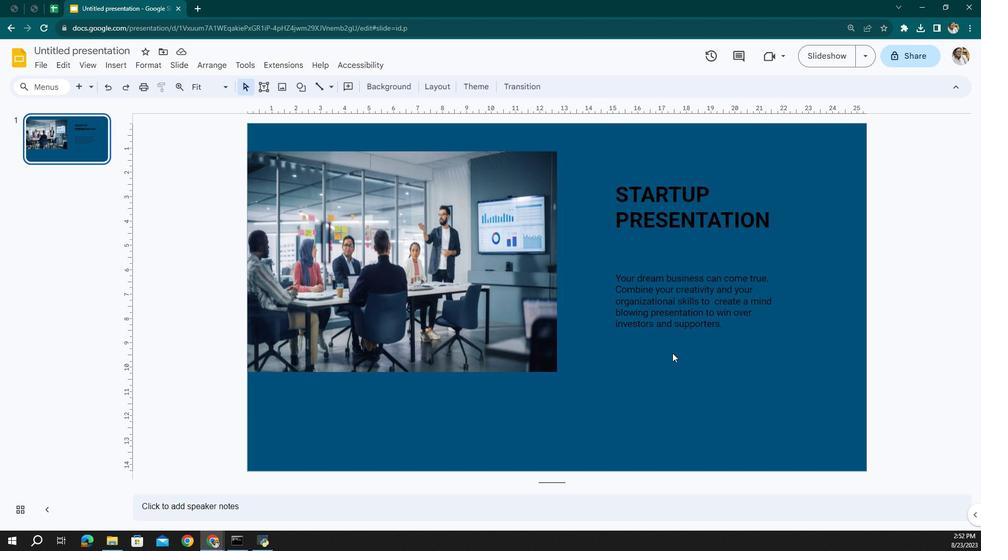 
Action: Mouse moved to (663, 382)
Screenshot: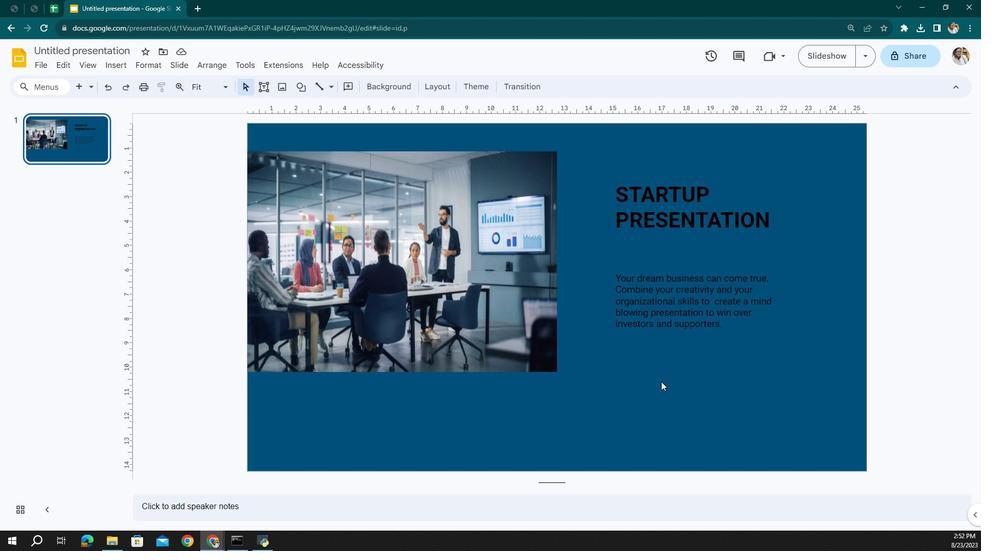 
